 Task: Find connections with filter location Prince Albert with filter topic #lawschoolwith filter profile language Spanish with filter current company Jerry Varghese with filter school K.Ramakrishnan College of Technology with filter industry Internet News with filter service category User Experience Writing with filter keywords title Nurse
Action: Mouse moved to (375, 433)
Screenshot: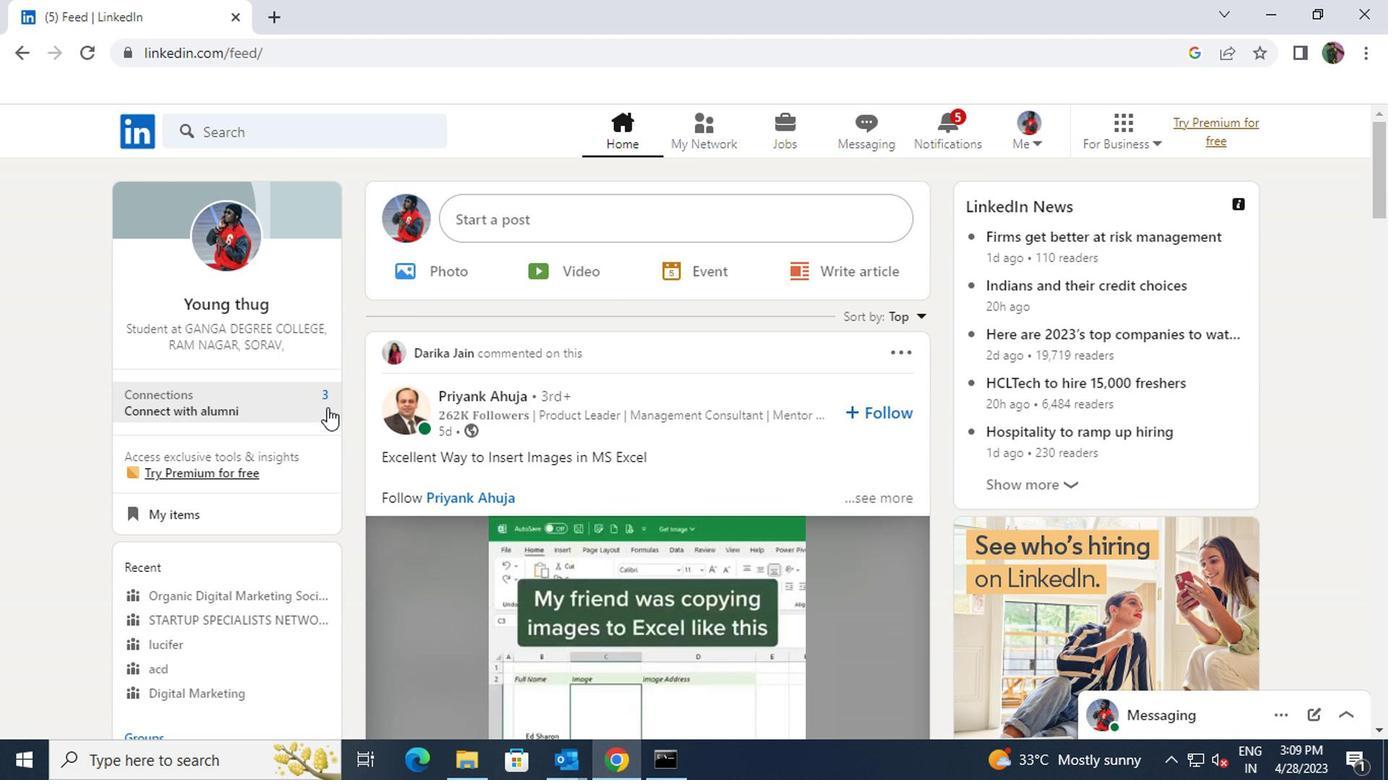 
Action: Mouse pressed left at (375, 433)
Screenshot: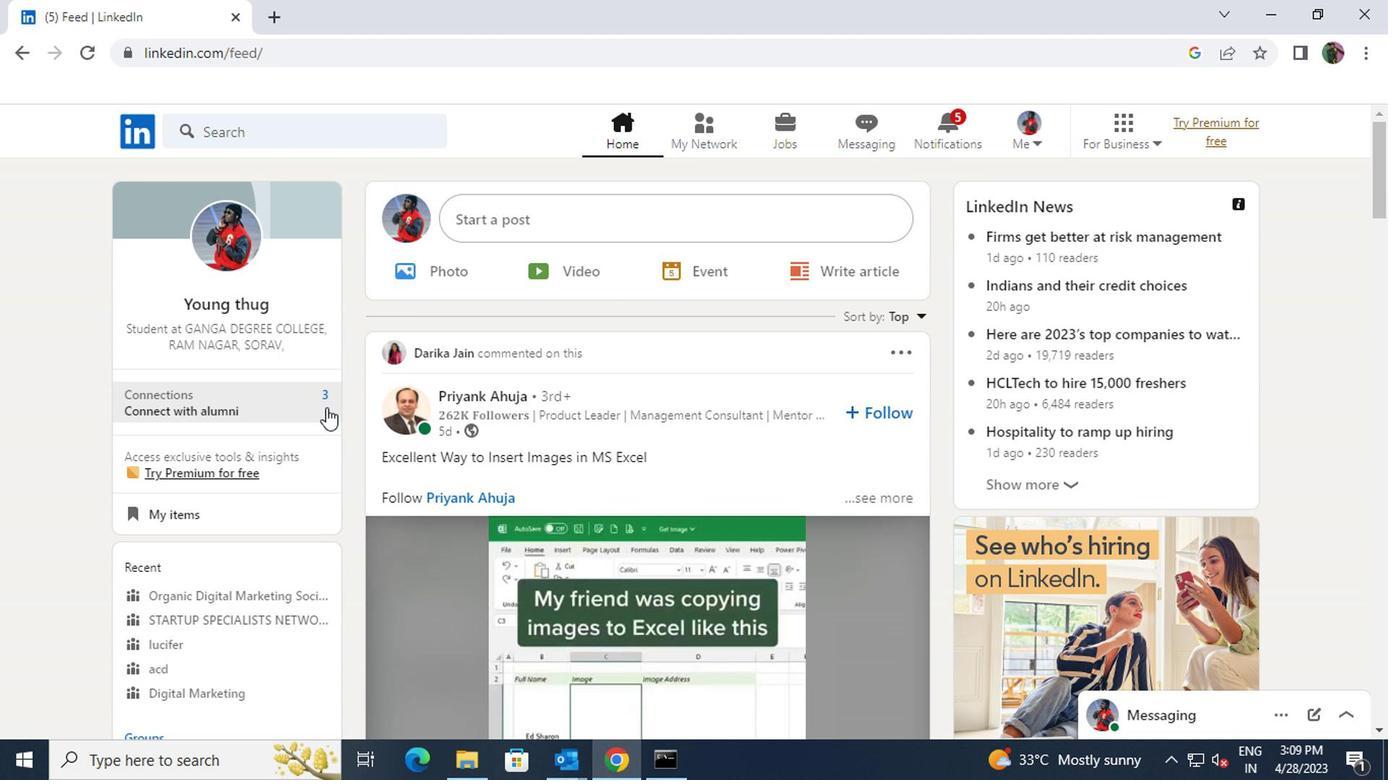 
Action: Mouse moved to (401, 315)
Screenshot: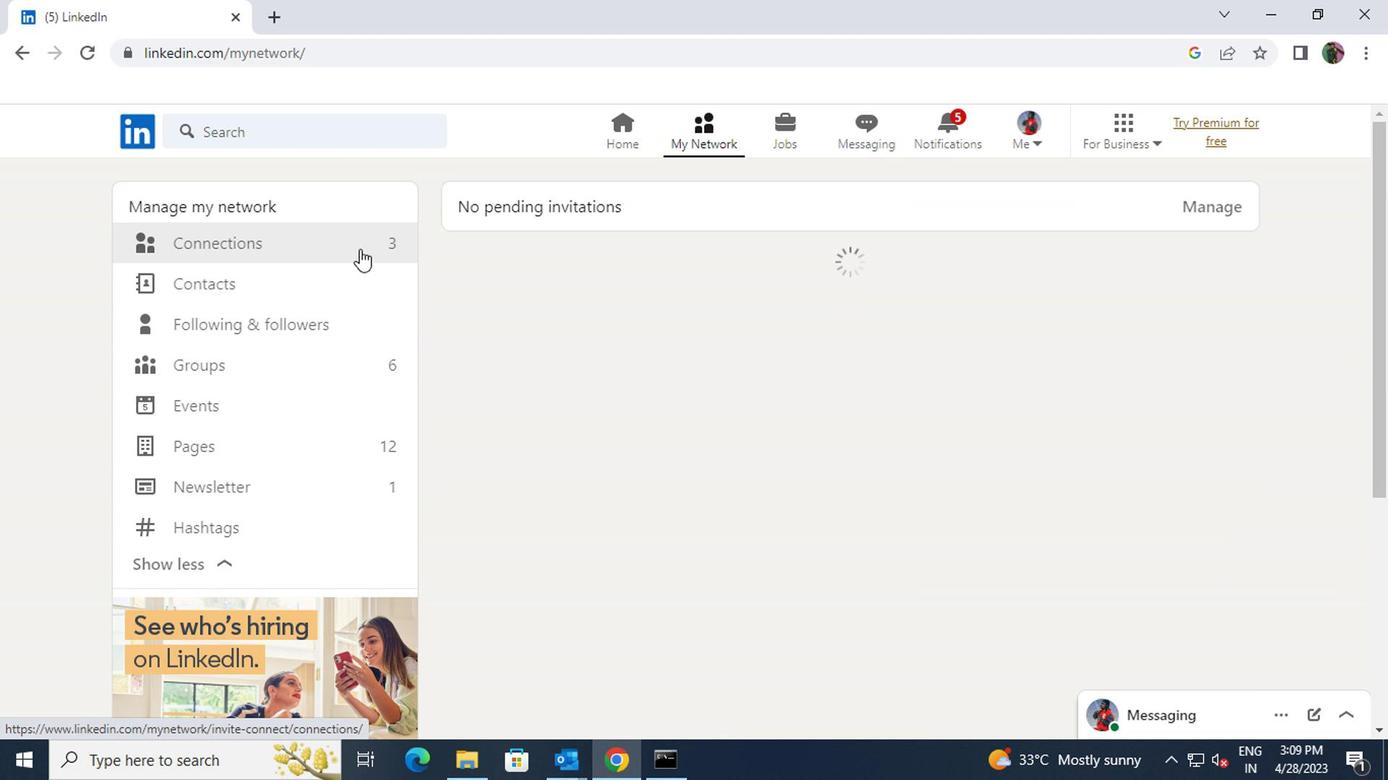 
Action: Mouse pressed left at (401, 315)
Screenshot: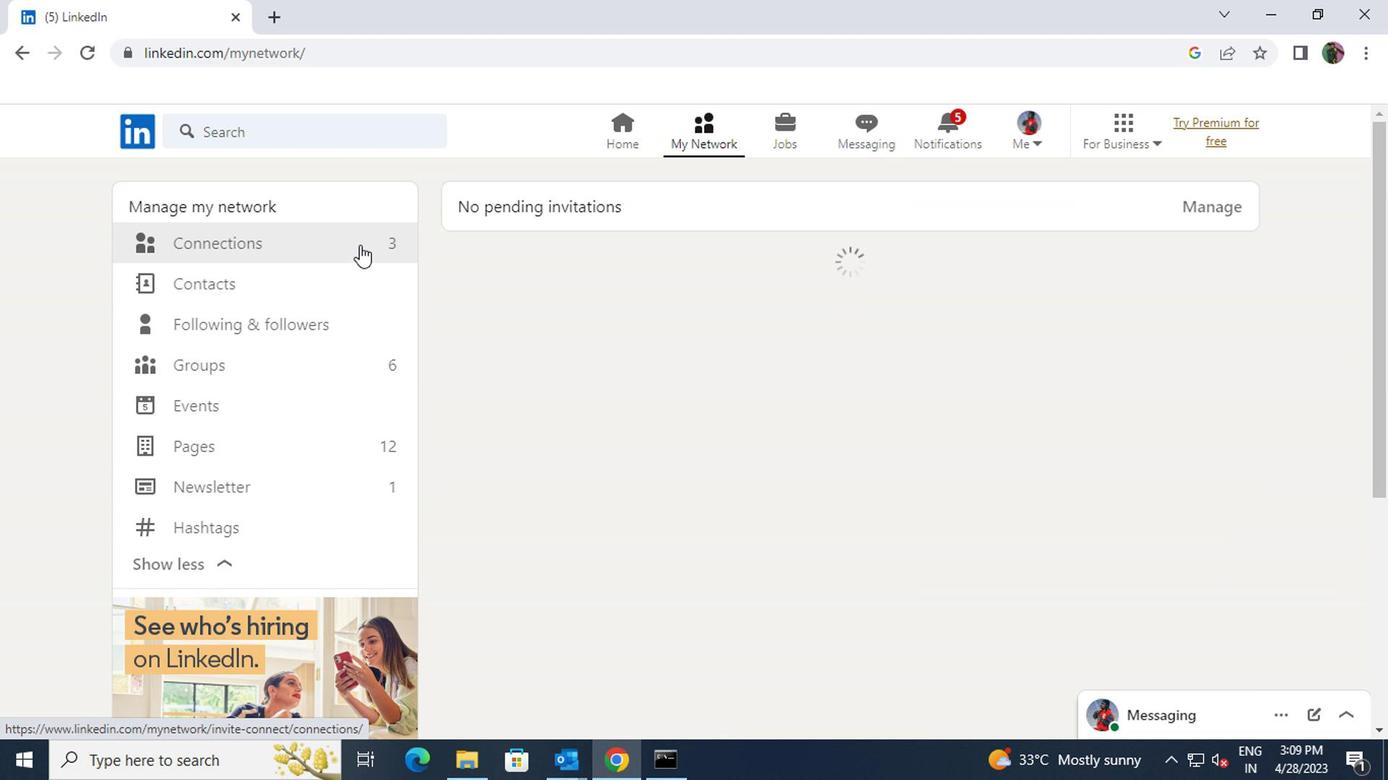 
Action: Mouse moved to (739, 321)
Screenshot: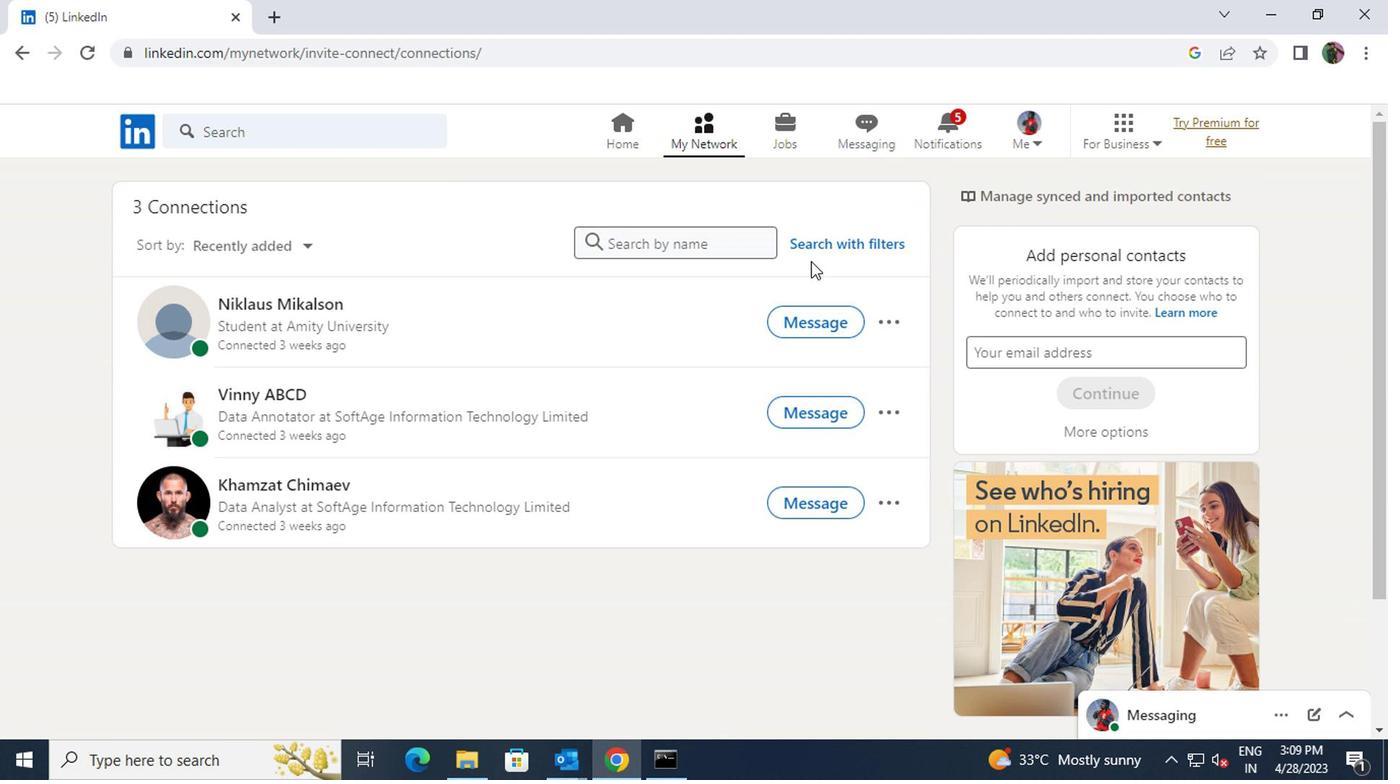 
Action: Mouse pressed left at (739, 321)
Screenshot: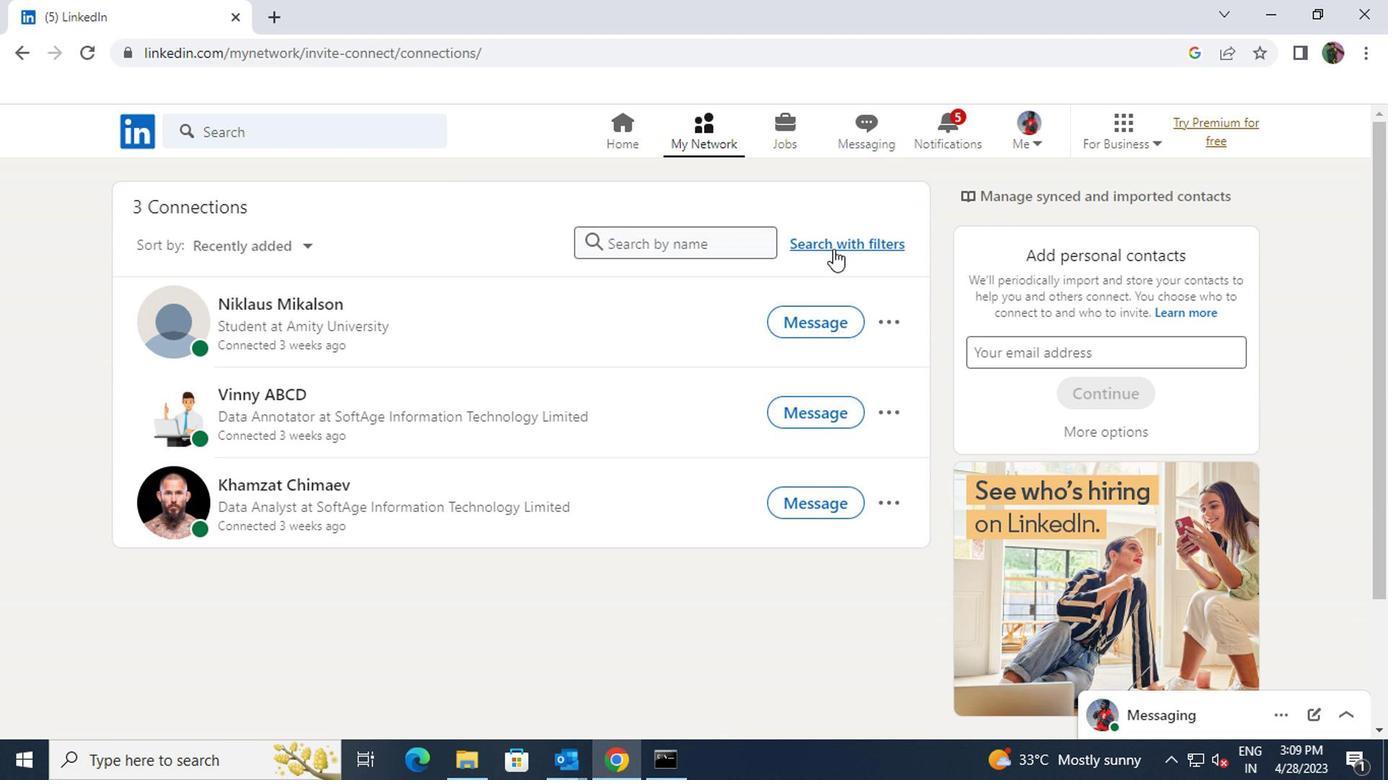 
Action: Mouse moved to (684, 275)
Screenshot: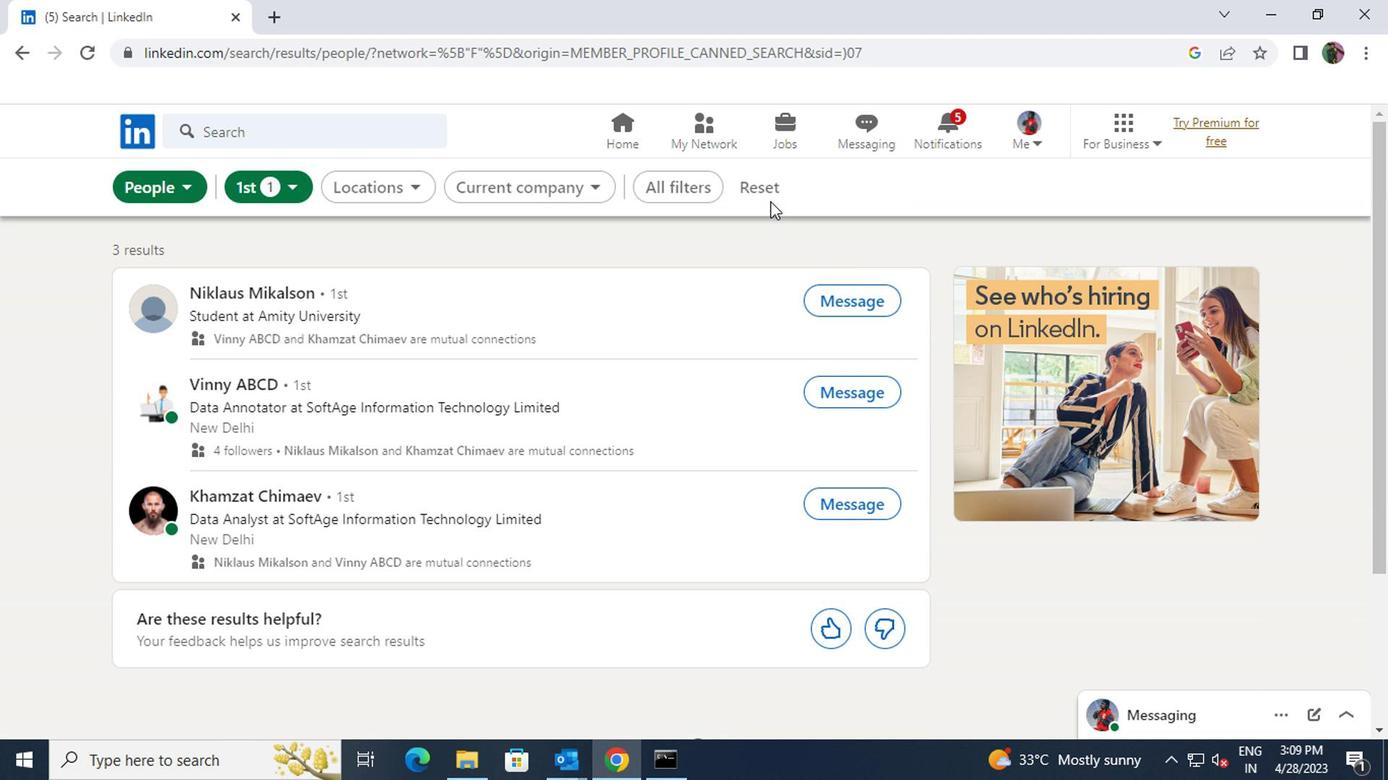 
Action: Mouse pressed left at (684, 275)
Screenshot: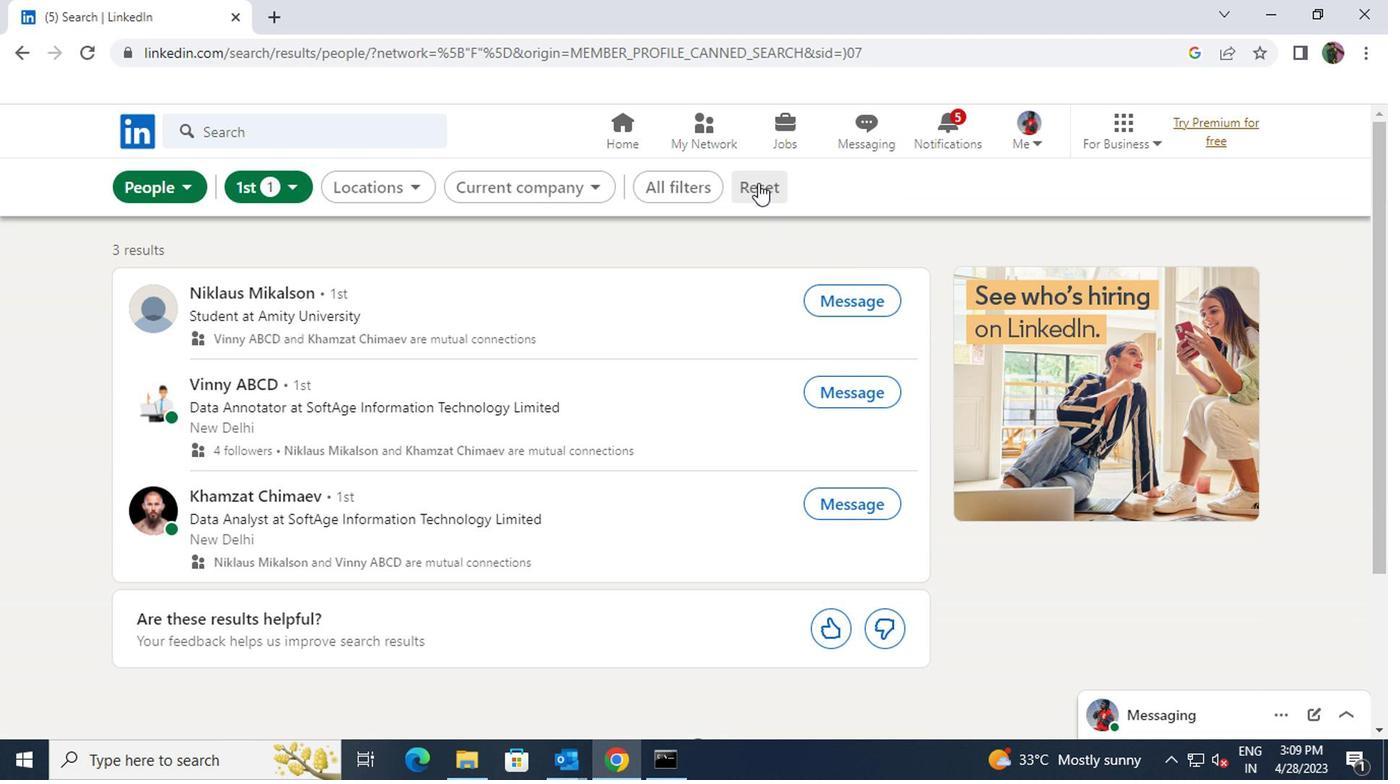 
Action: Mouse moved to (665, 274)
Screenshot: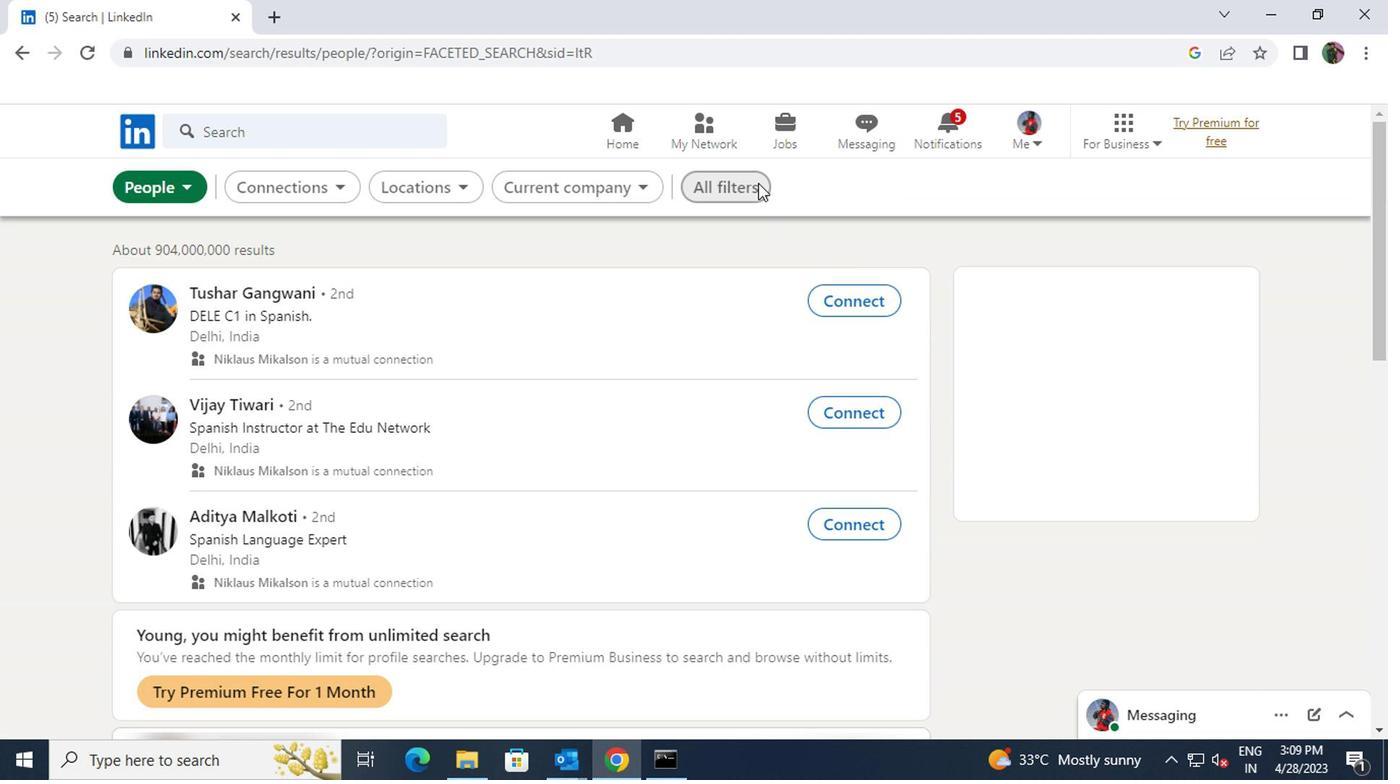 
Action: Mouse pressed left at (665, 274)
Screenshot: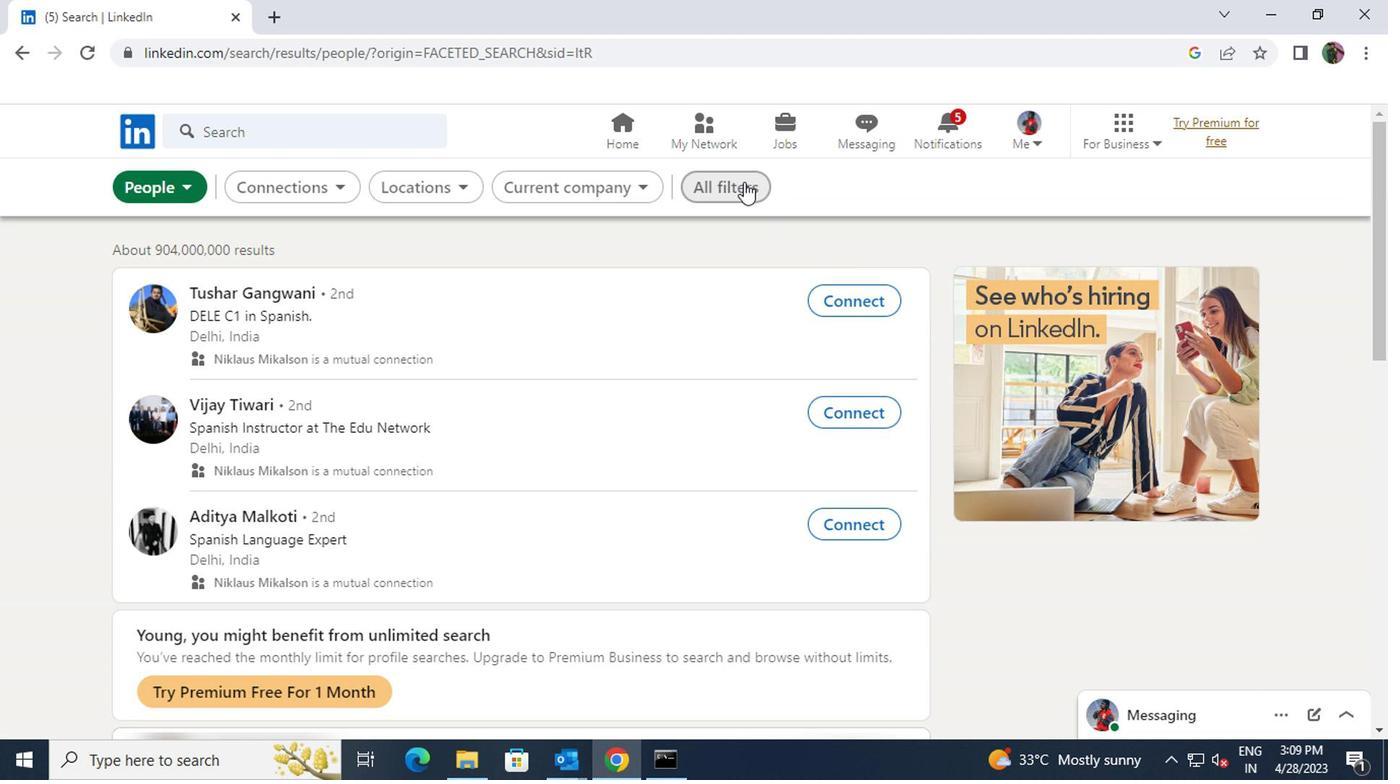 
Action: Mouse moved to (949, 487)
Screenshot: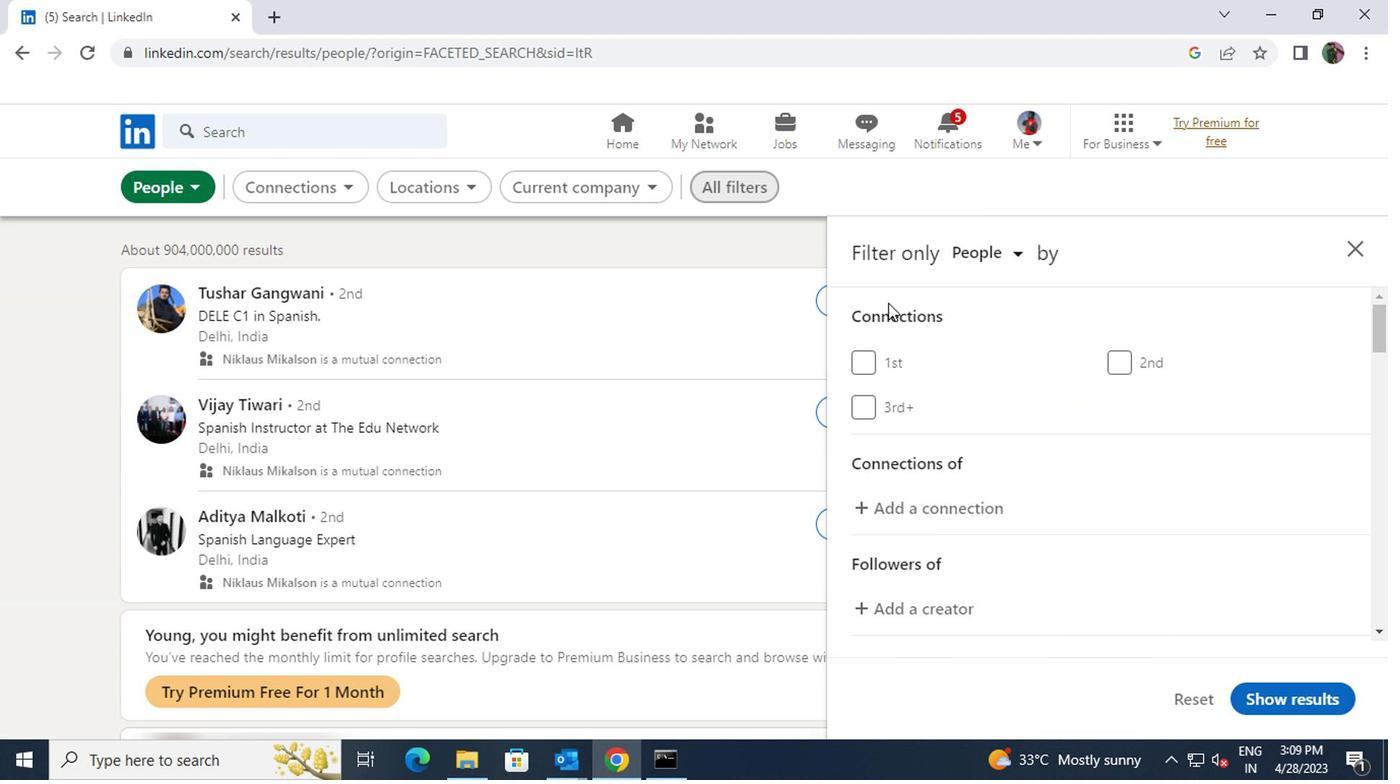 
Action: Mouse scrolled (949, 486) with delta (0, 0)
Screenshot: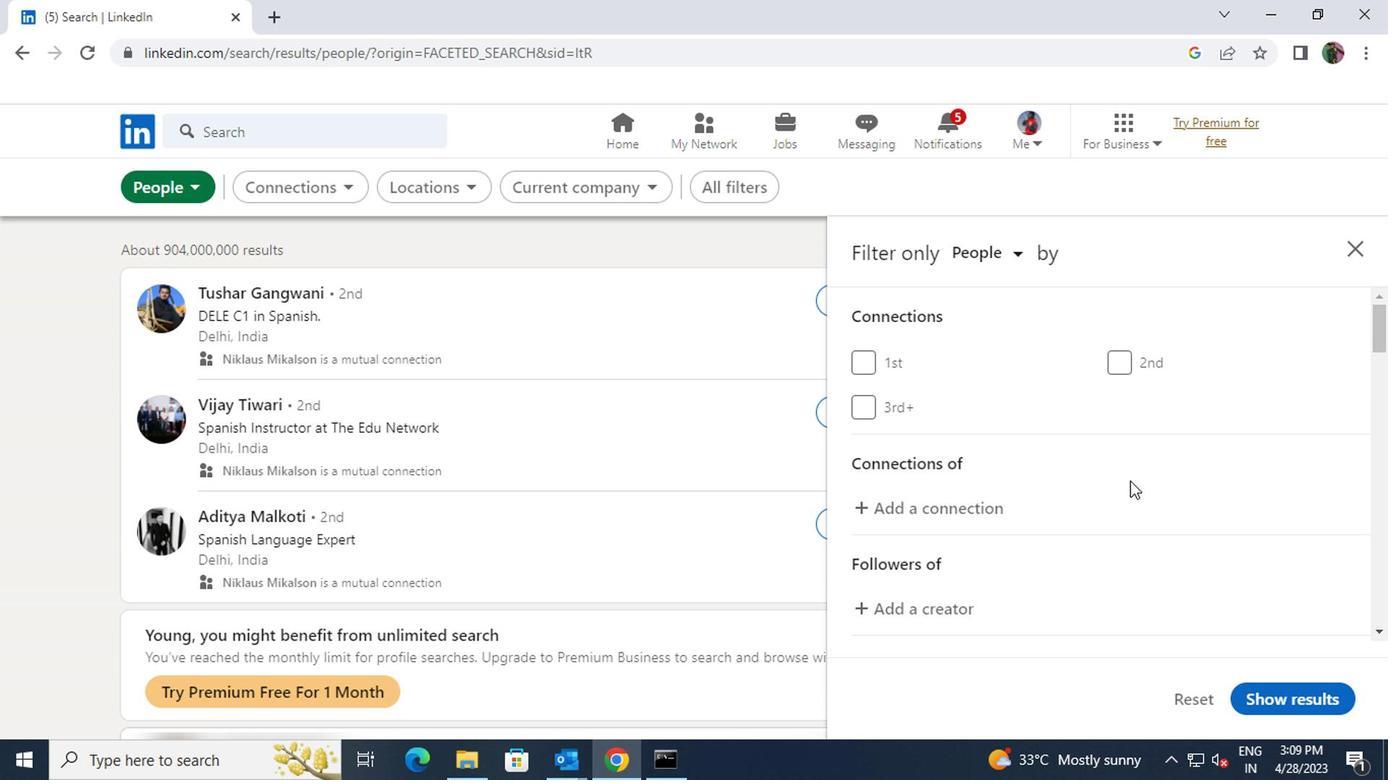 
Action: Mouse scrolled (949, 486) with delta (0, 0)
Screenshot: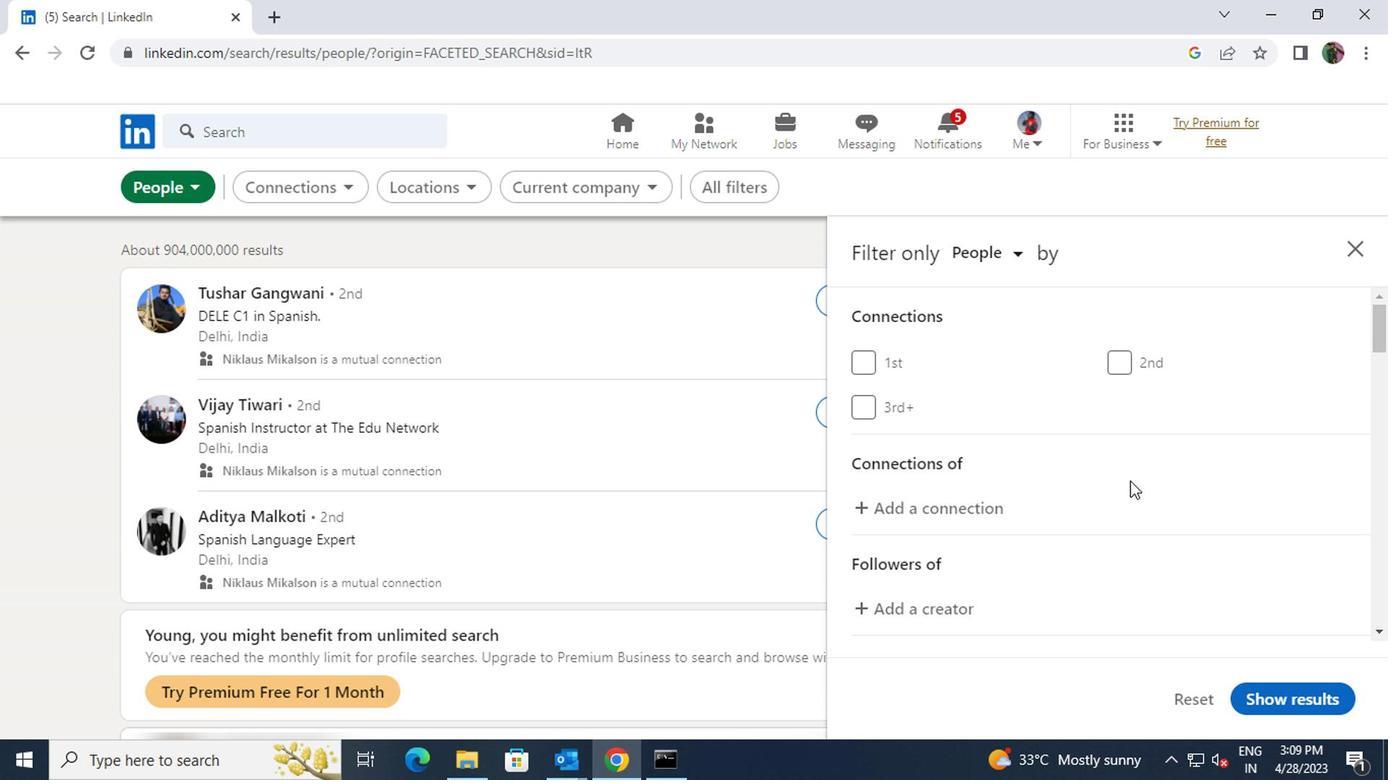 
Action: Mouse scrolled (949, 486) with delta (0, 0)
Screenshot: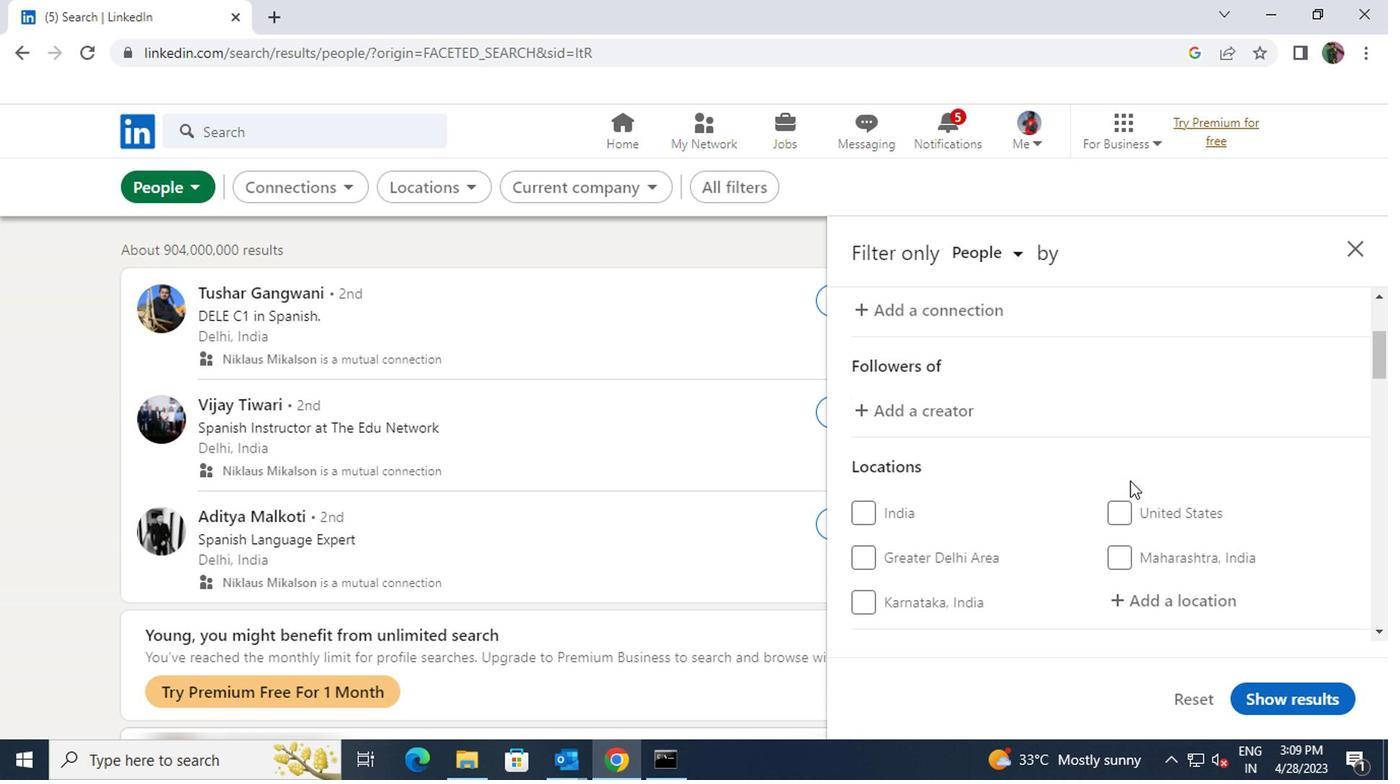 
Action: Mouse moved to (952, 491)
Screenshot: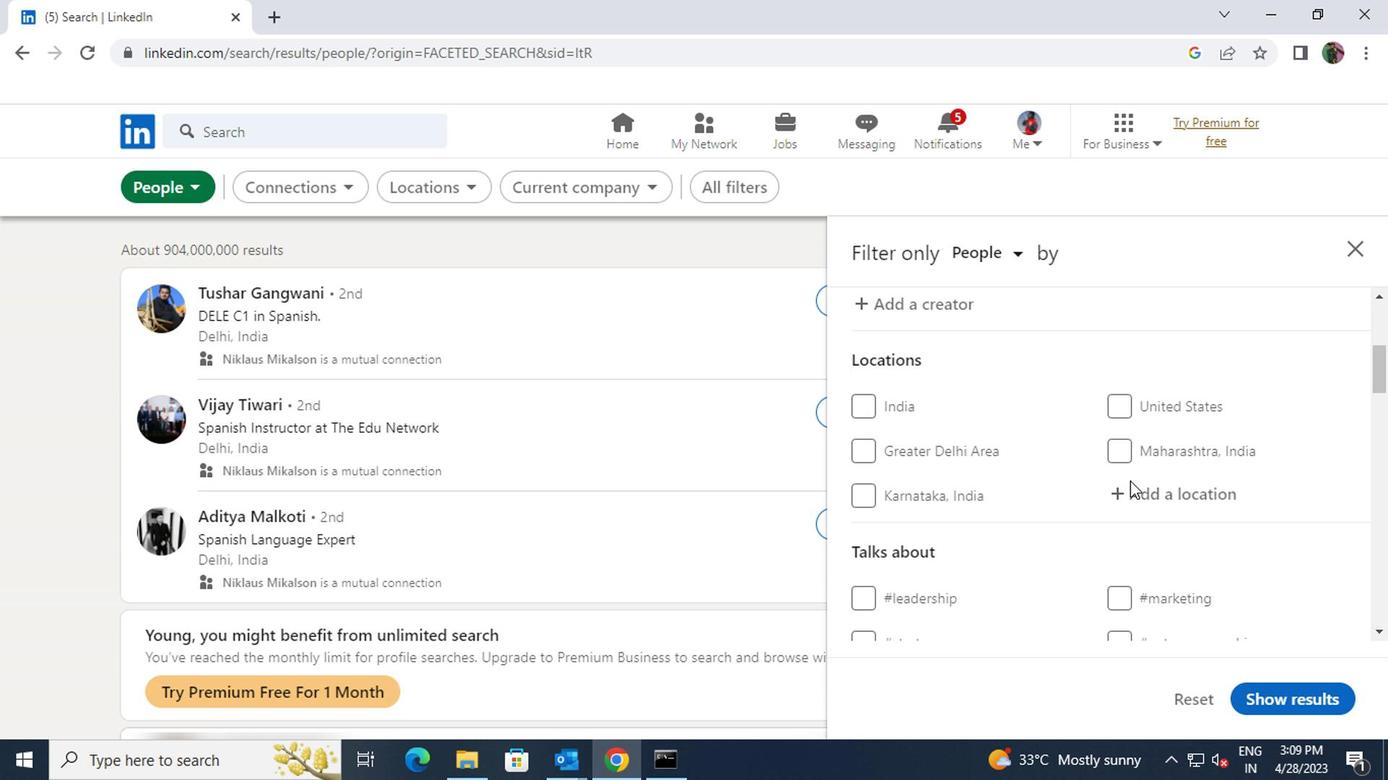 
Action: Mouse pressed left at (952, 491)
Screenshot: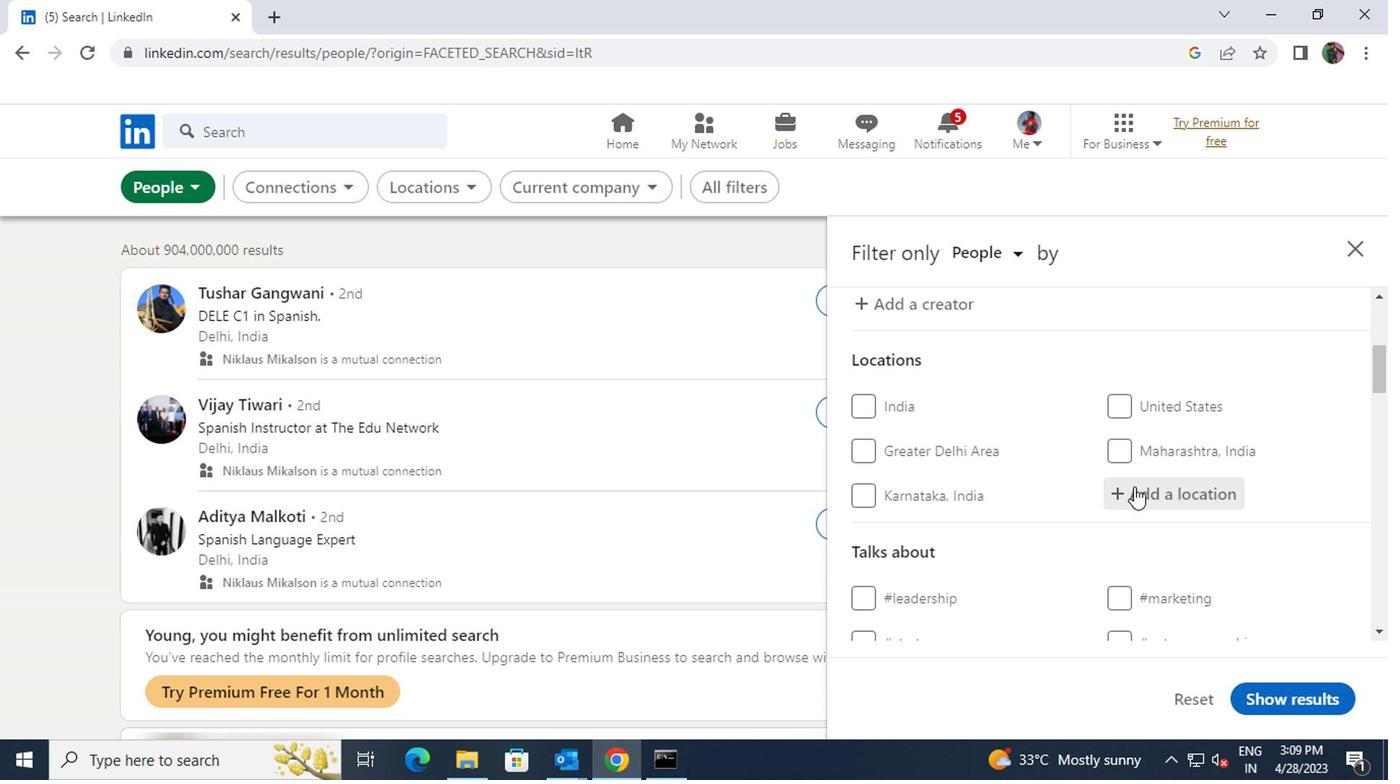 
Action: Key pressed <Key.shift>PRINCE<Key.space><Key.shift>ALB
Screenshot: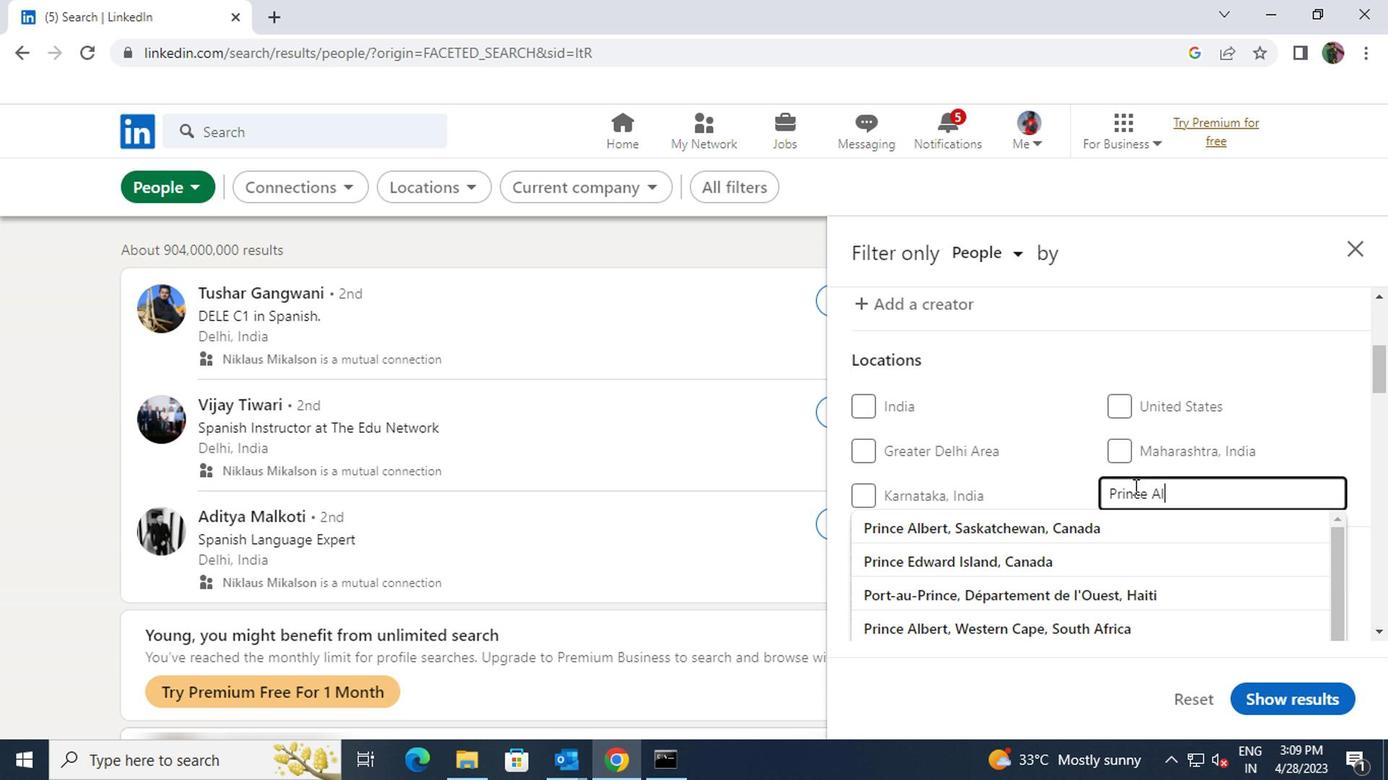 
Action: Mouse moved to (952, 511)
Screenshot: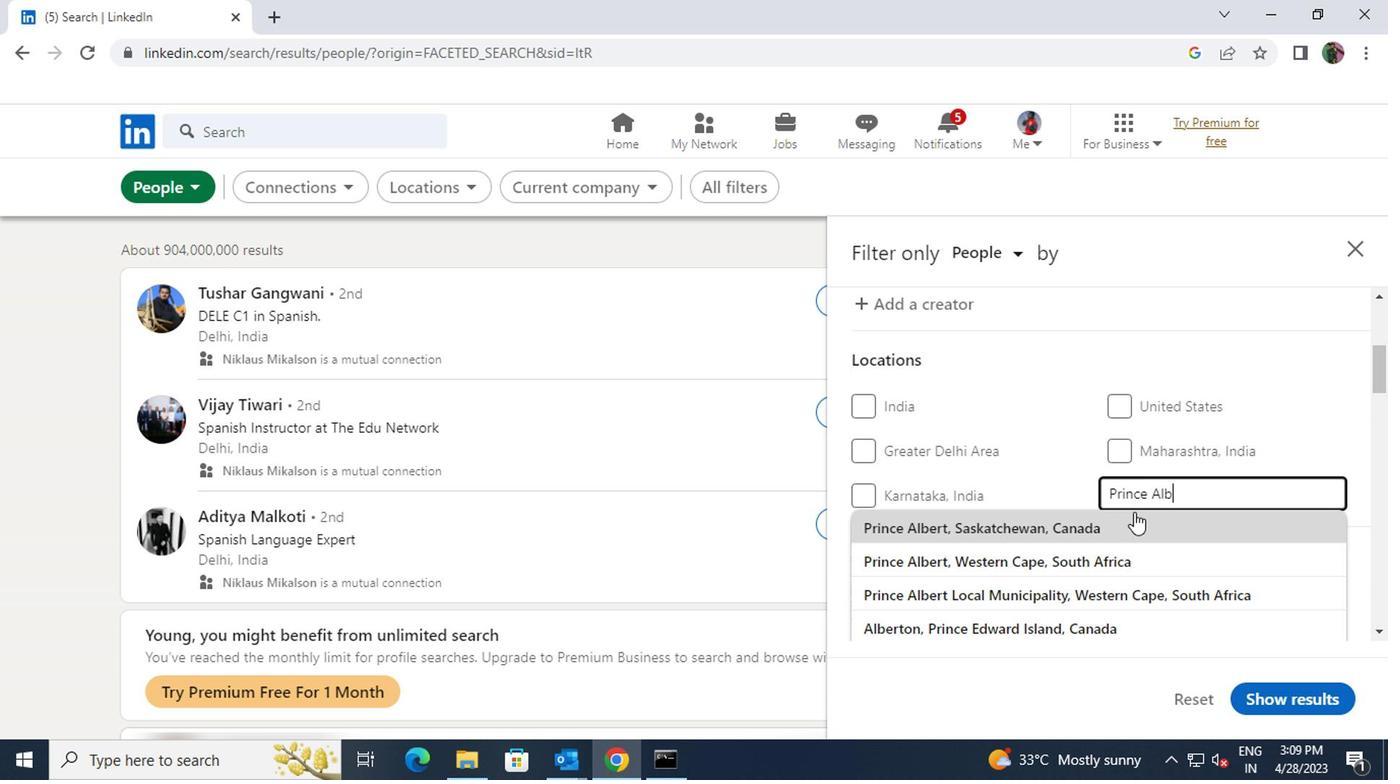 
Action: Mouse pressed left at (952, 511)
Screenshot: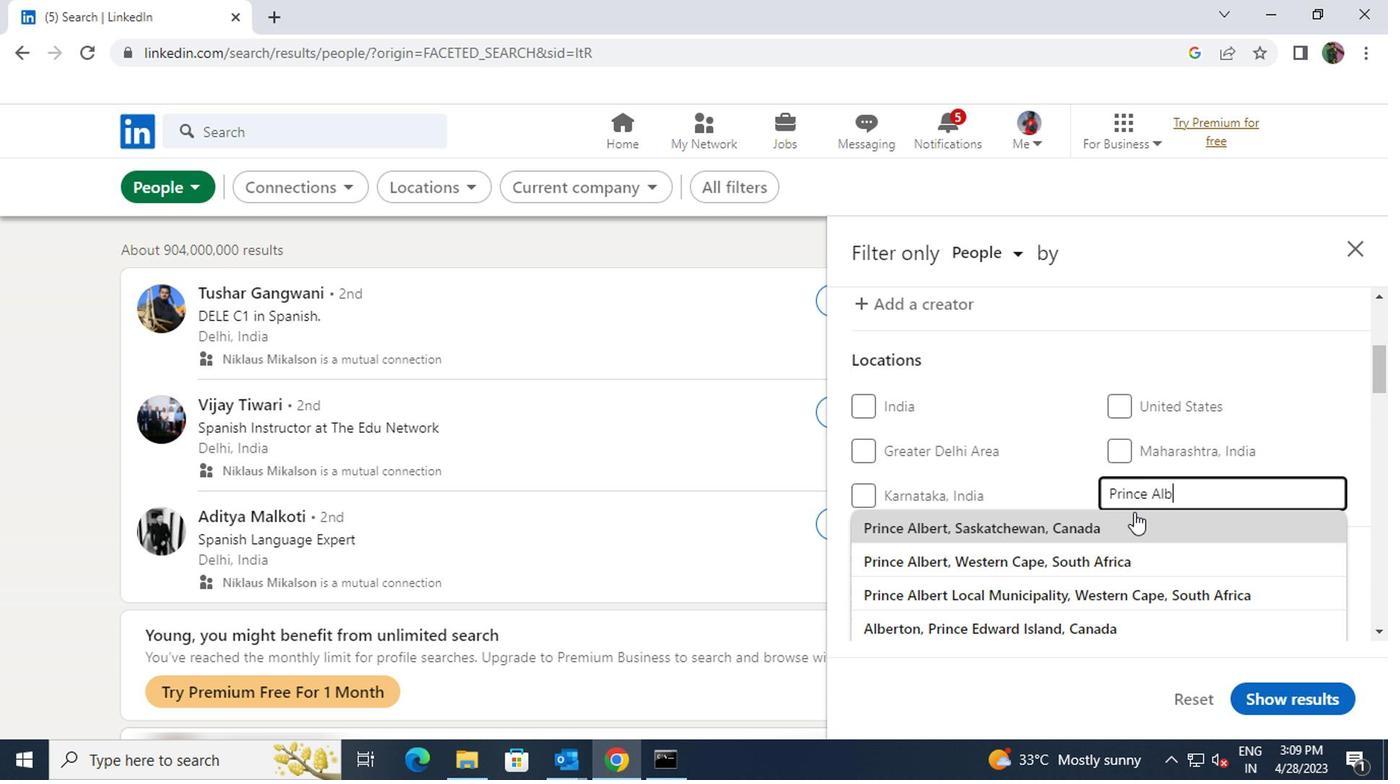 
Action: Mouse scrolled (952, 510) with delta (0, 0)
Screenshot: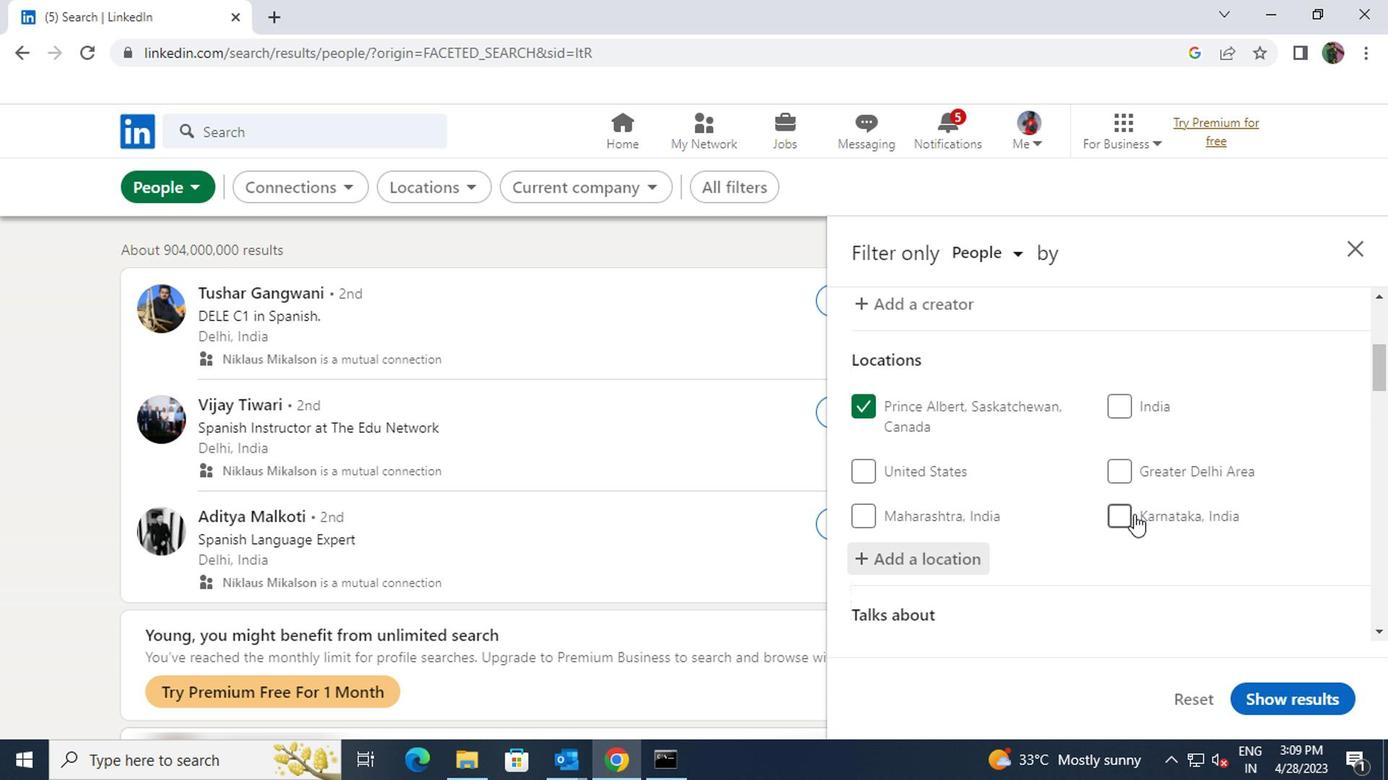 
Action: Mouse scrolled (952, 510) with delta (0, 0)
Screenshot: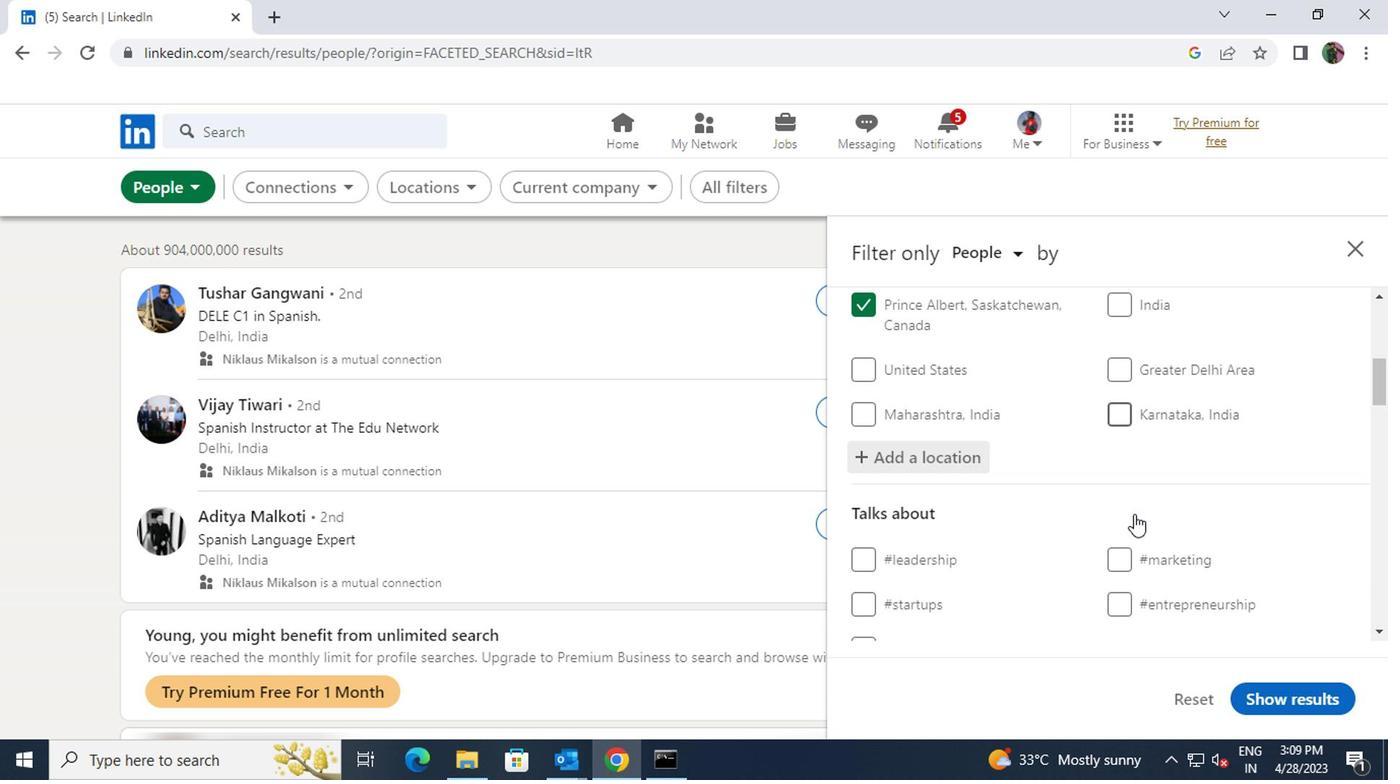 
Action: Mouse moved to (952, 530)
Screenshot: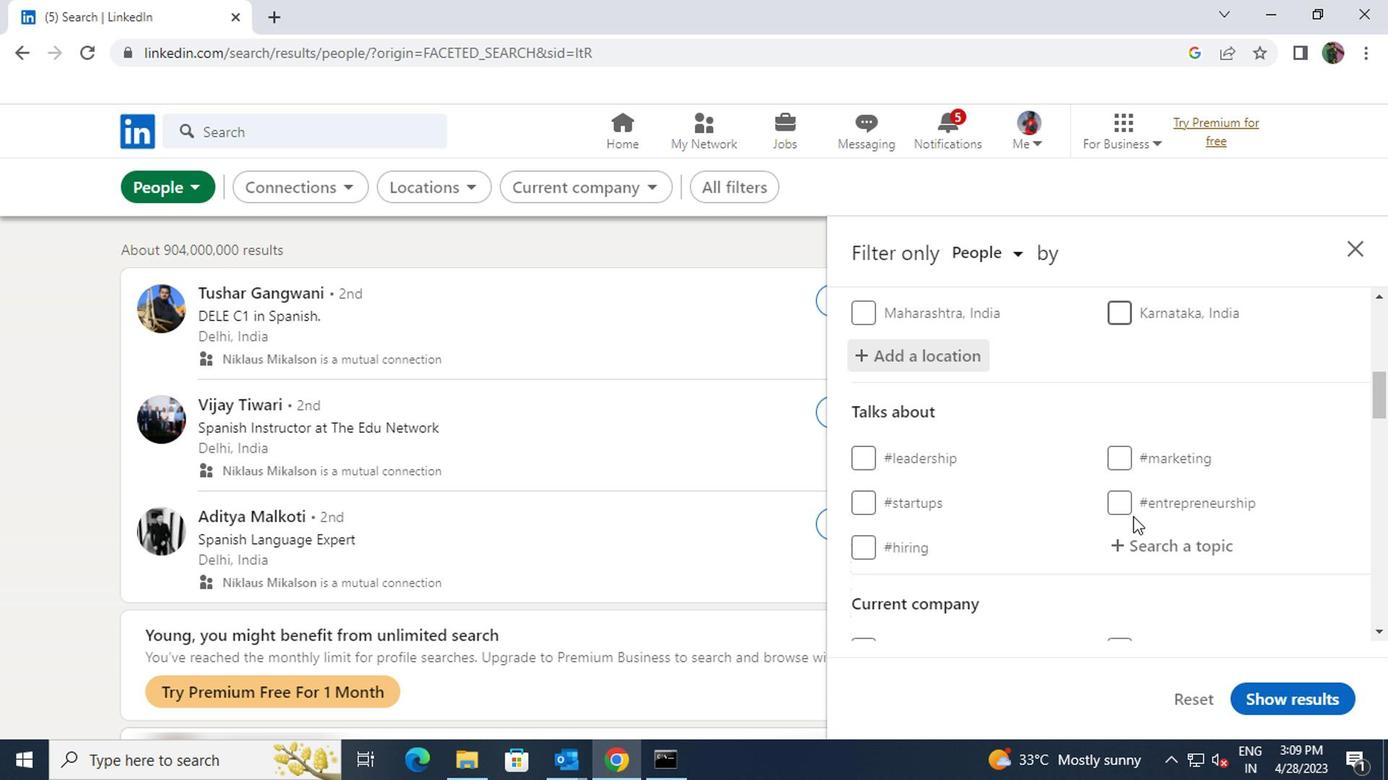 
Action: Mouse pressed left at (952, 530)
Screenshot: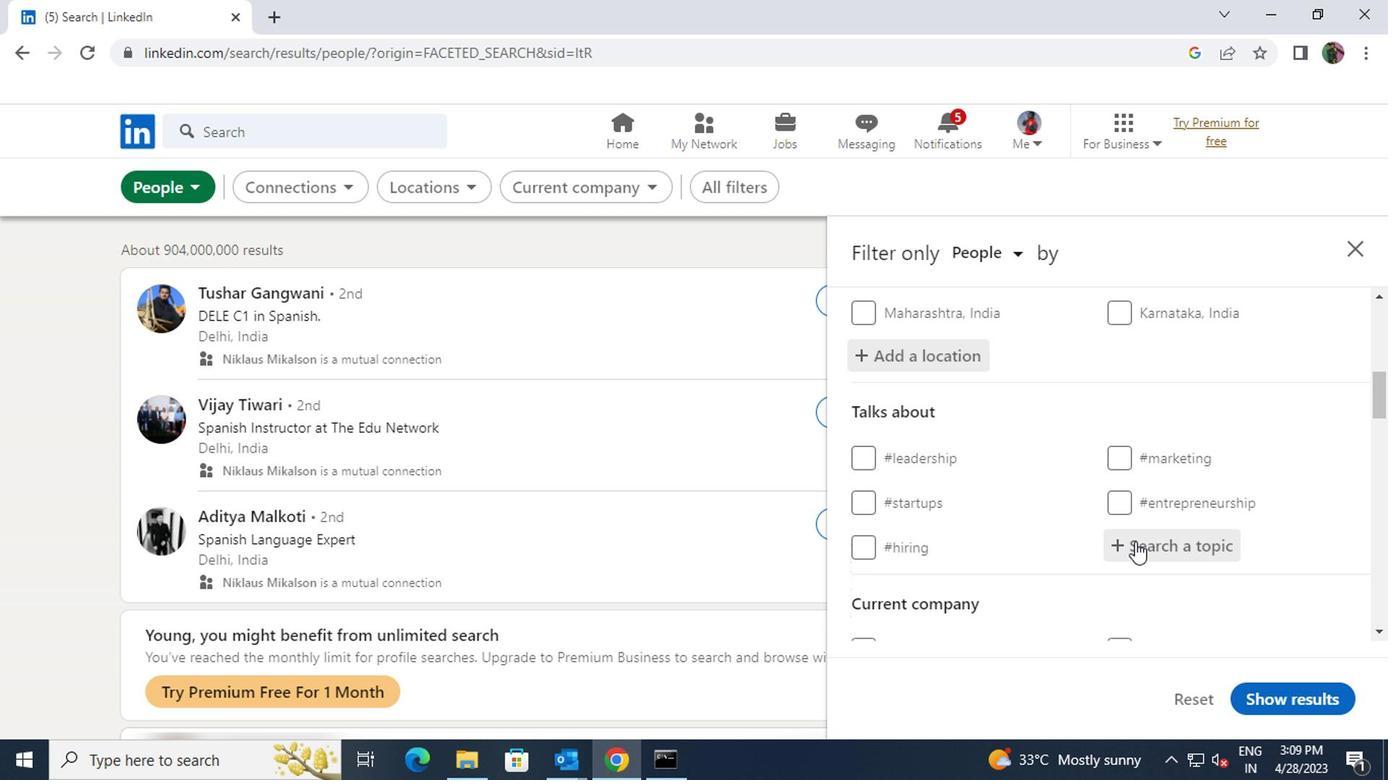 
Action: Key pressed LAWSCHOOL
Screenshot: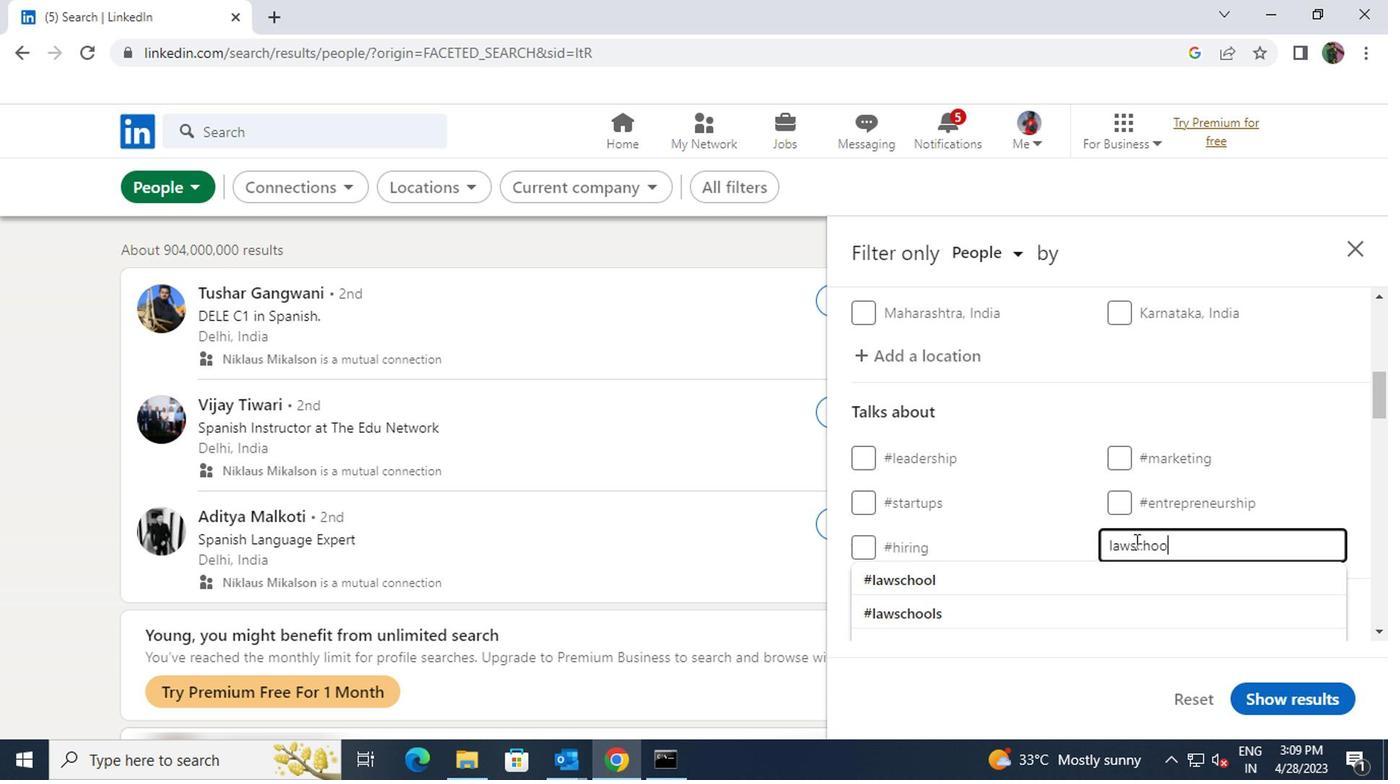 
Action: Mouse moved to (950, 548)
Screenshot: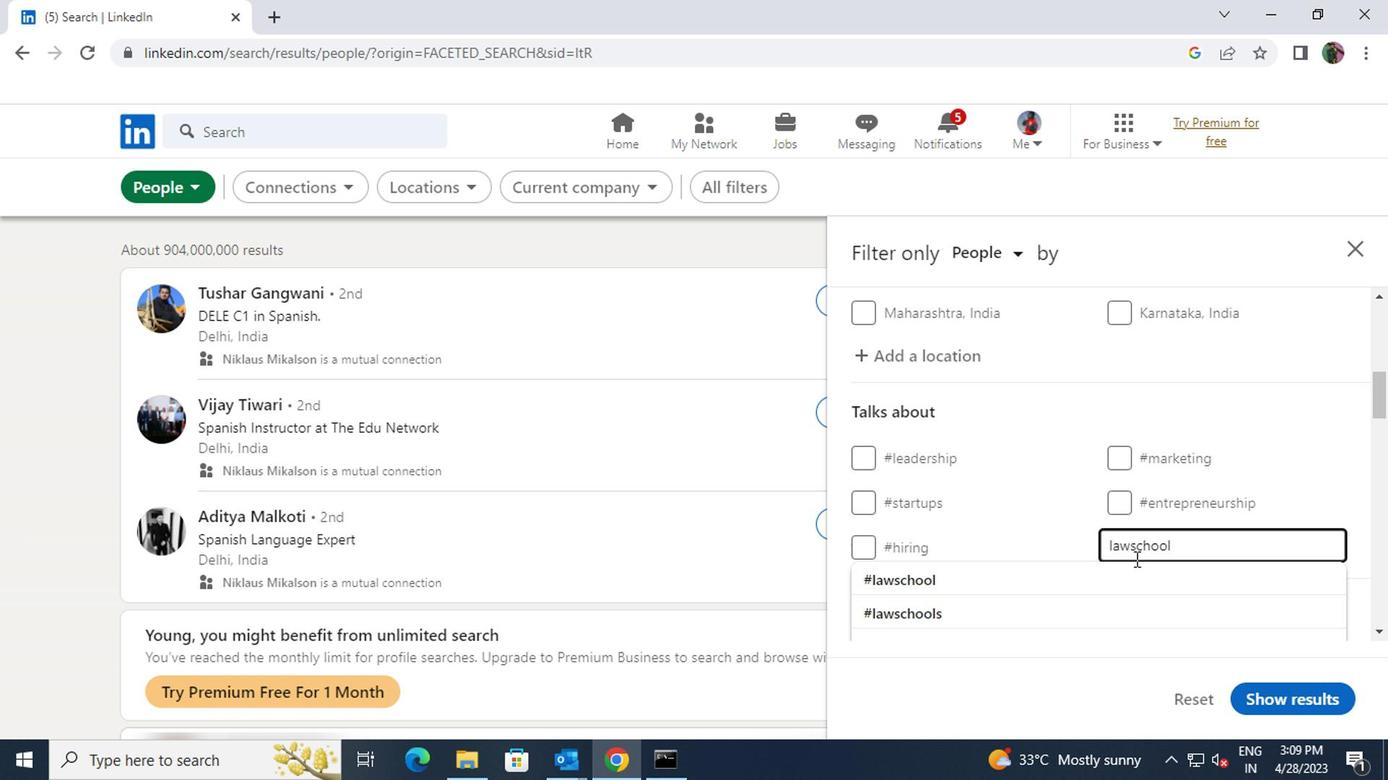 
Action: Mouse pressed left at (950, 548)
Screenshot: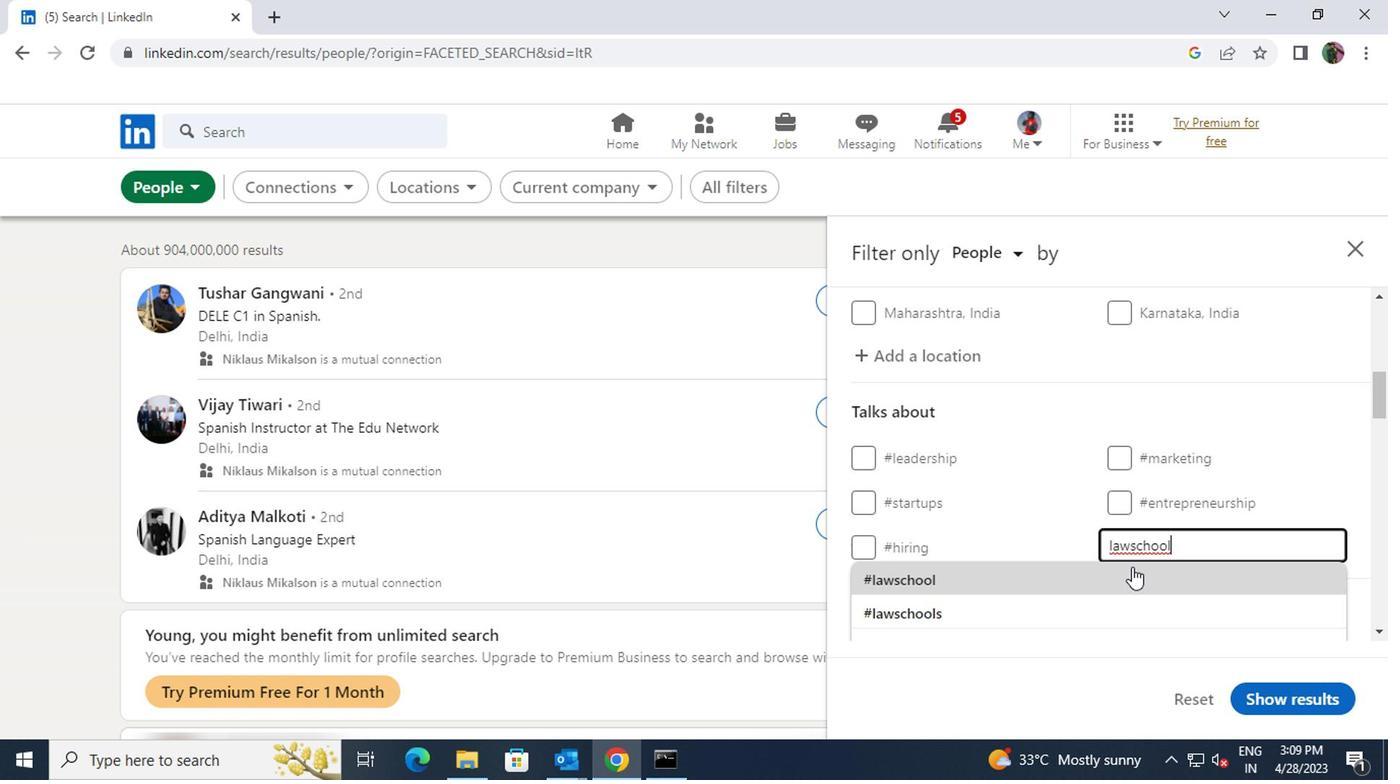 
Action: Mouse scrolled (950, 548) with delta (0, 0)
Screenshot: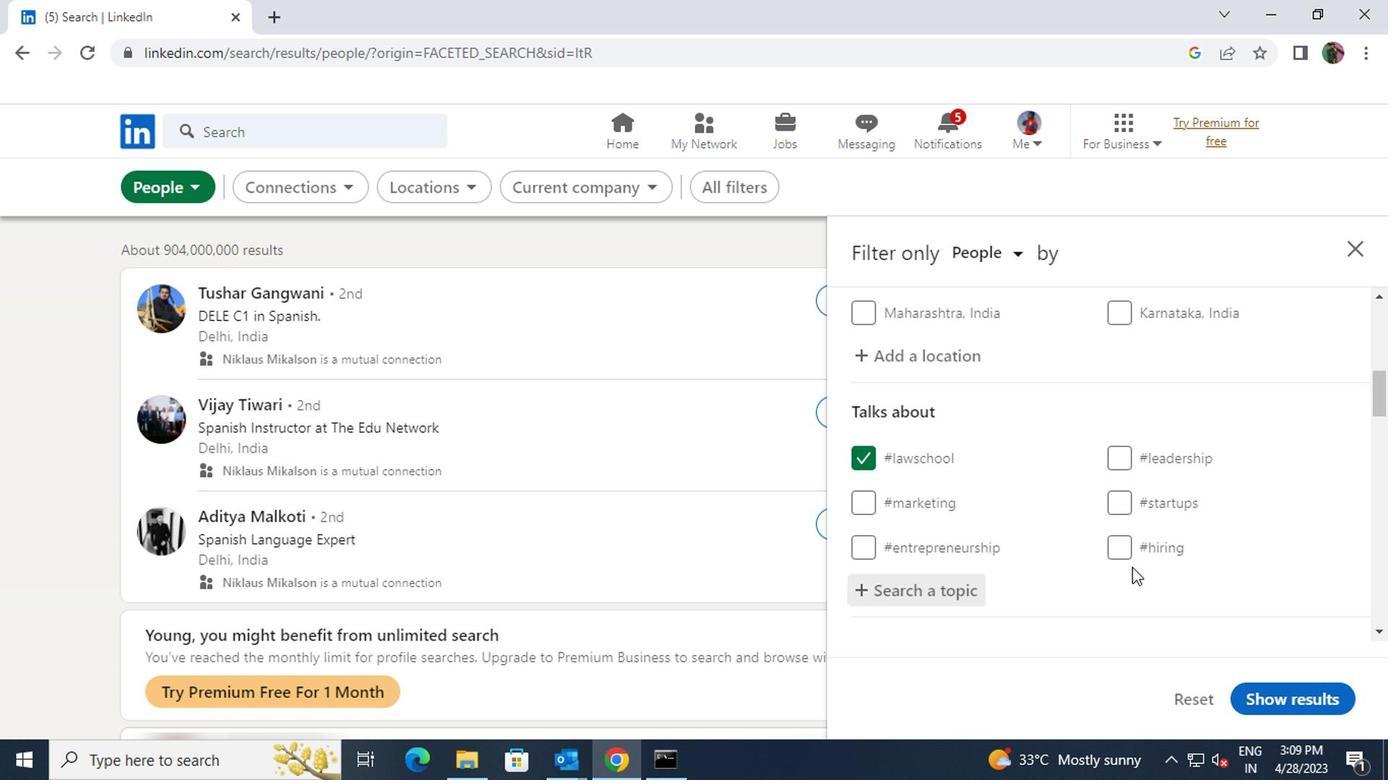 
Action: Mouse scrolled (950, 548) with delta (0, 0)
Screenshot: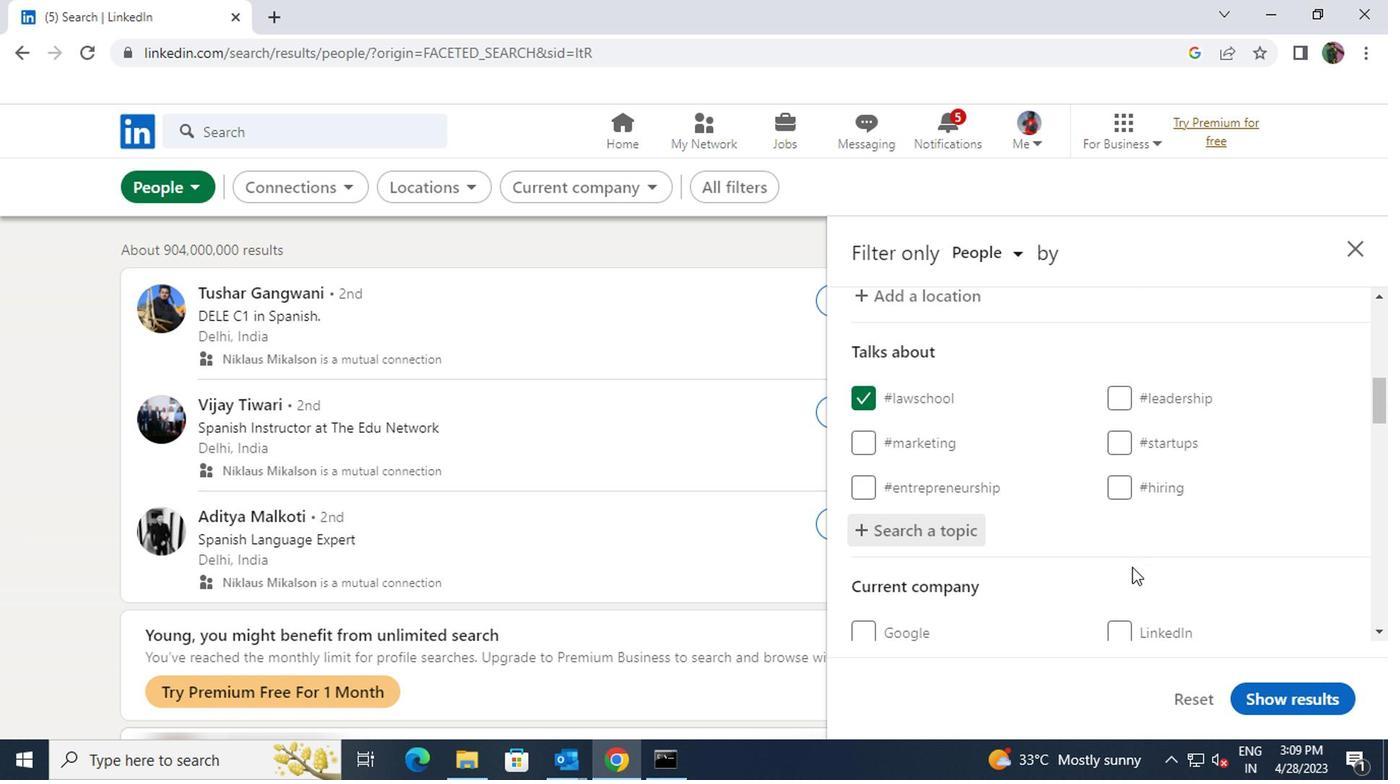 
Action: Mouse scrolled (950, 548) with delta (0, 0)
Screenshot: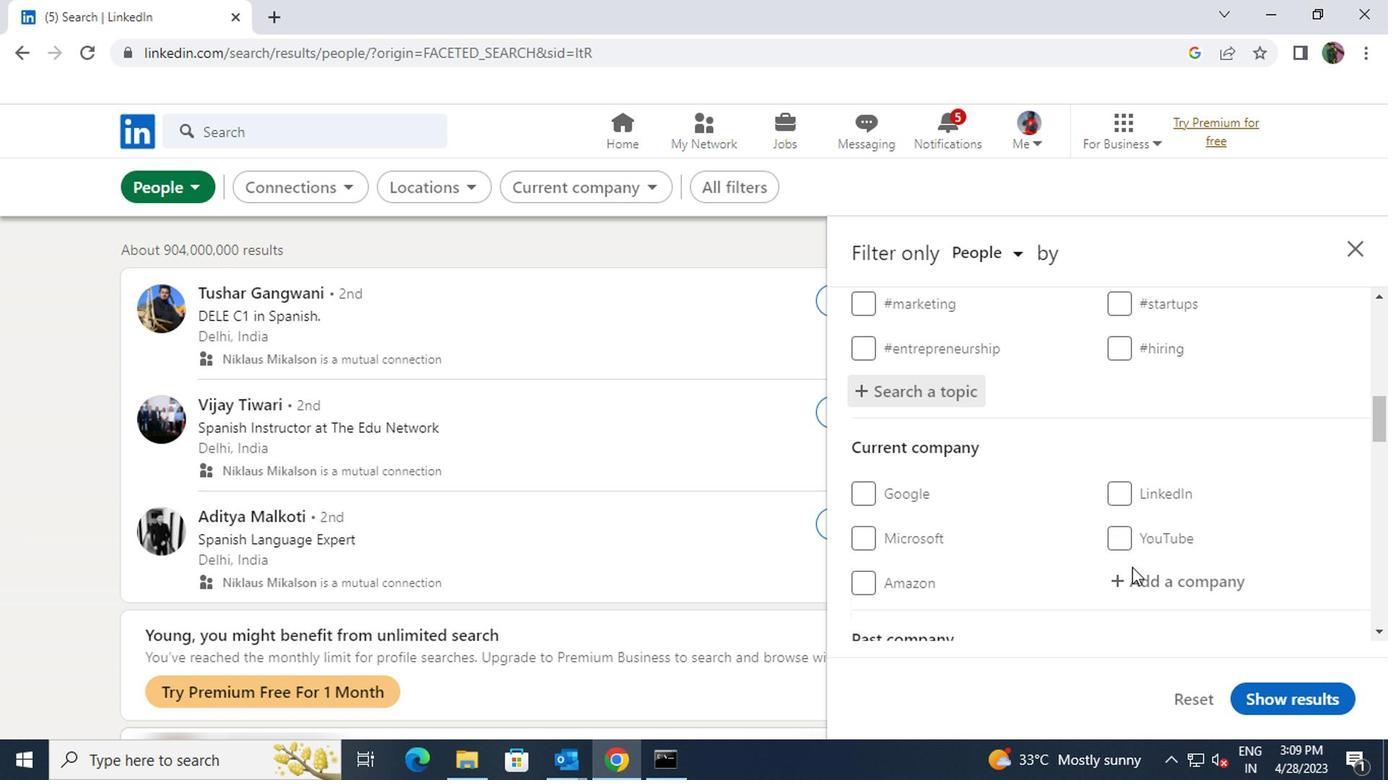 
Action: Mouse scrolled (950, 548) with delta (0, 0)
Screenshot: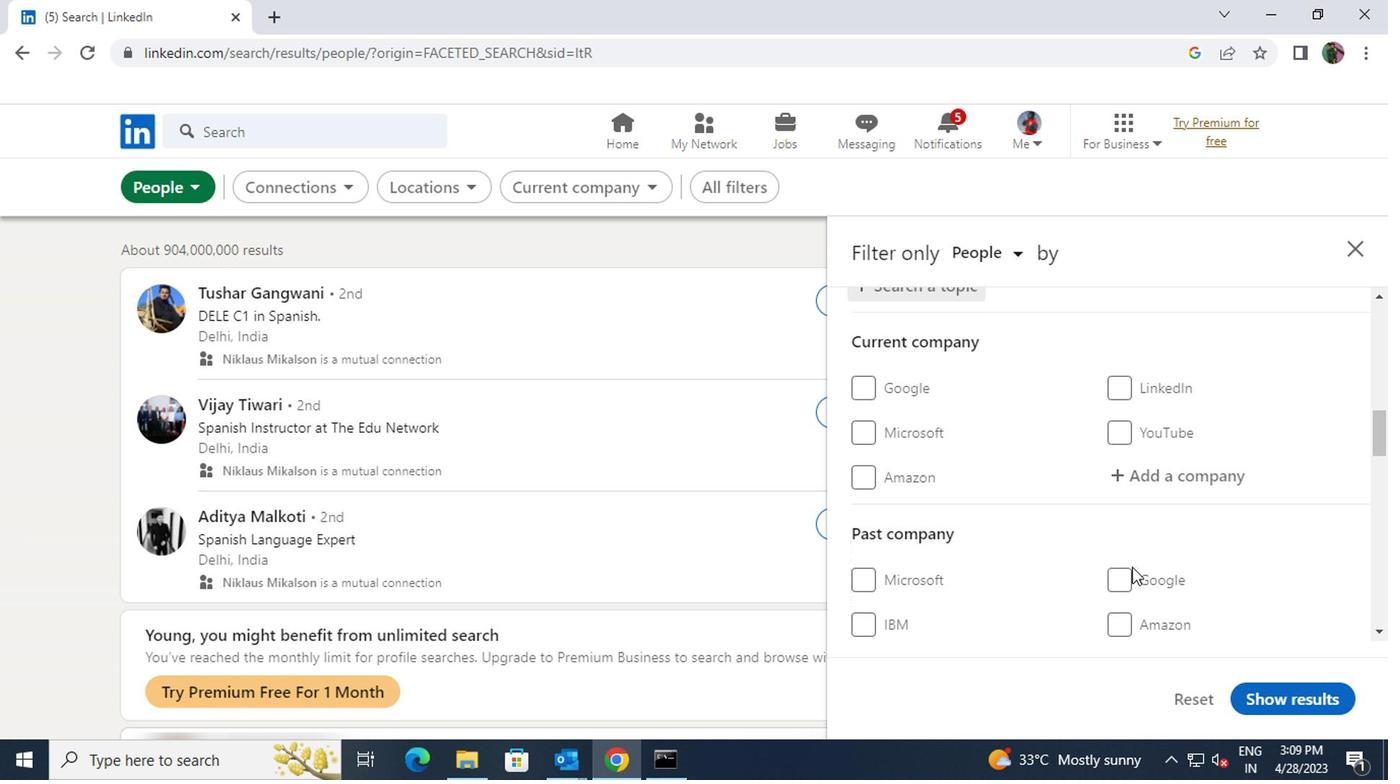 
Action: Mouse scrolled (950, 548) with delta (0, 0)
Screenshot: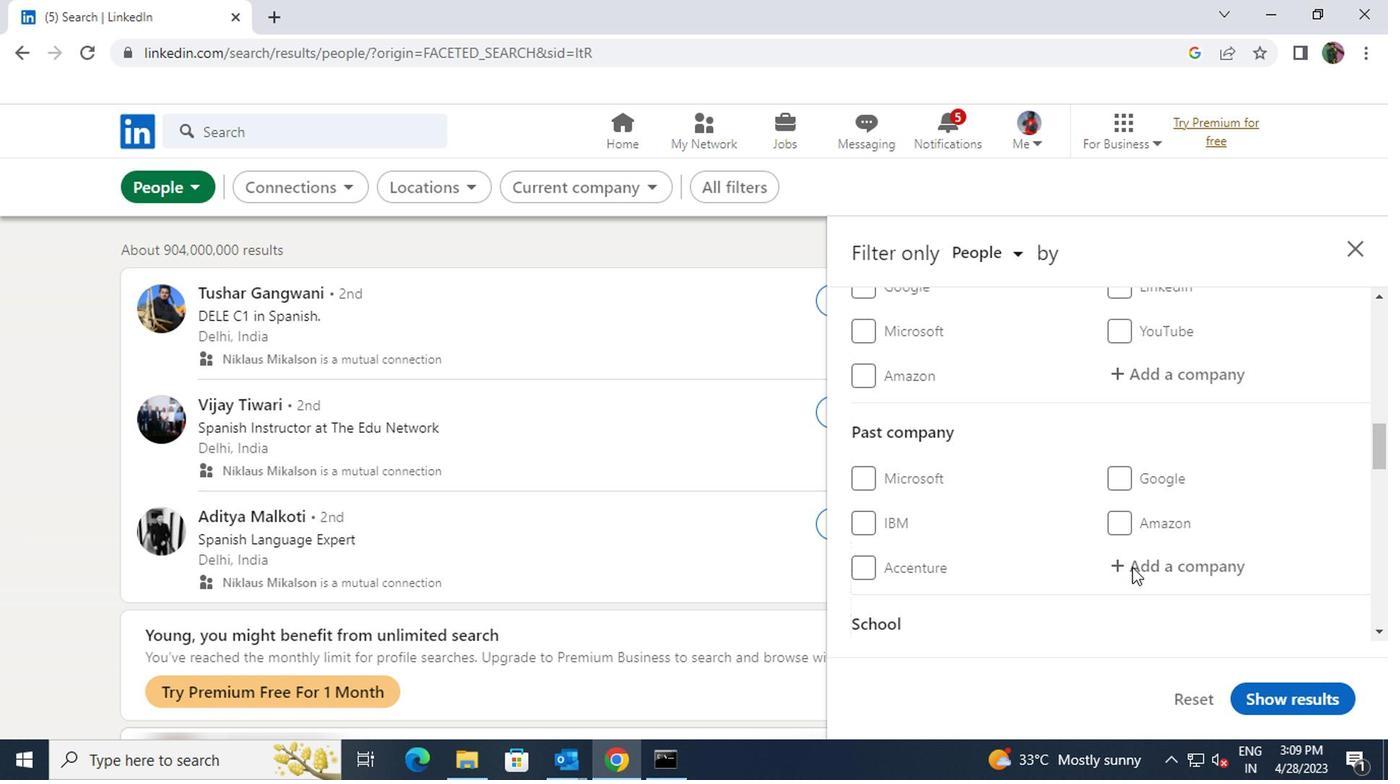 
Action: Mouse scrolled (950, 548) with delta (0, 0)
Screenshot: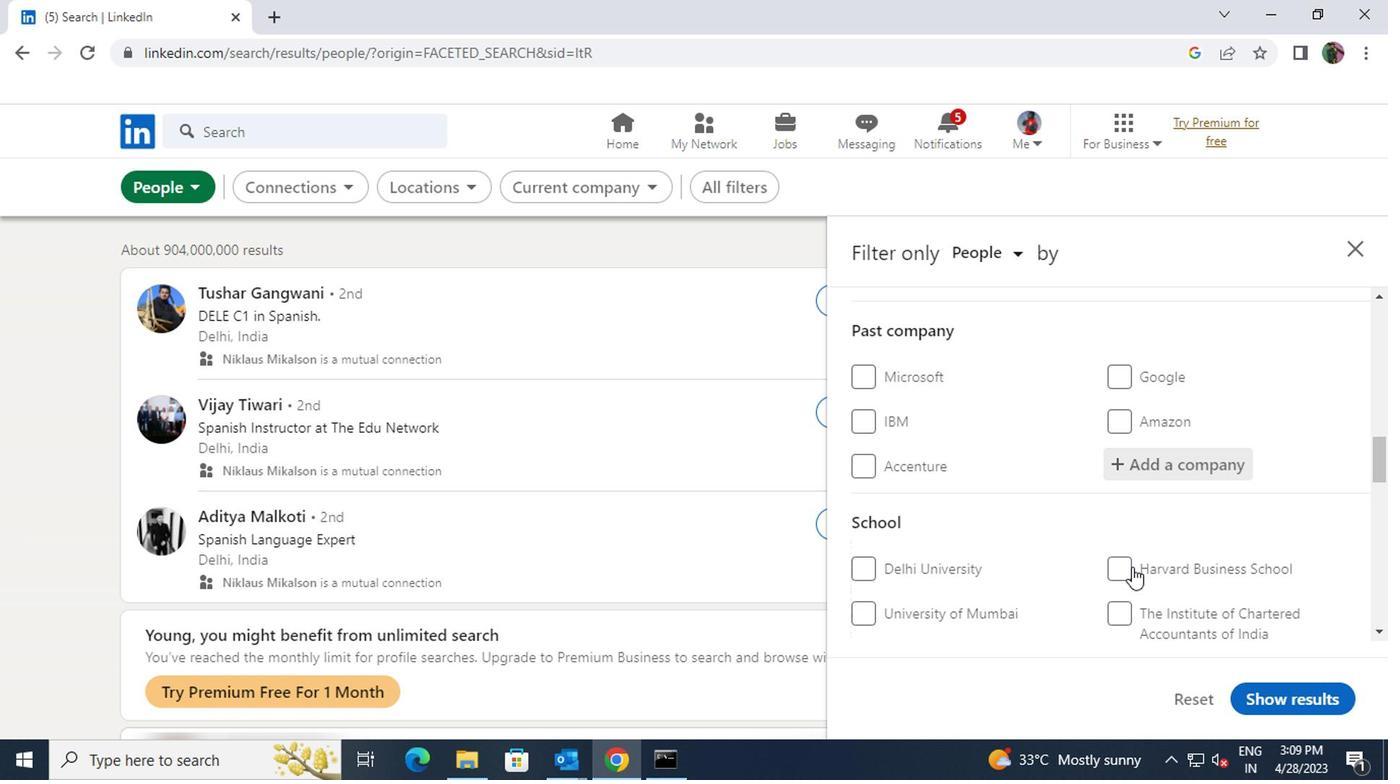
Action: Mouse scrolled (950, 548) with delta (0, 0)
Screenshot: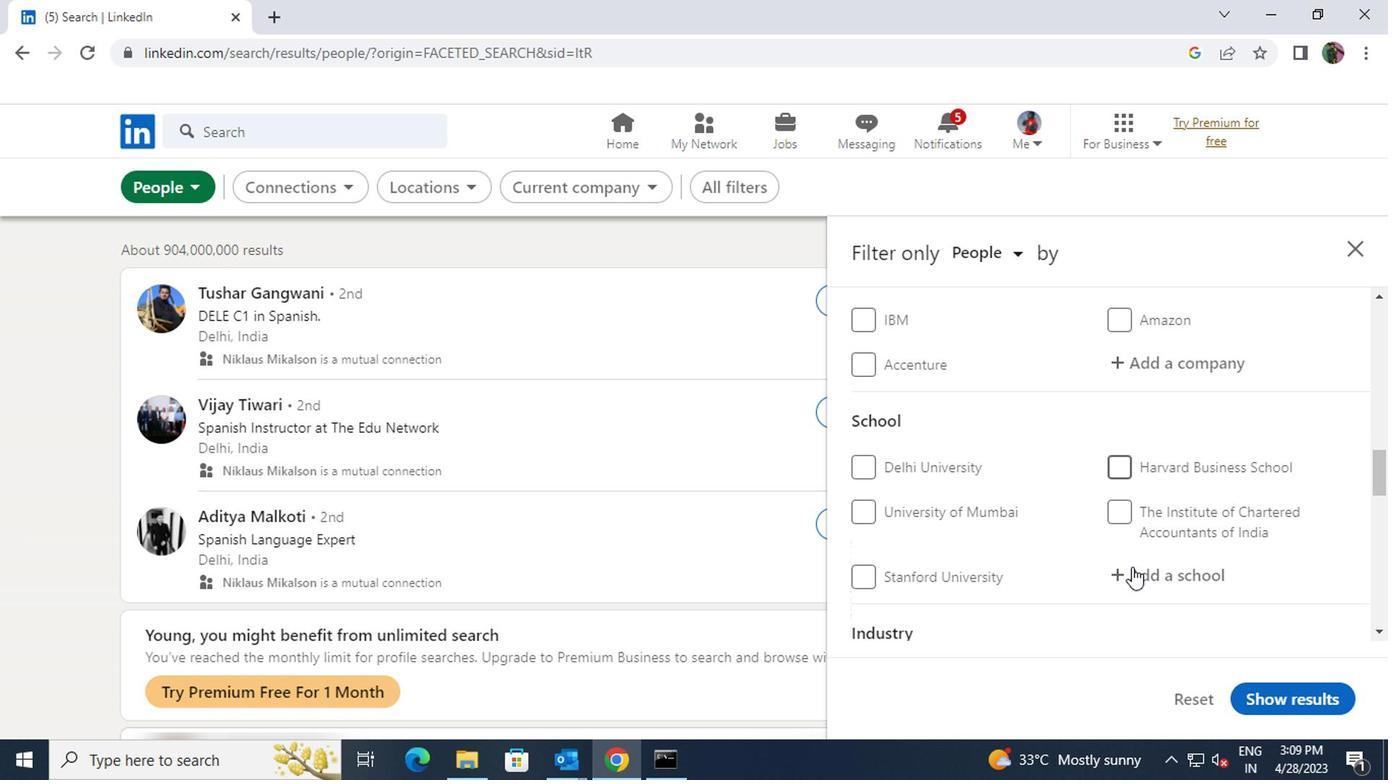 
Action: Mouse scrolled (950, 548) with delta (0, 0)
Screenshot: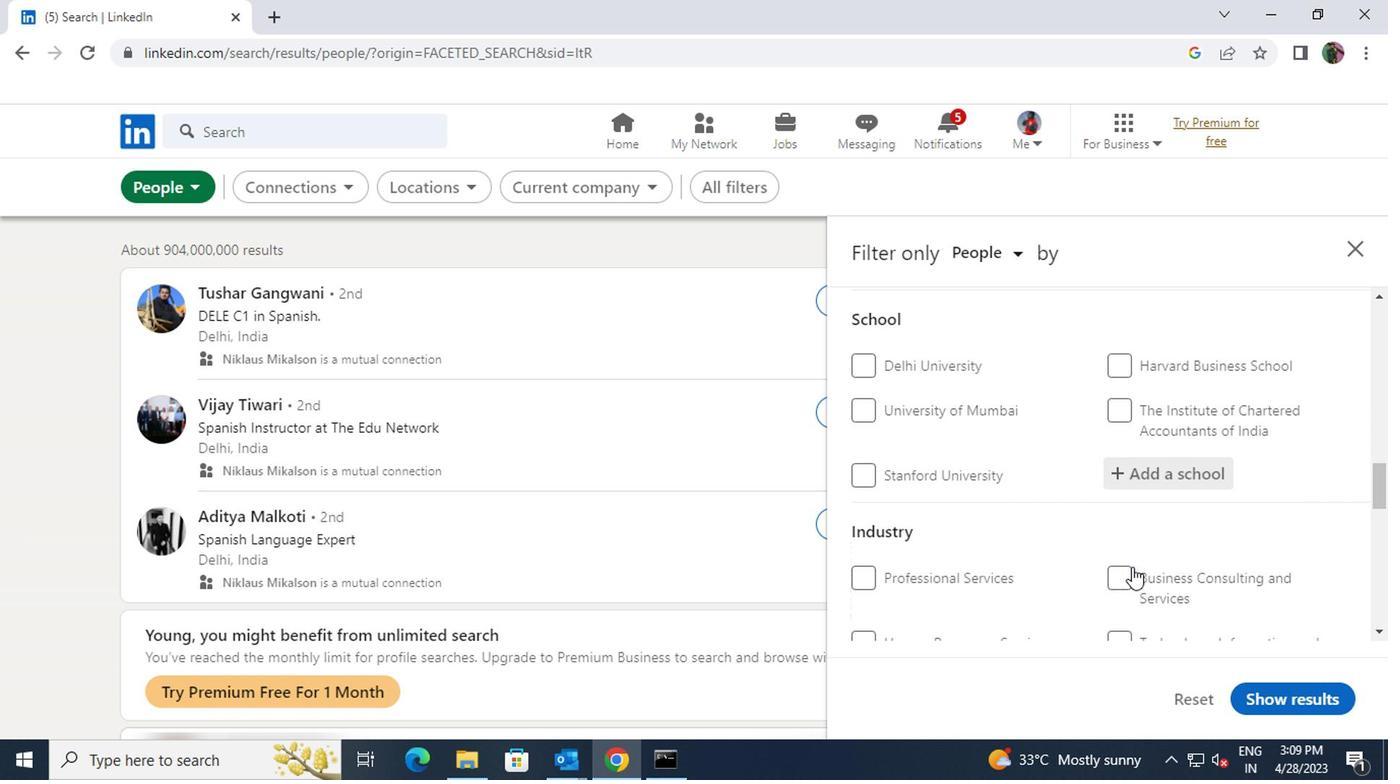 
Action: Mouse scrolled (950, 548) with delta (0, 0)
Screenshot: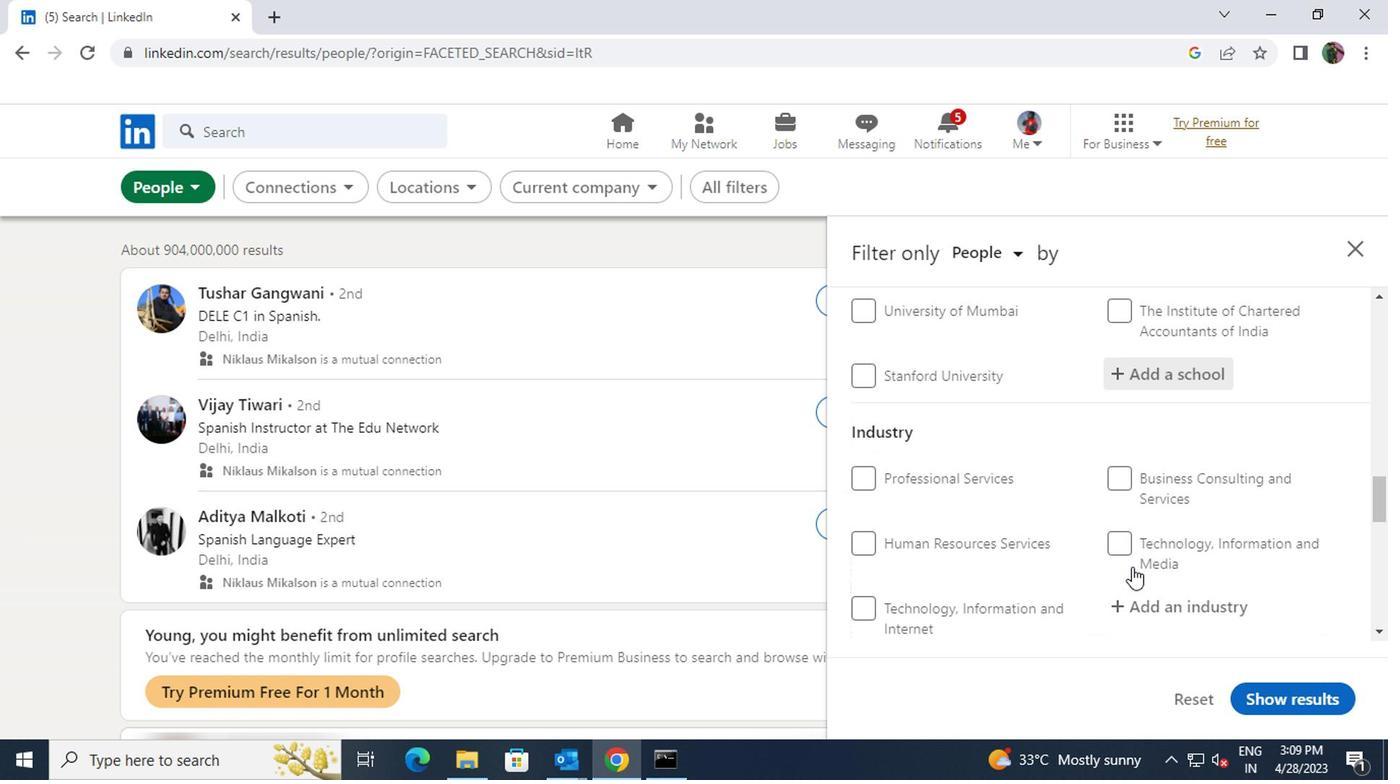 
Action: Mouse scrolled (950, 548) with delta (0, 0)
Screenshot: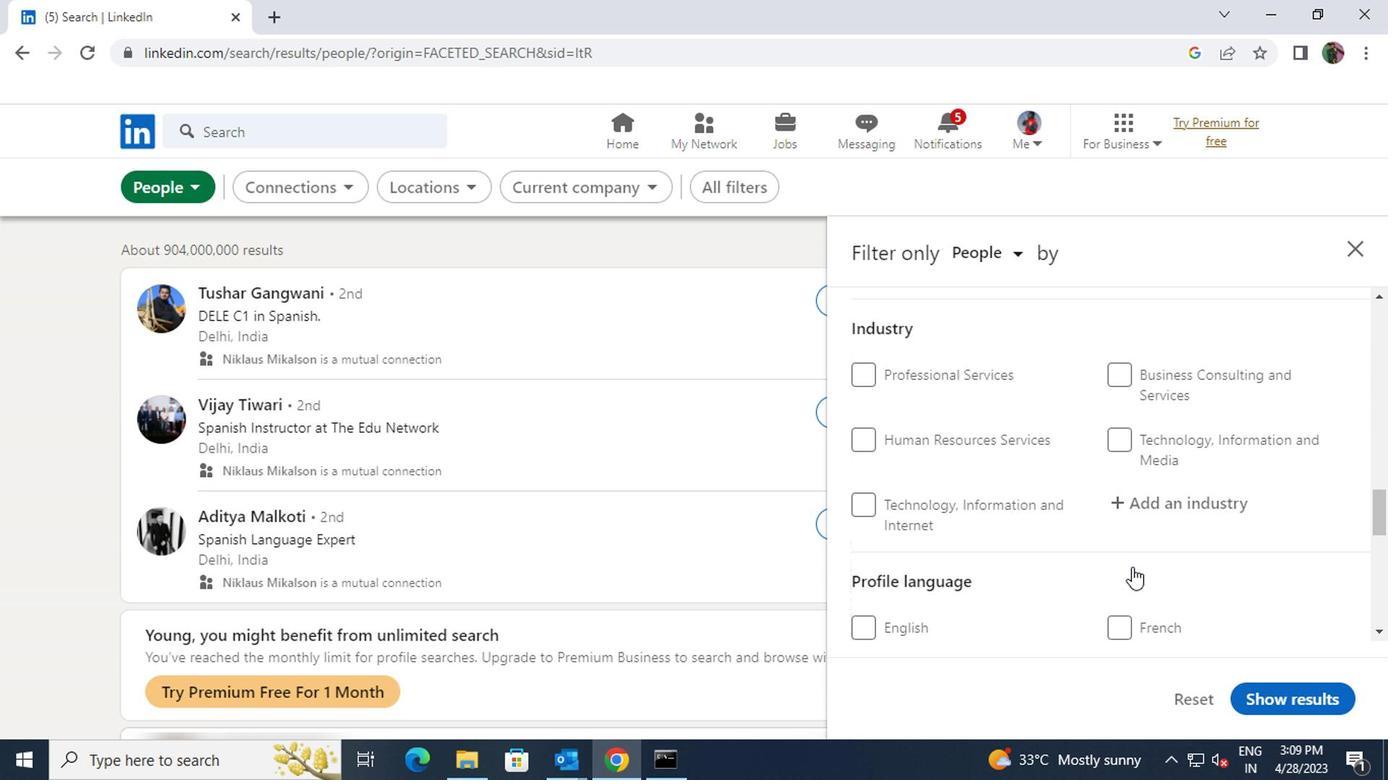 
Action: Mouse moved to (952, 519)
Screenshot: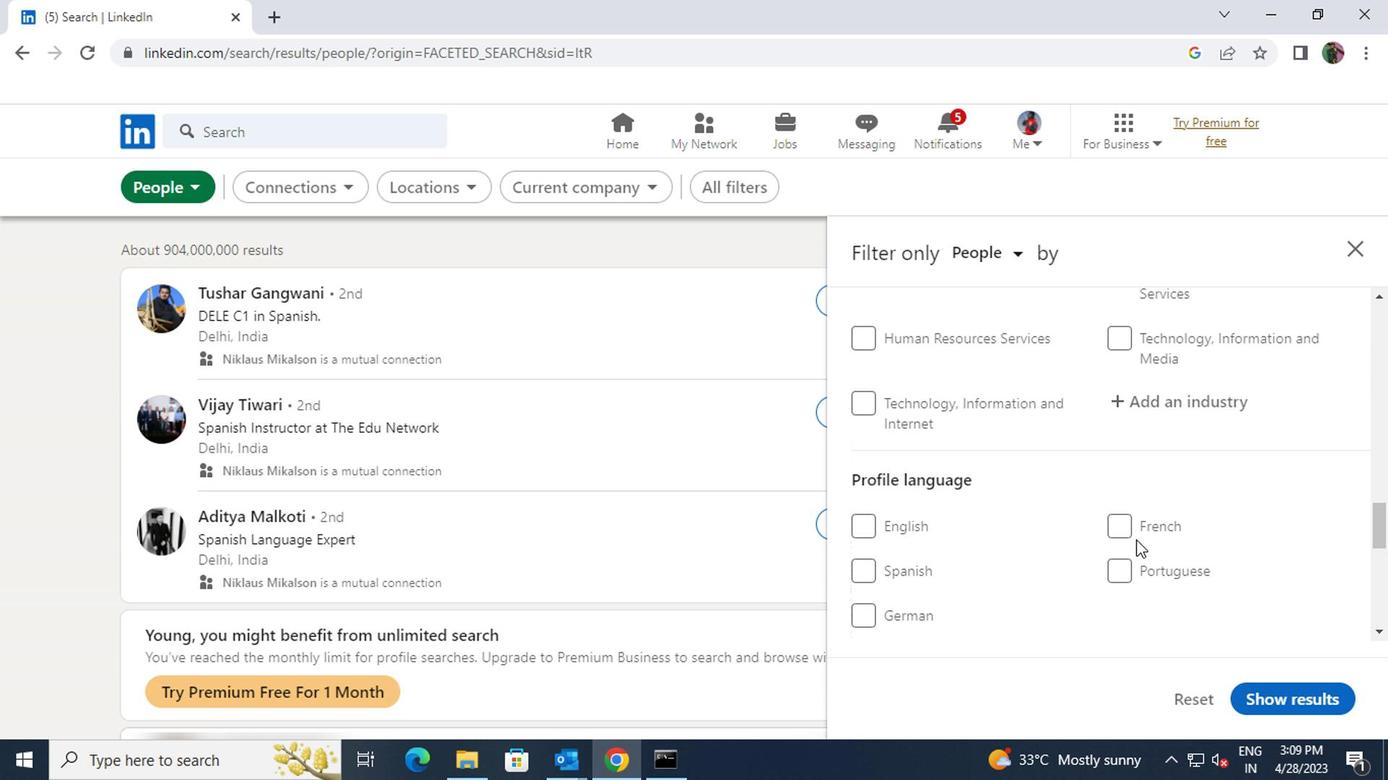 
Action: Mouse pressed left at (952, 519)
Screenshot: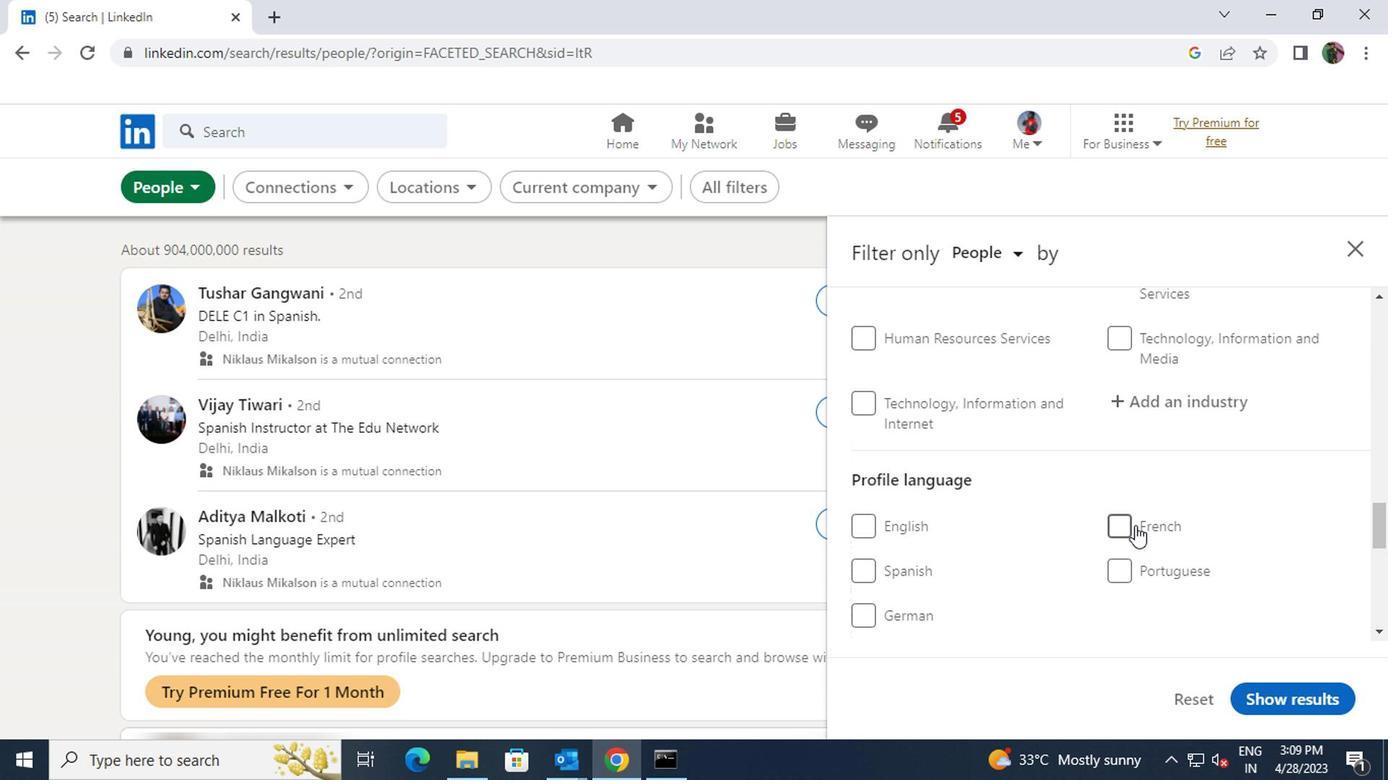 
Action: Mouse scrolled (952, 519) with delta (0, 0)
Screenshot: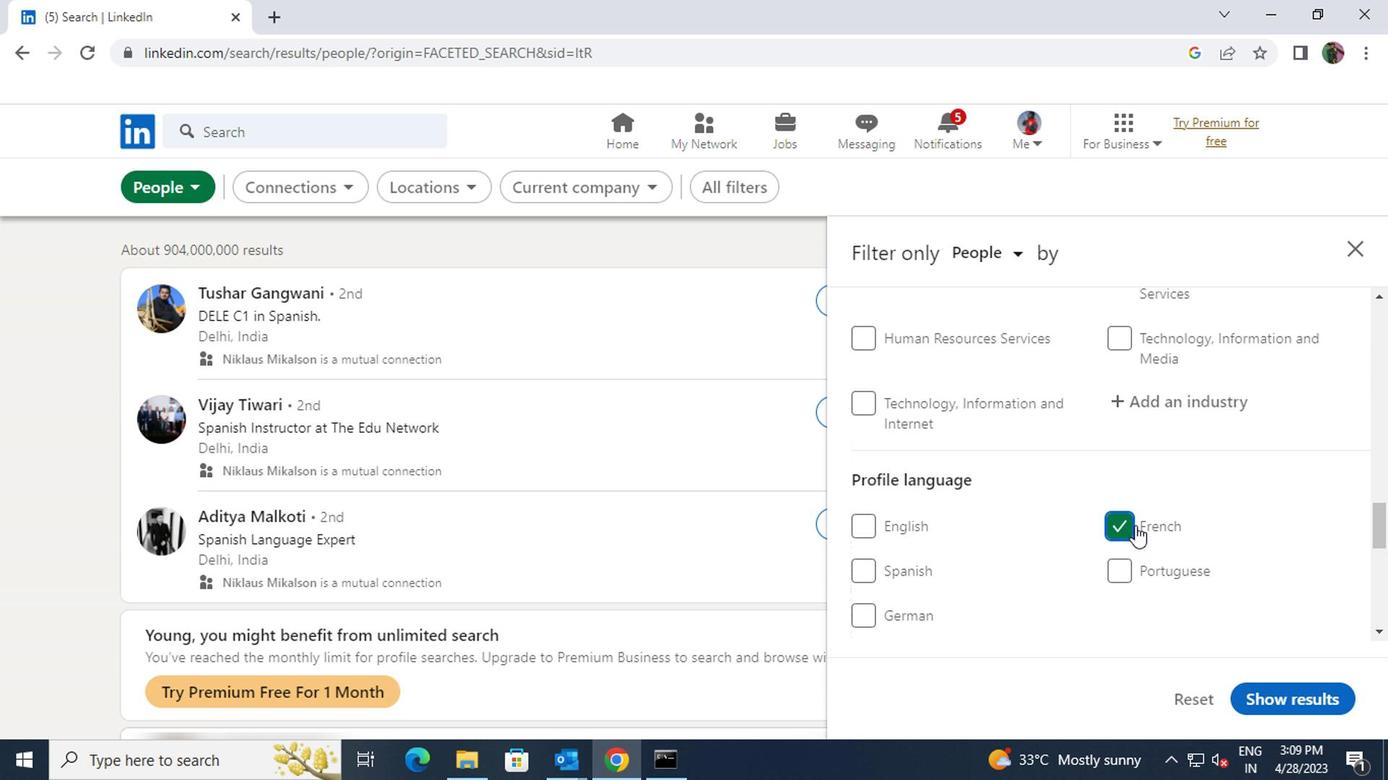 
Action: Mouse scrolled (952, 519) with delta (0, 0)
Screenshot: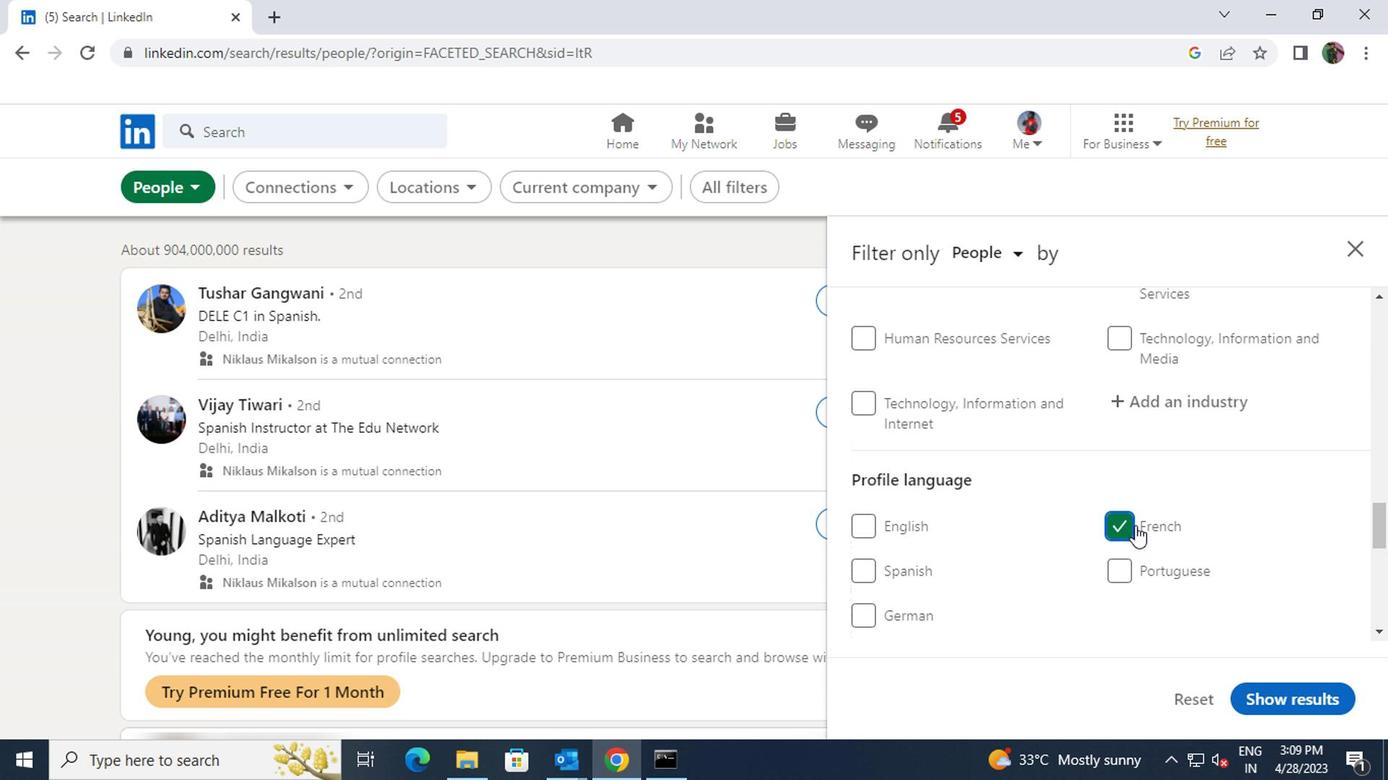
Action: Mouse scrolled (952, 519) with delta (0, 0)
Screenshot: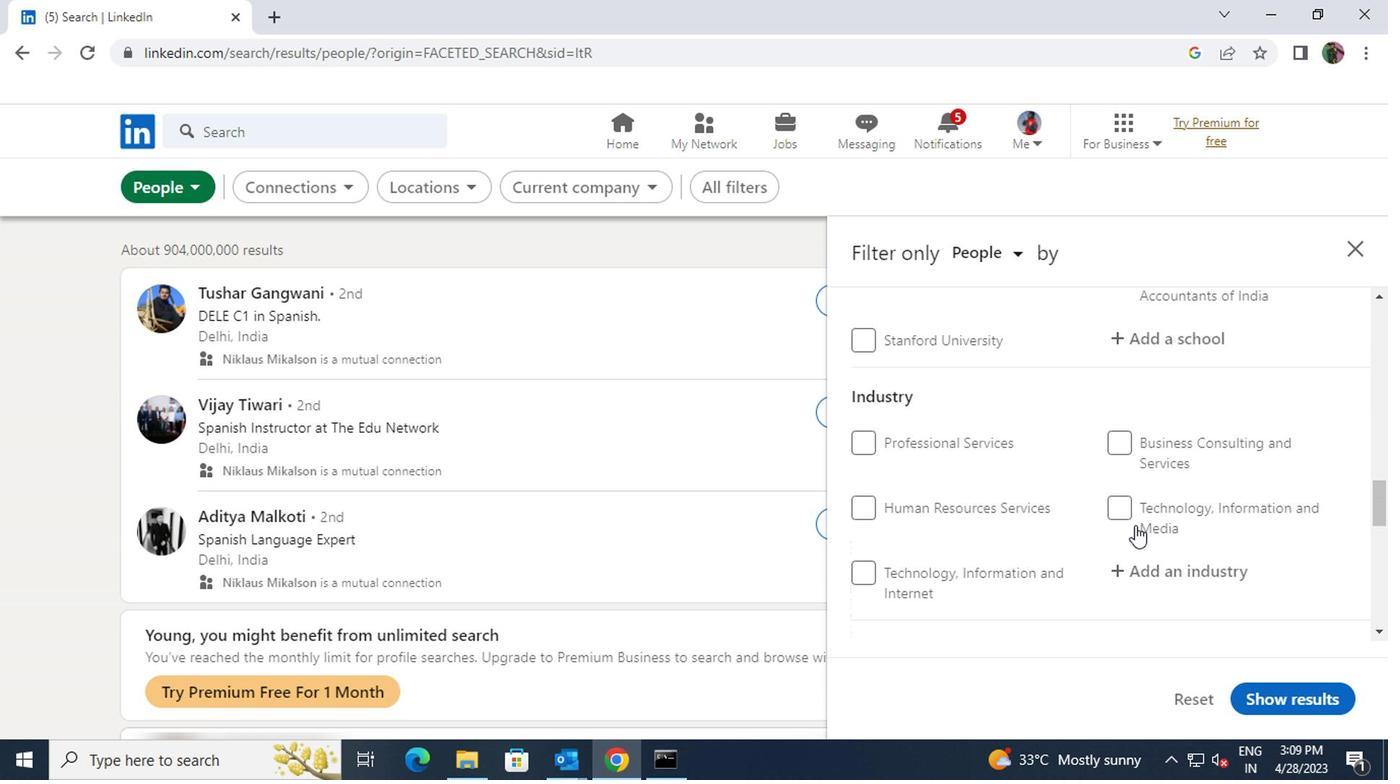 
Action: Mouse scrolled (952, 519) with delta (0, 0)
Screenshot: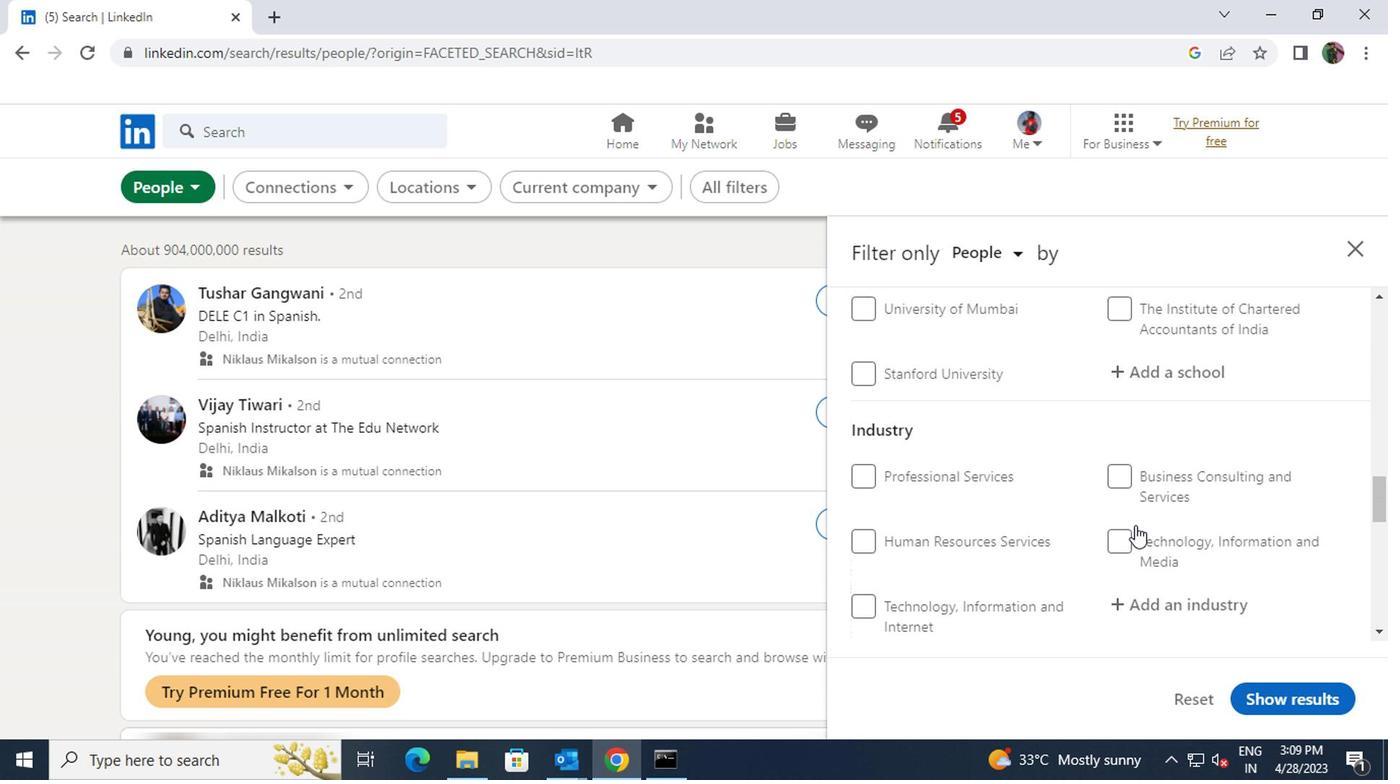 
Action: Mouse scrolled (952, 519) with delta (0, 0)
Screenshot: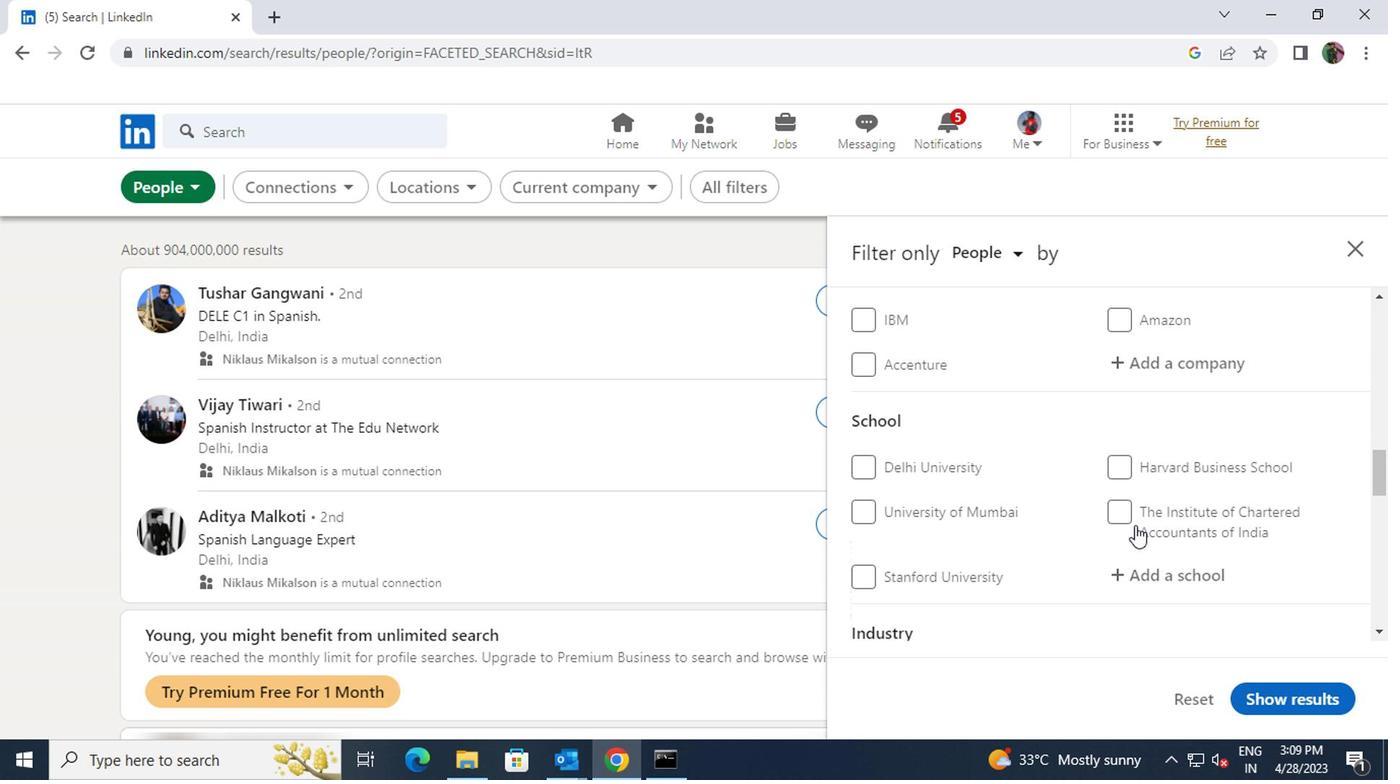 
Action: Mouse scrolled (952, 519) with delta (0, 0)
Screenshot: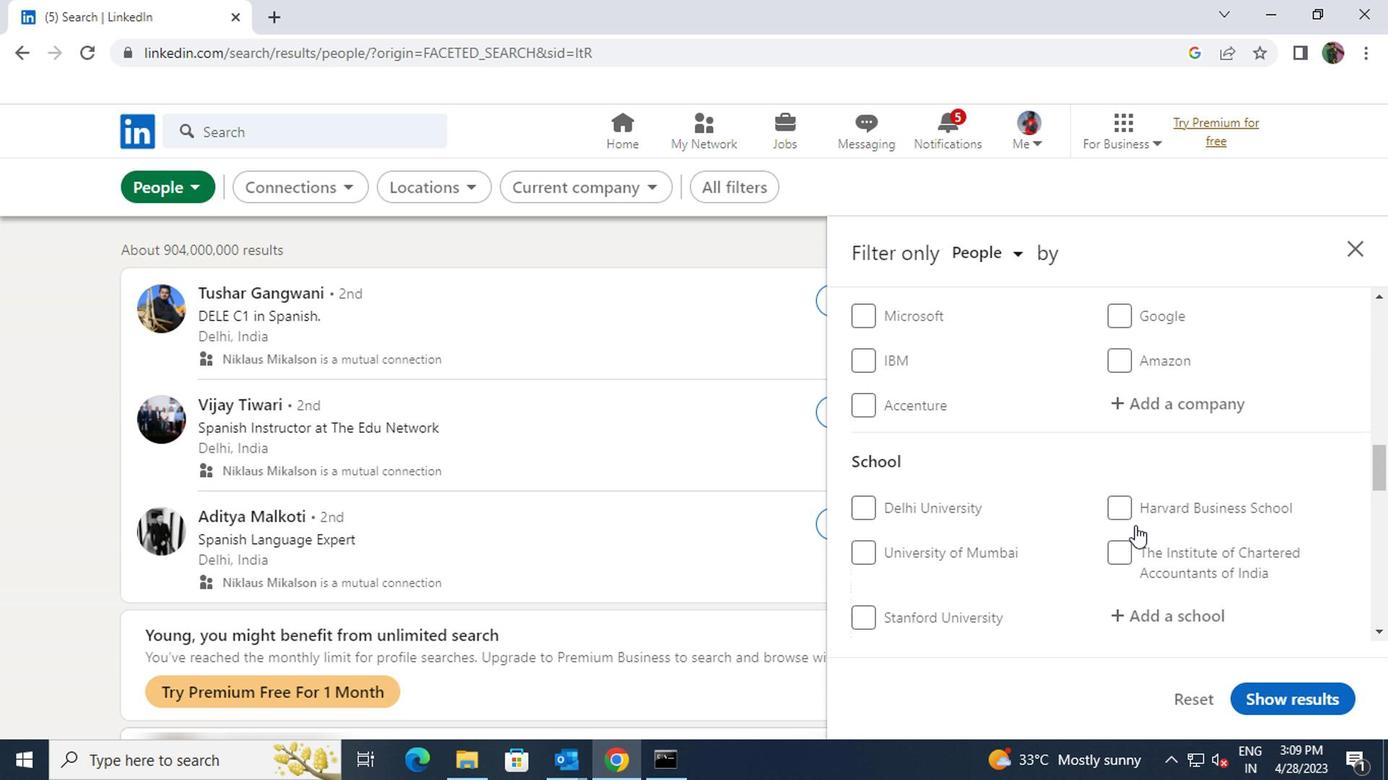 
Action: Mouse scrolled (952, 519) with delta (0, 0)
Screenshot: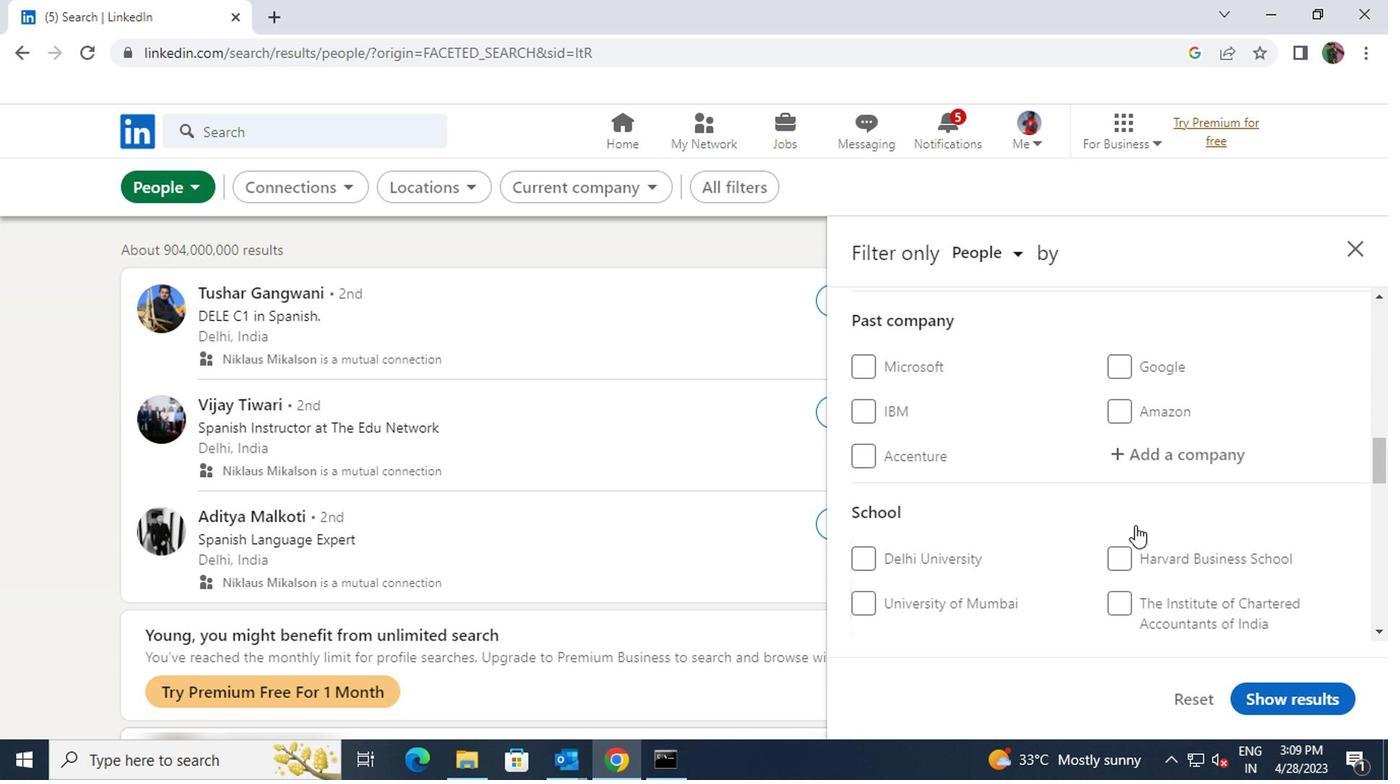 
Action: Mouse scrolled (952, 519) with delta (0, 0)
Screenshot: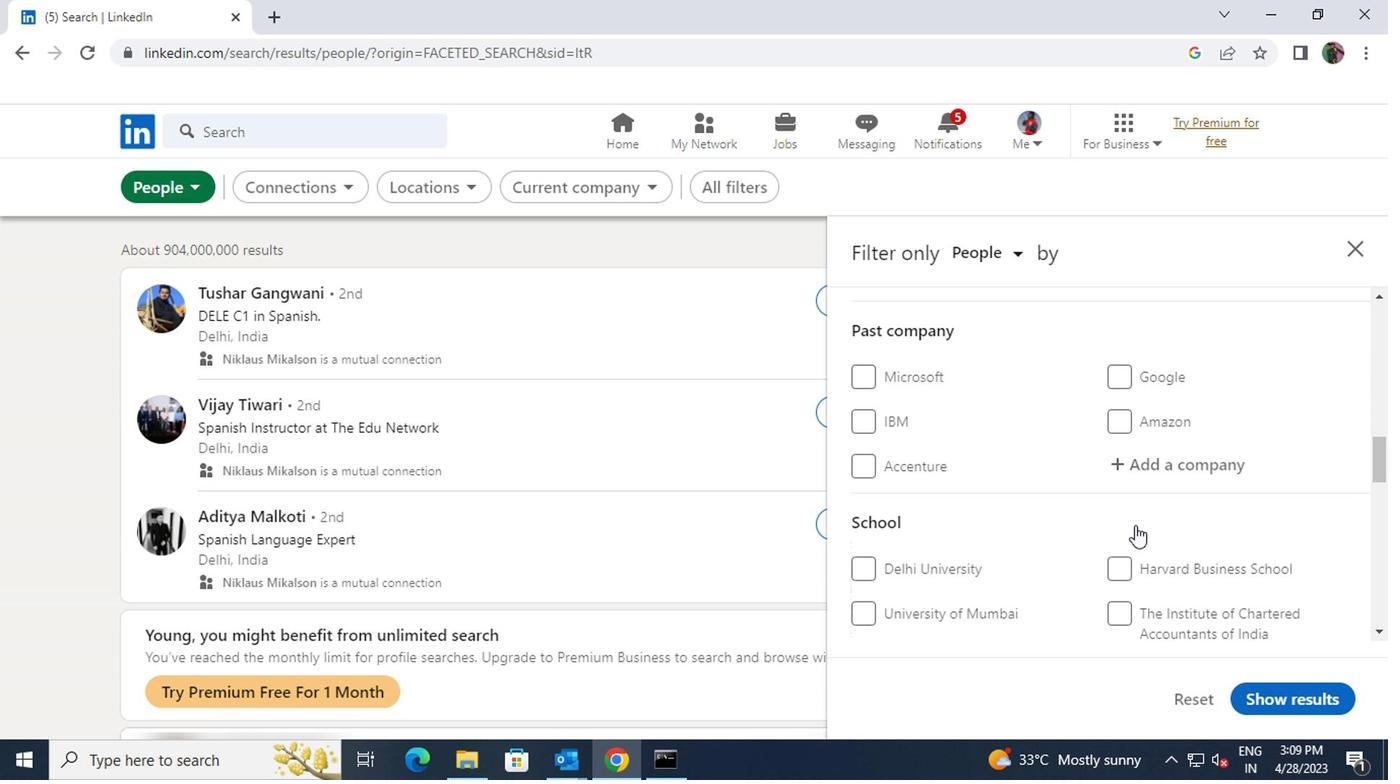 
Action: Mouse moved to (948, 493)
Screenshot: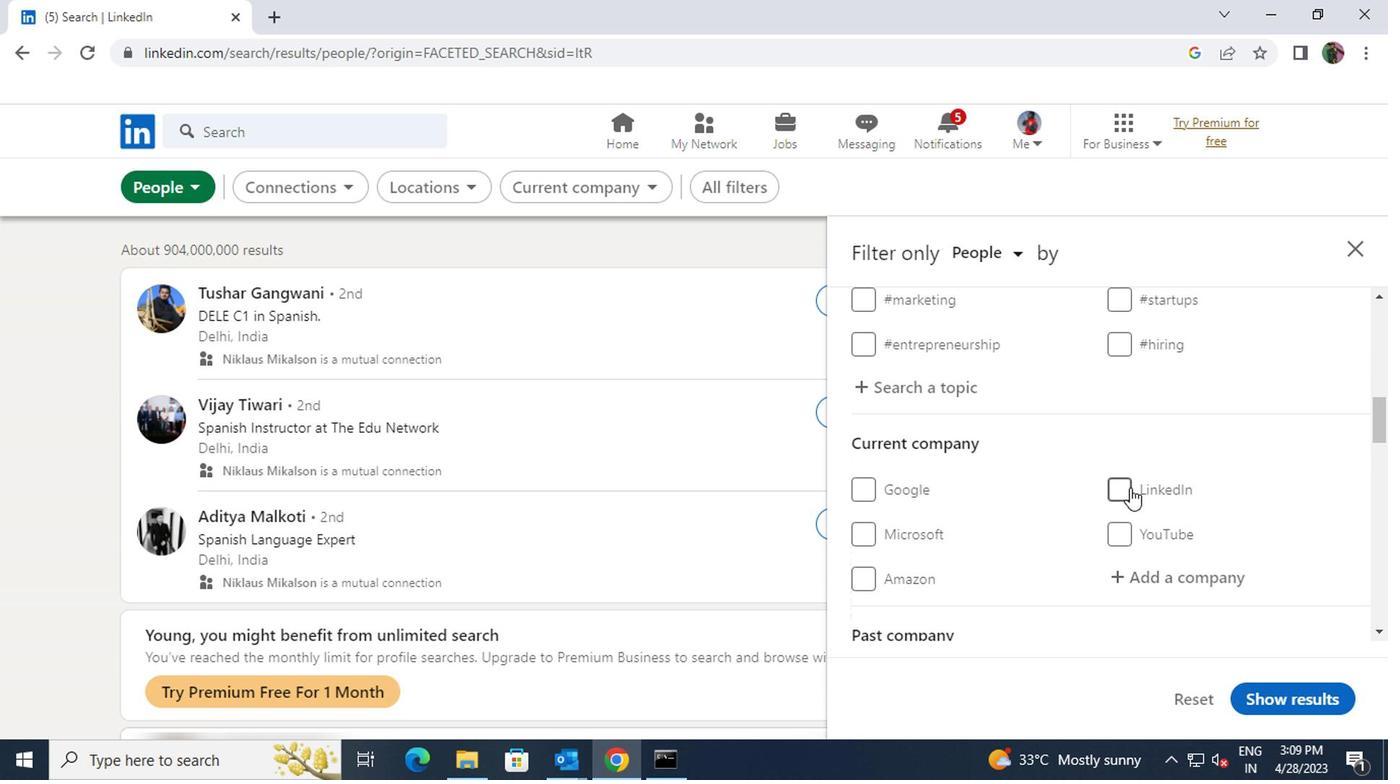 
Action: Mouse scrolled (948, 493) with delta (0, 0)
Screenshot: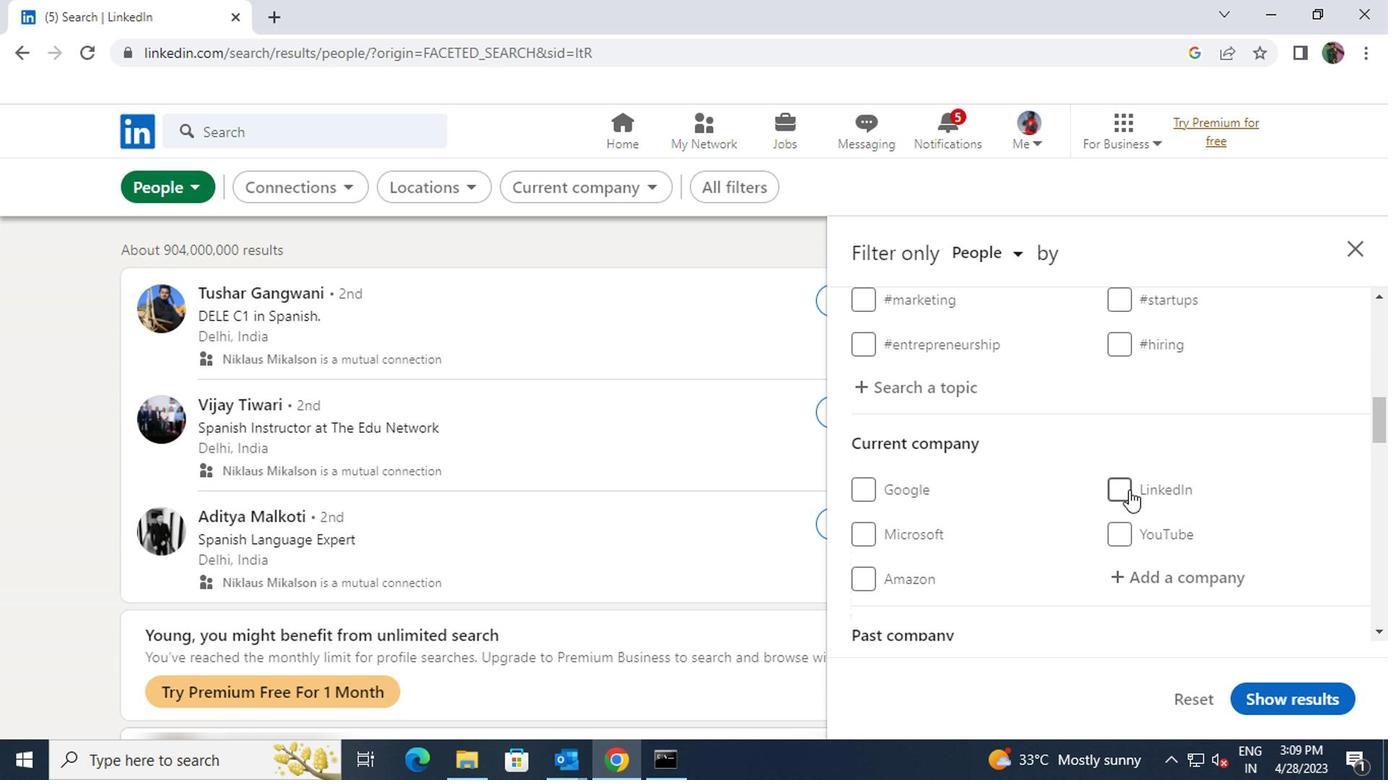 
Action: Mouse moved to (968, 484)
Screenshot: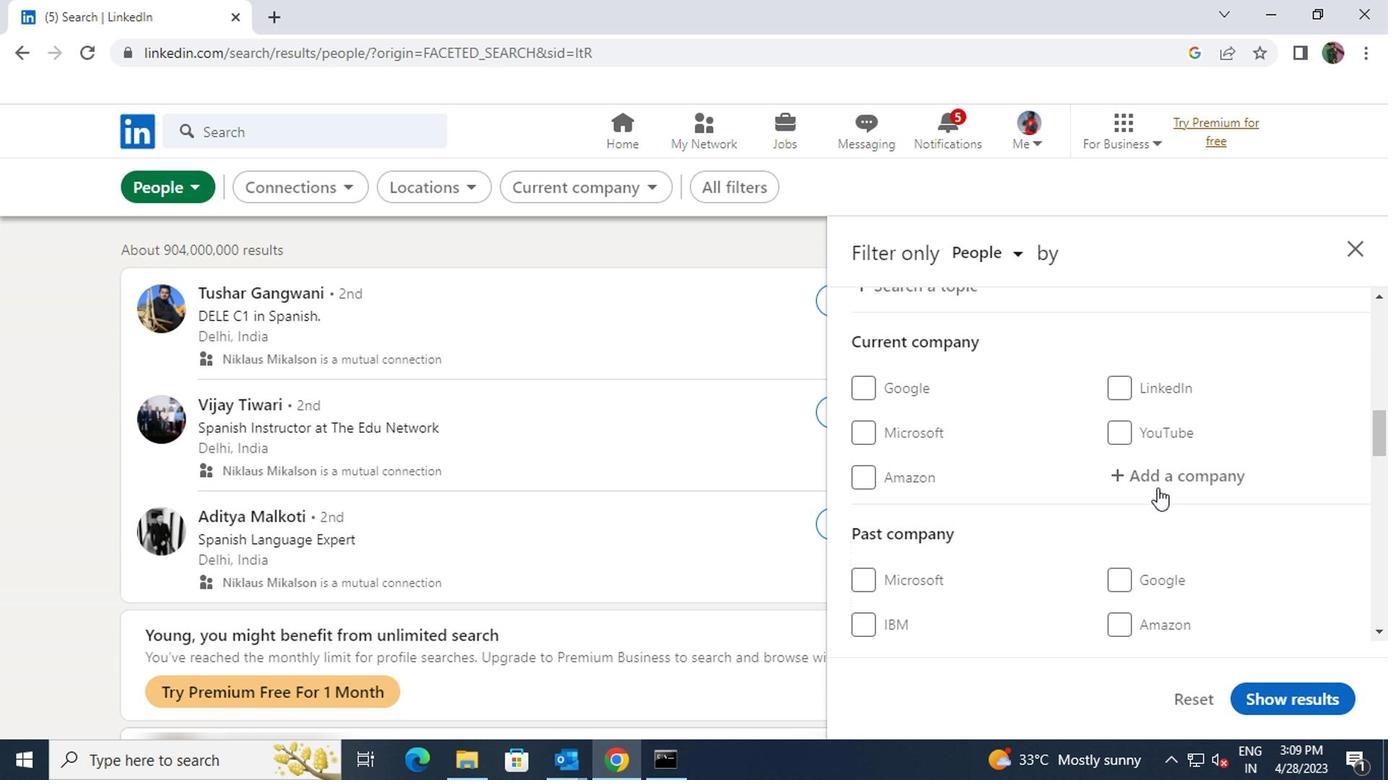 
Action: Mouse pressed left at (968, 484)
Screenshot: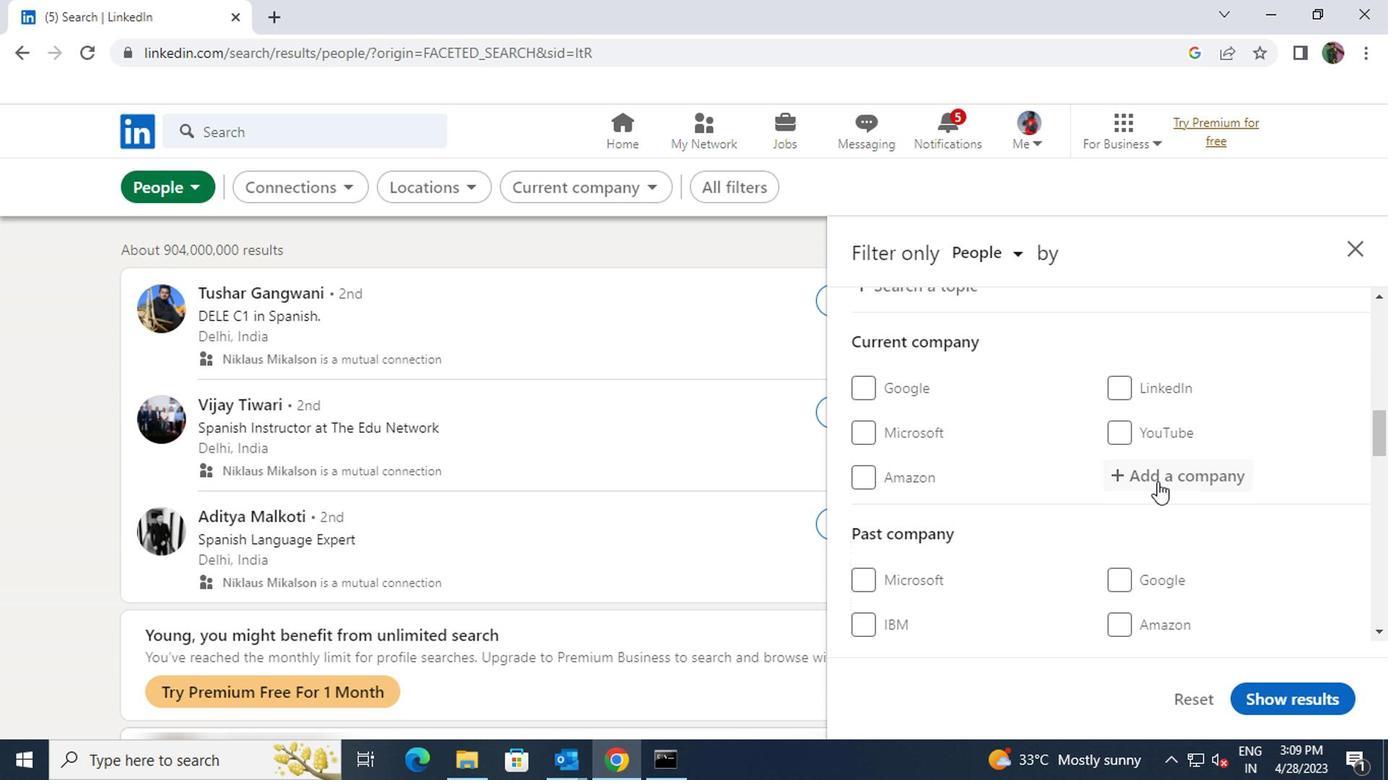 
Action: Key pressed <Key.shift>JERRY
Screenshot: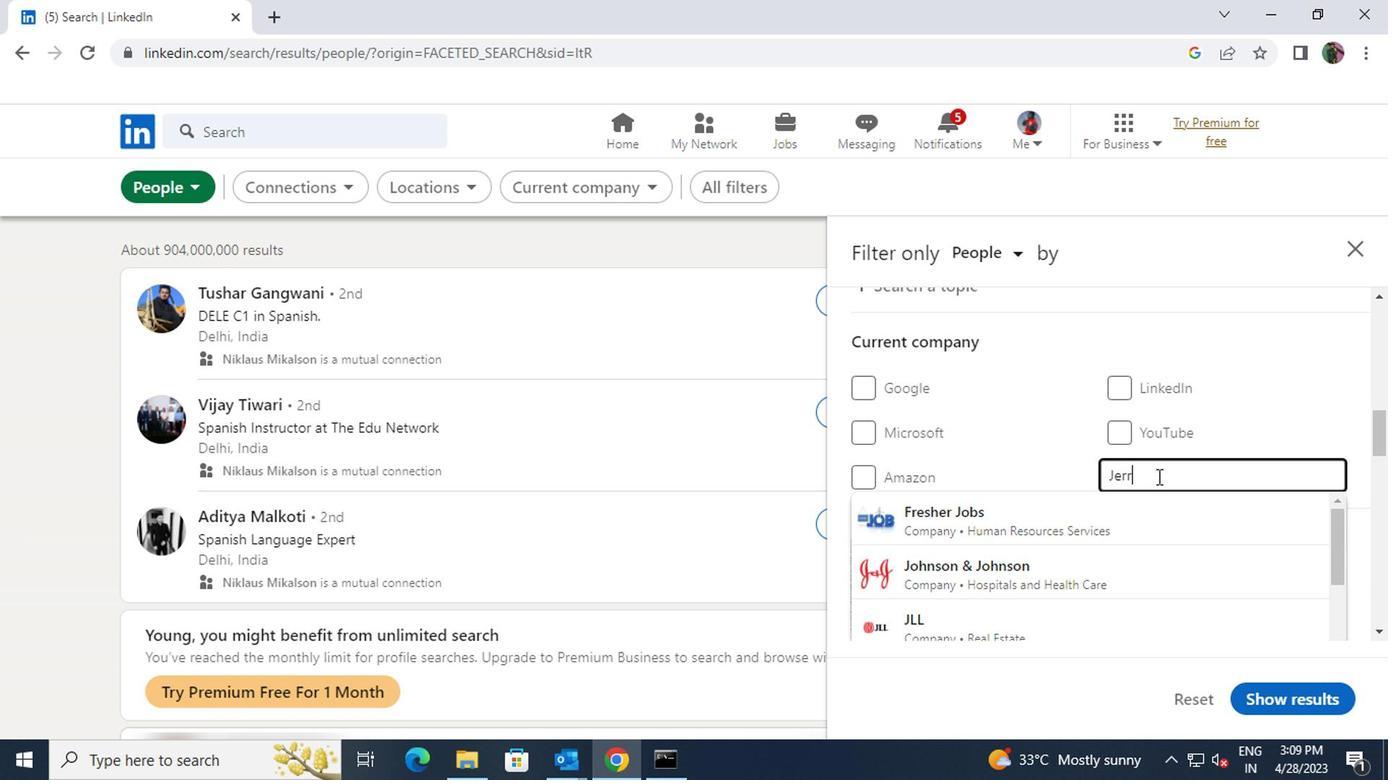 
Action: Mouse moved to (948, 505)
Screenshot: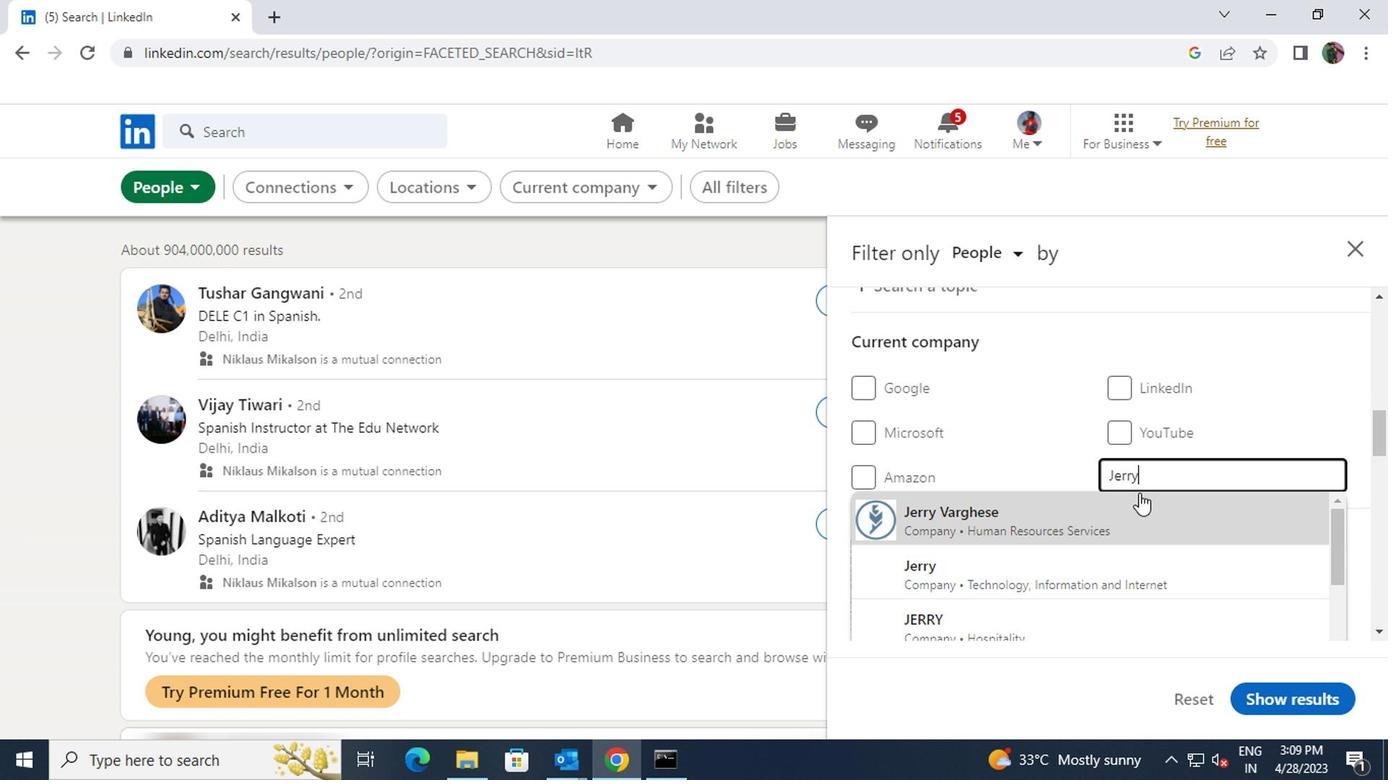 
Action: Mouse pressed left at (948, 505)
Screenshot: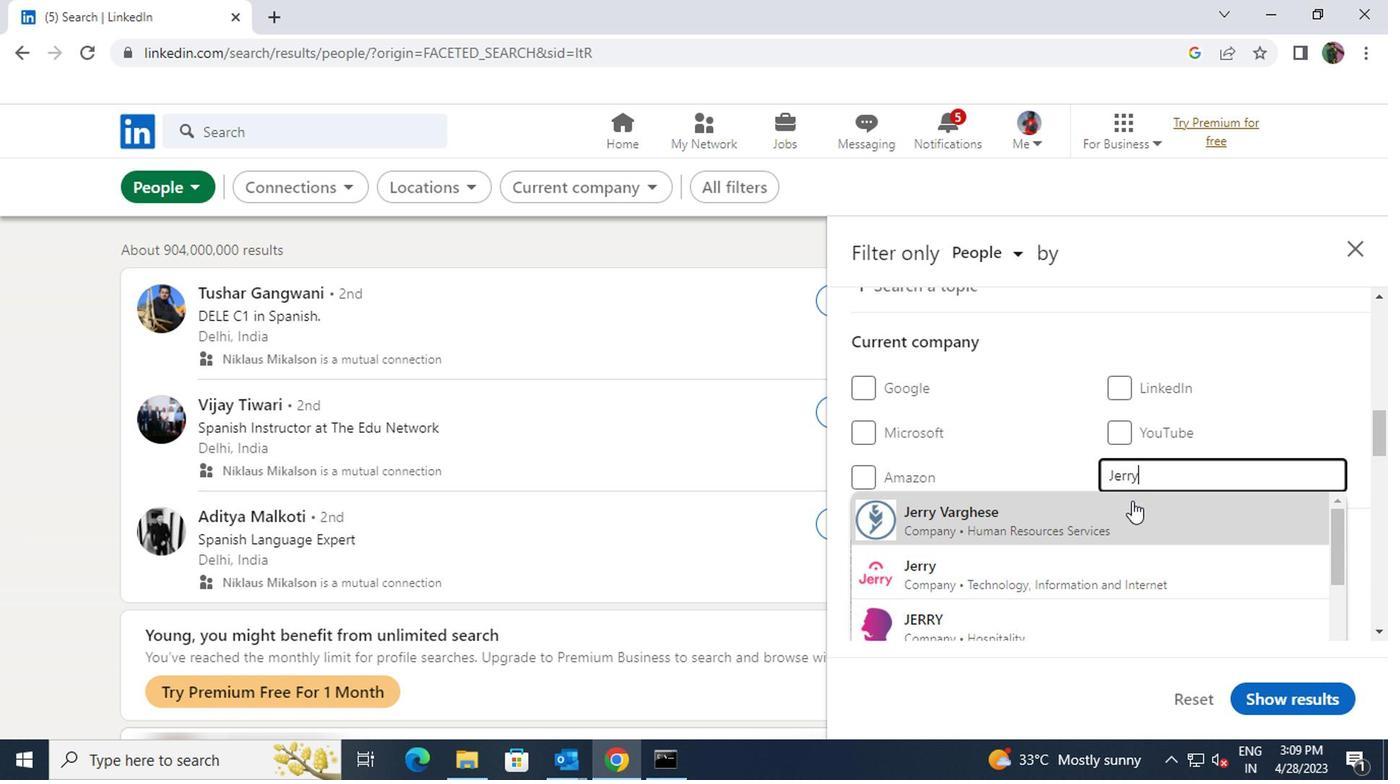 
Action: Mouse scrolled (948, 504) with delta (0, 0)
Screenshot: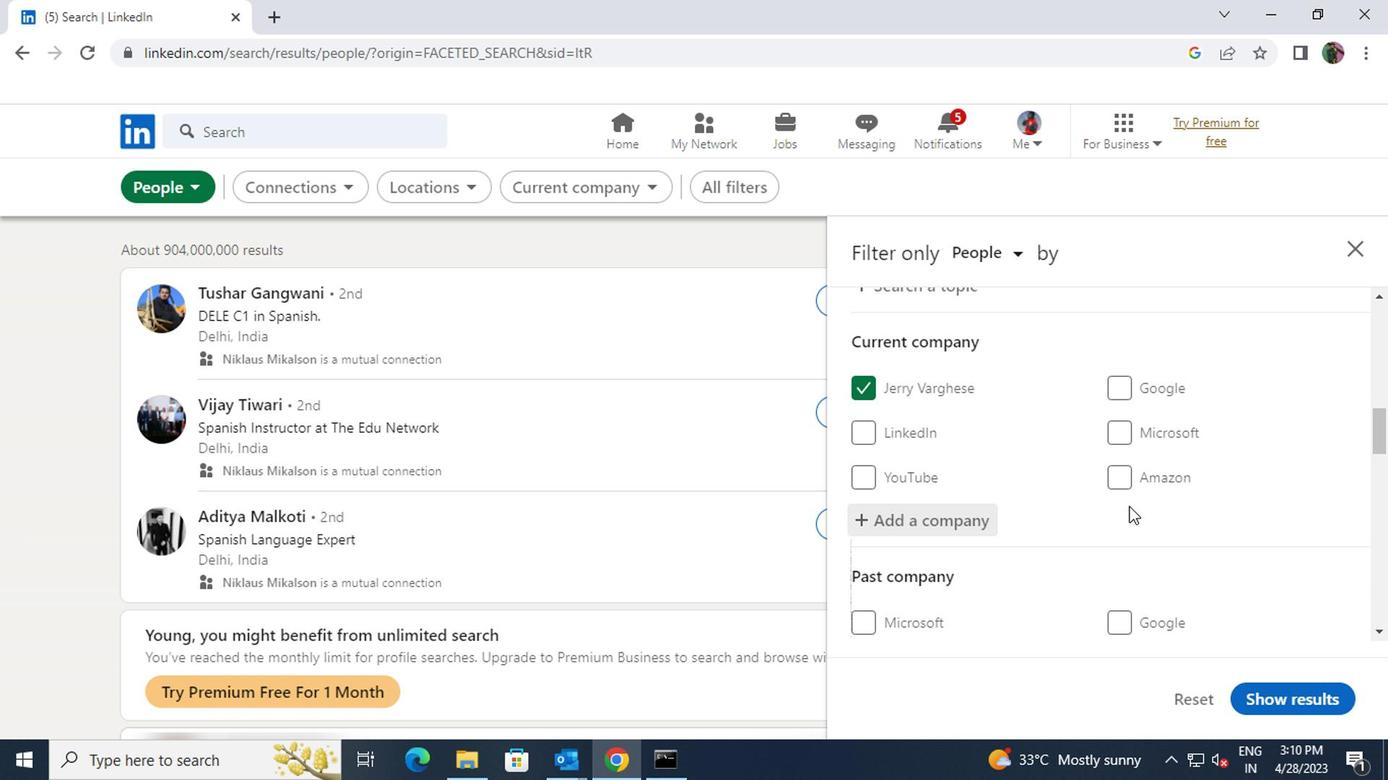 
Action: Mouse scrolled (948, 504) with delta (0, 0)
Screenshot: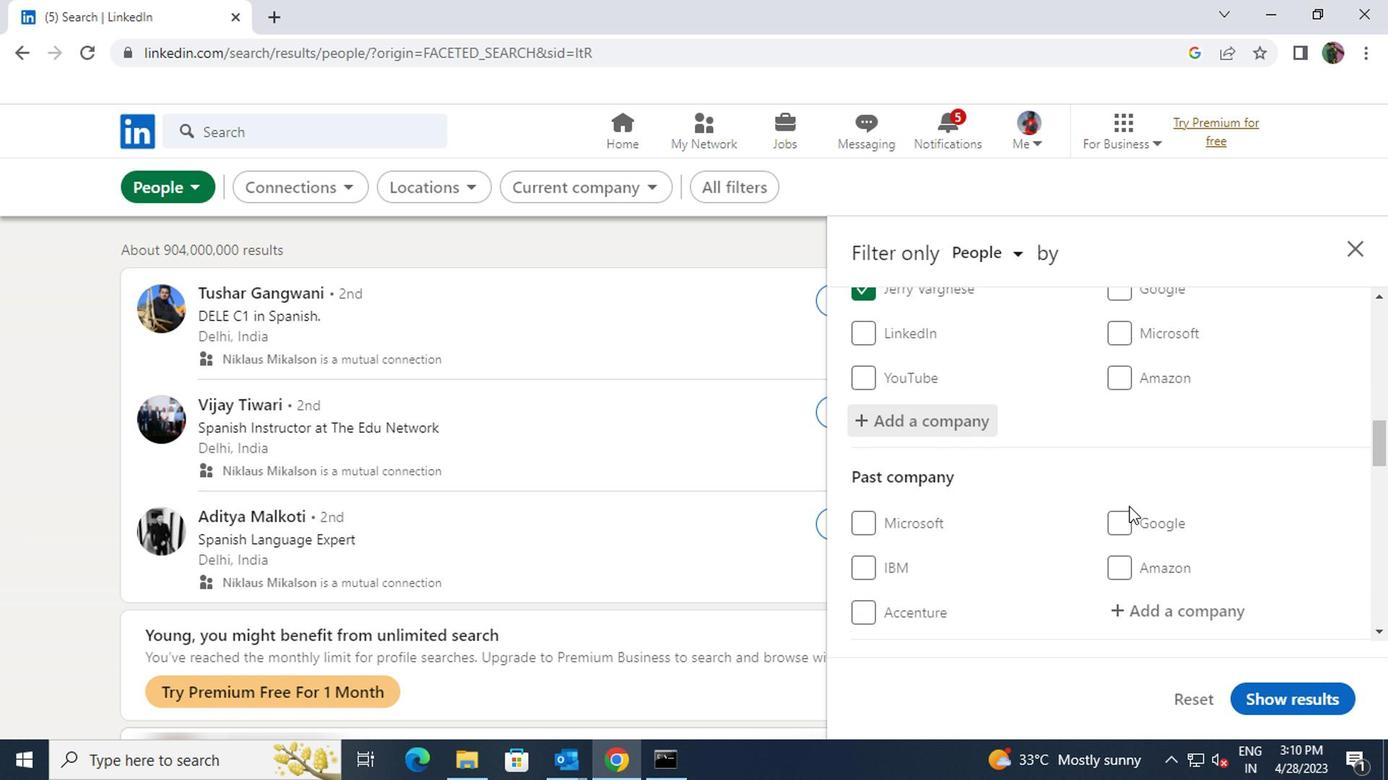 
Action: Mouse scrolled (948, 504) with delta (0, 0)
Screenshot: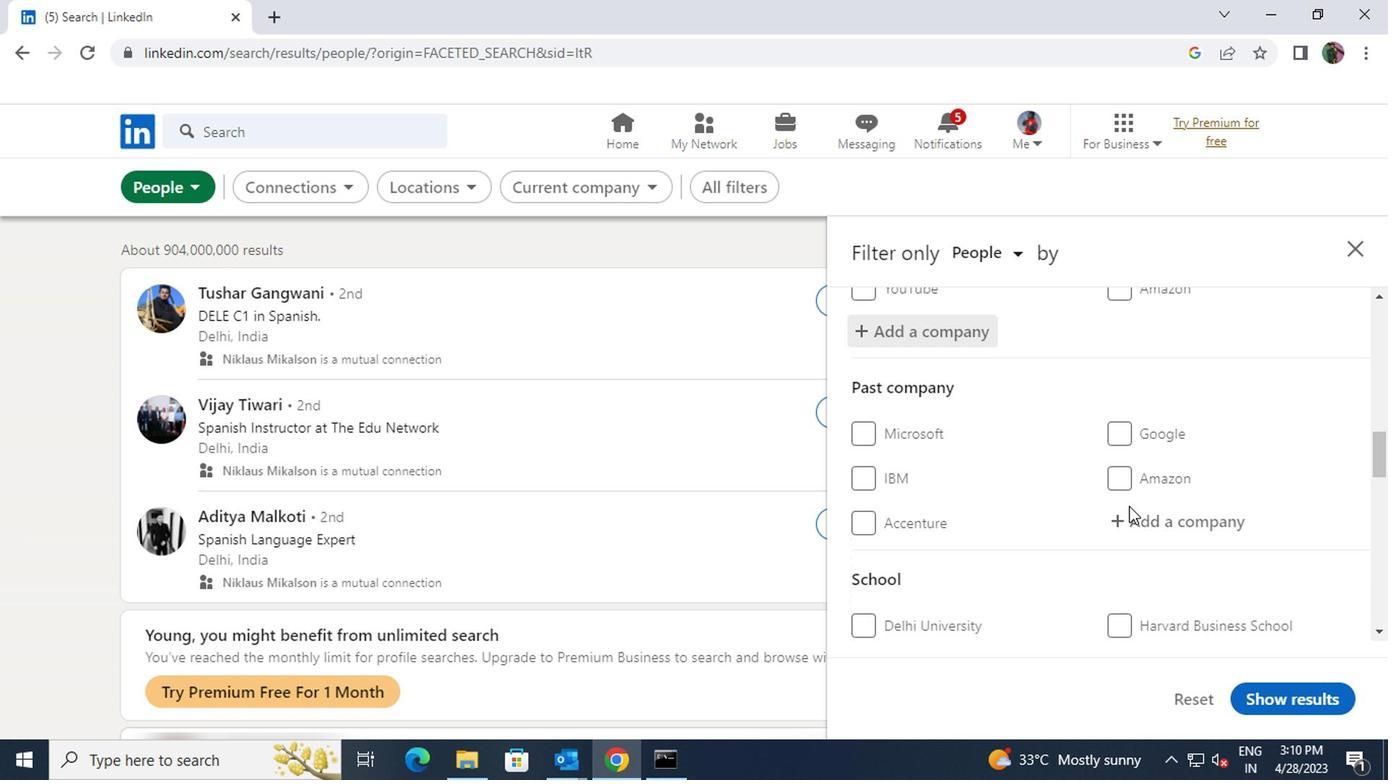 
Action: Mouse scrolled (948, 504) with delta (0, 0)
Screenshot: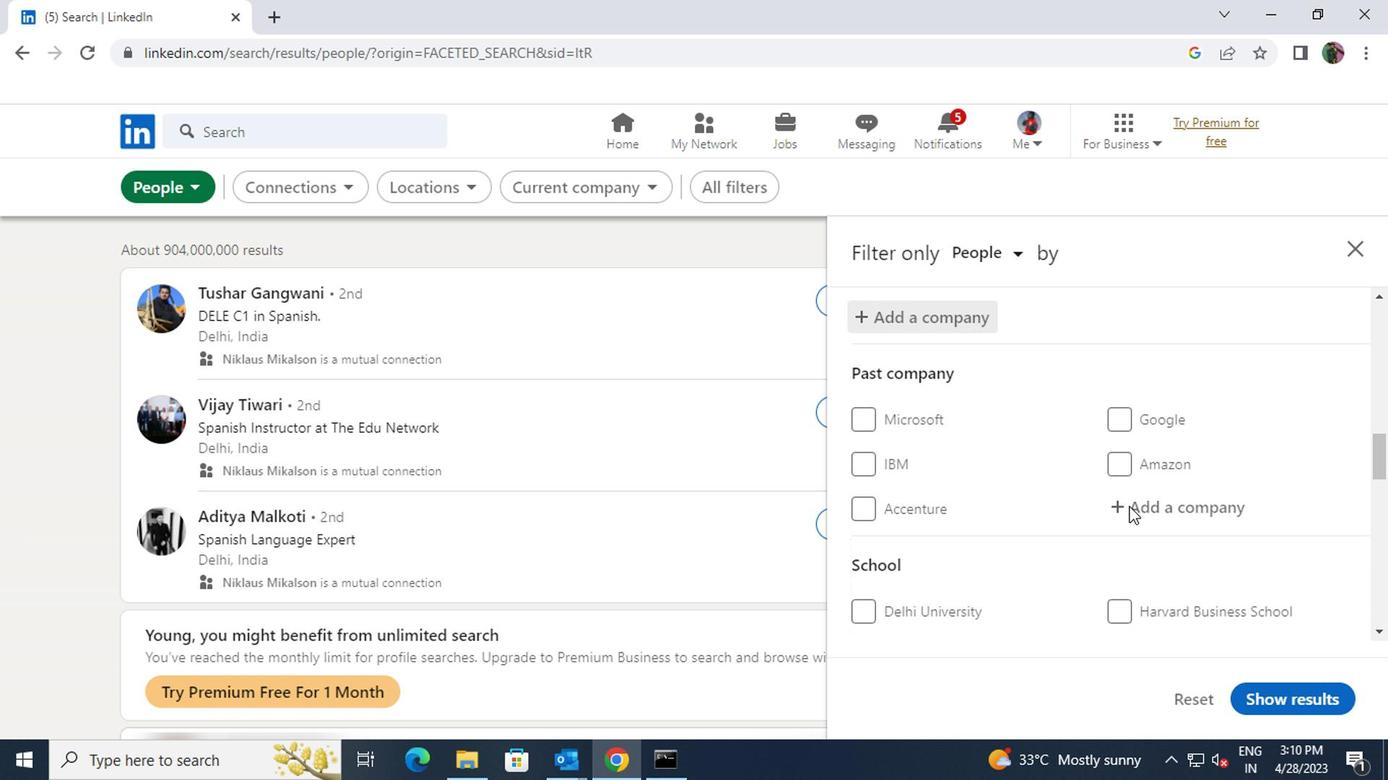 
Action: Mouse pressed left at (948, 505)
Screenshot: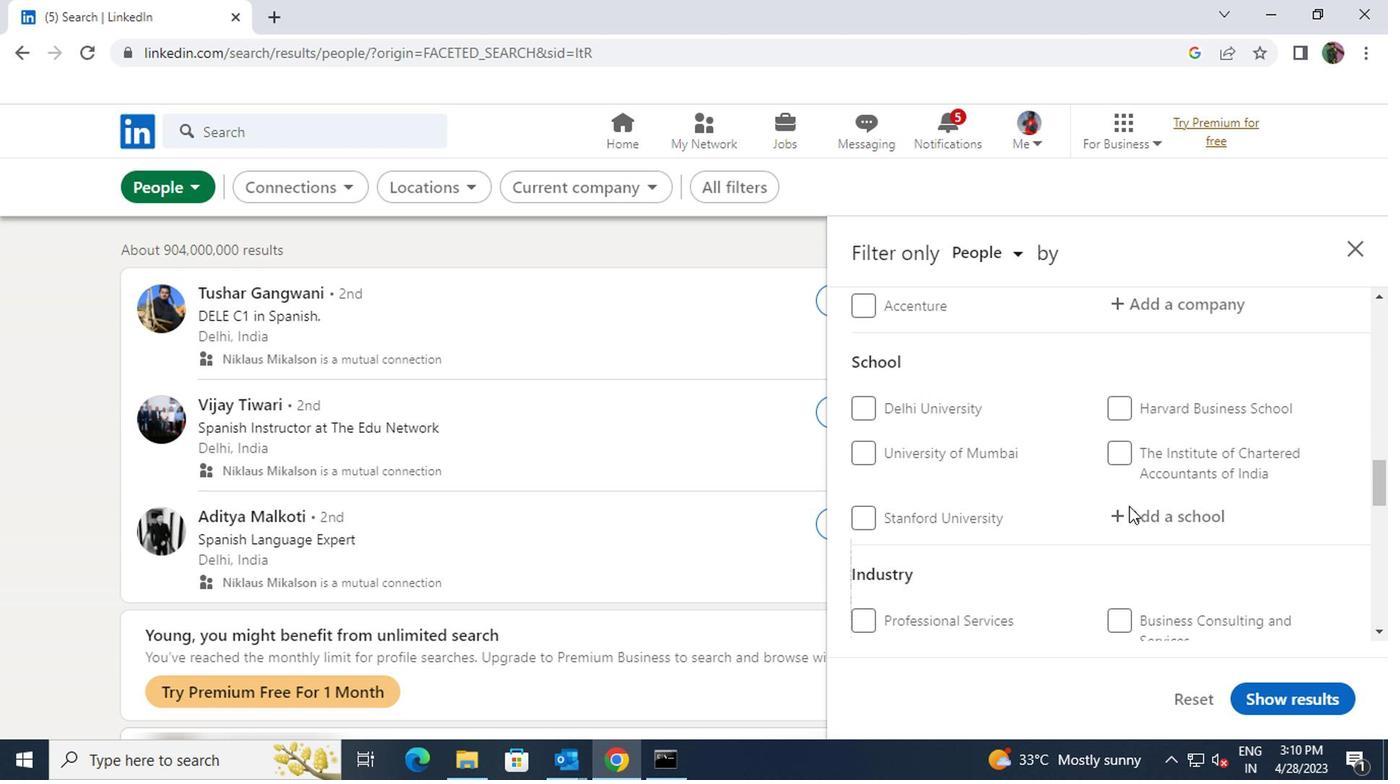 
Action: Key pressed <Key.shift><Key.shift><Key.shift><Key.shift><Key.shift>K.<Key.space><Key.shift>RAMA
Screenshot: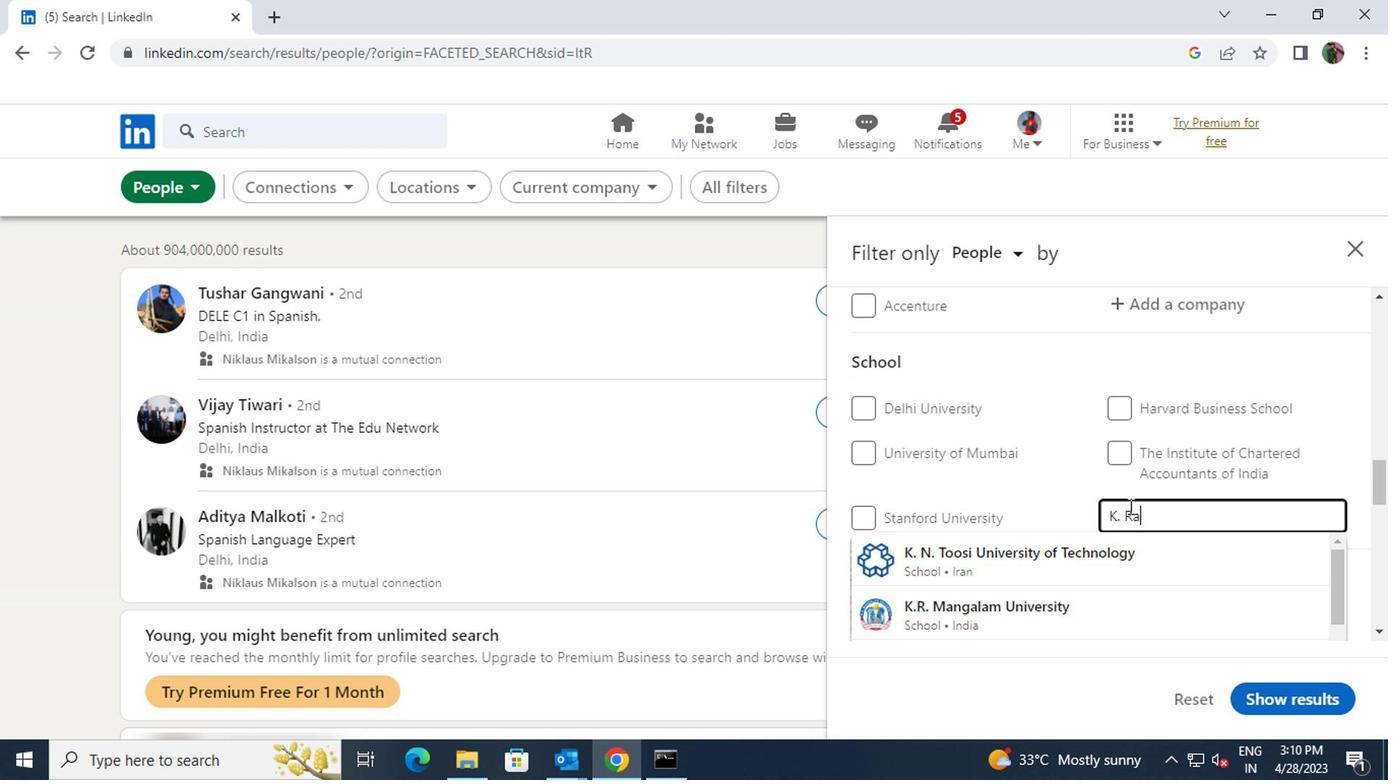 
Action: Mouse moved to (944, 568)
Screenshot: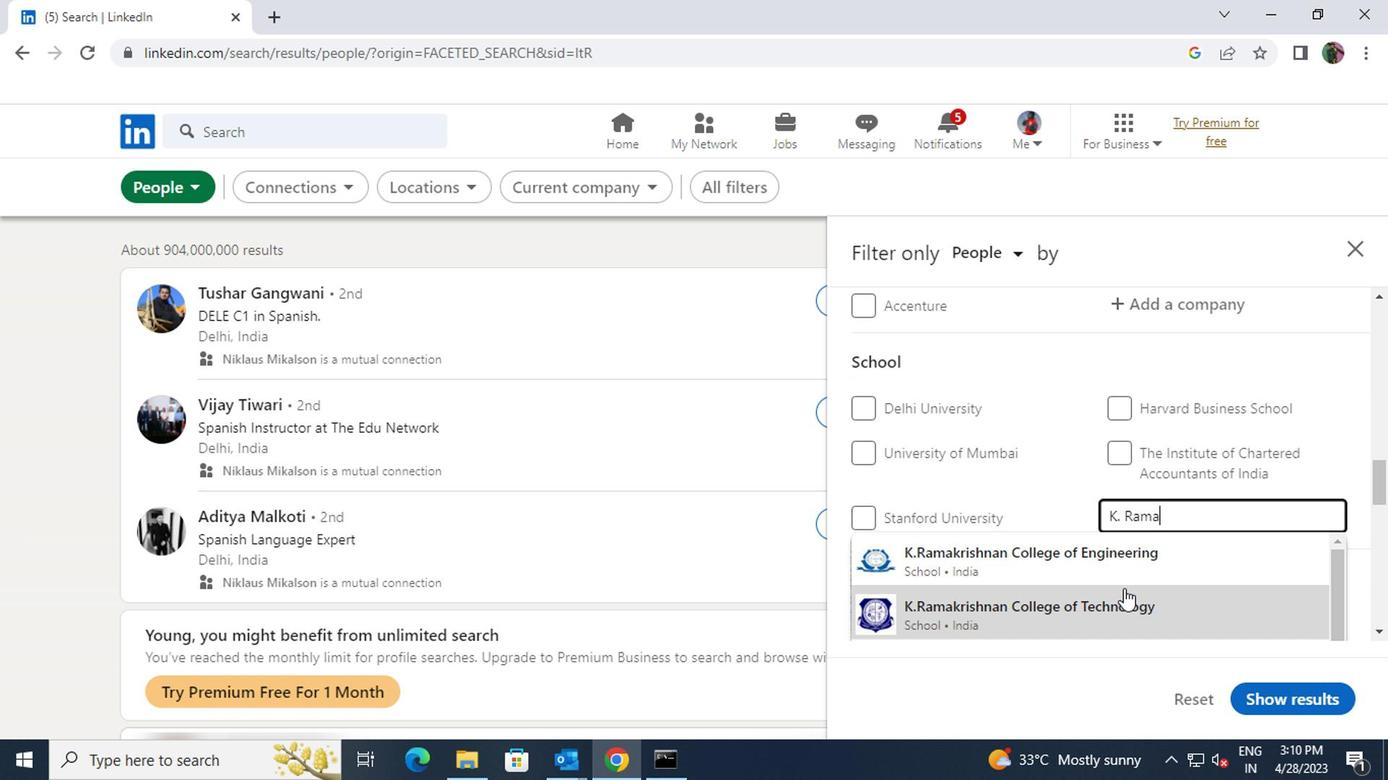 
Action: Mouse pressed left at (944, 568)
Screenshot: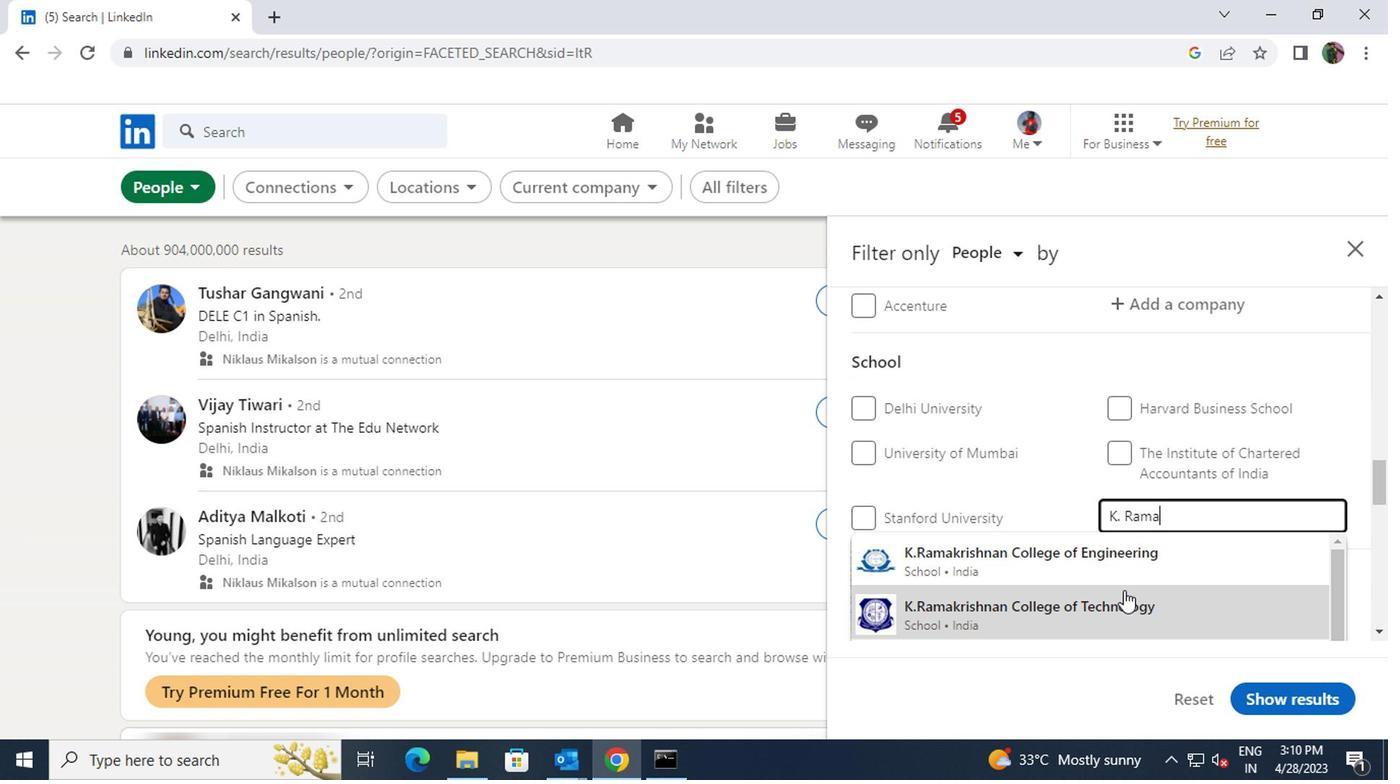
Action: Mouse scrolled (944, 567) with delta (0, 0)
Screenshot: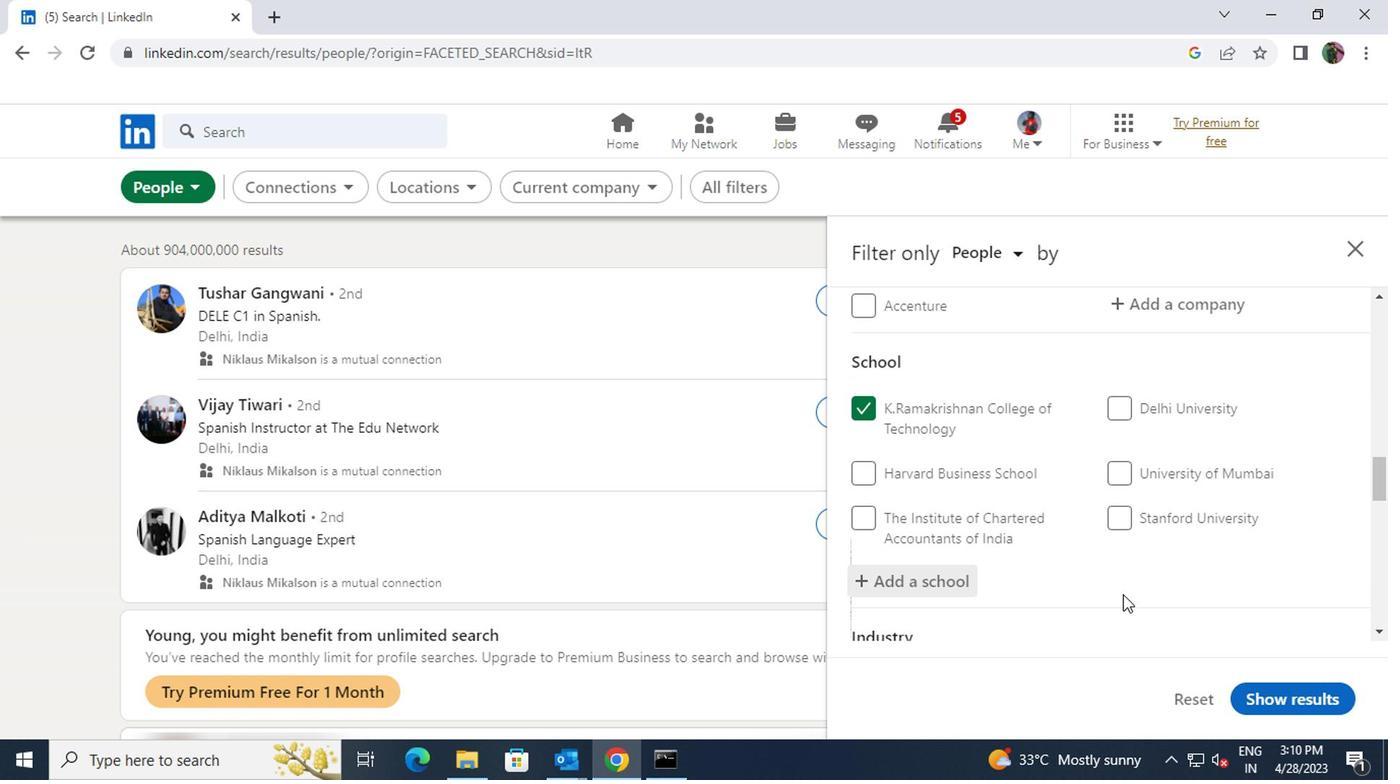 
Action: Mouse scrolled (944, 567) with delta (0, 0)
Screenshot: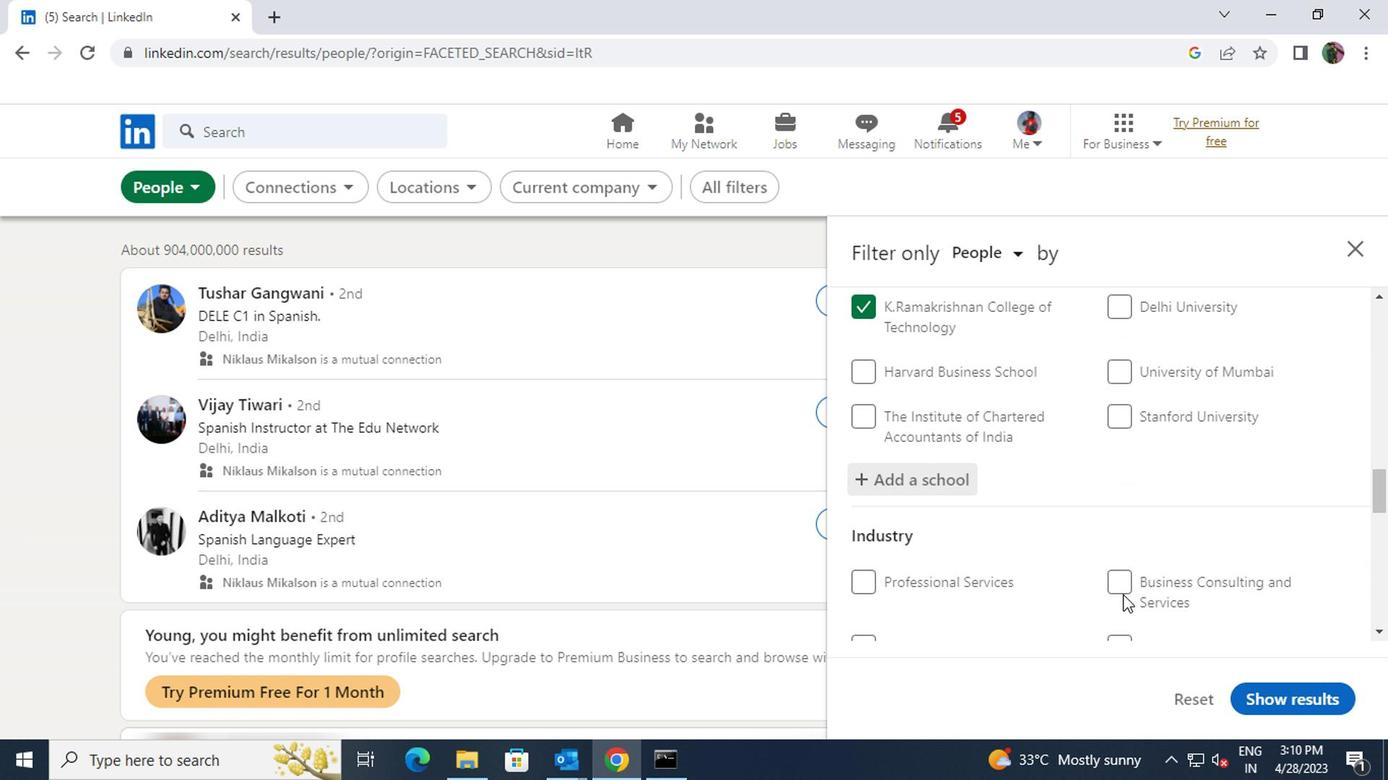 
Action: Mouse scrolled (944, 567) with delta (0, 0)
Screenshot: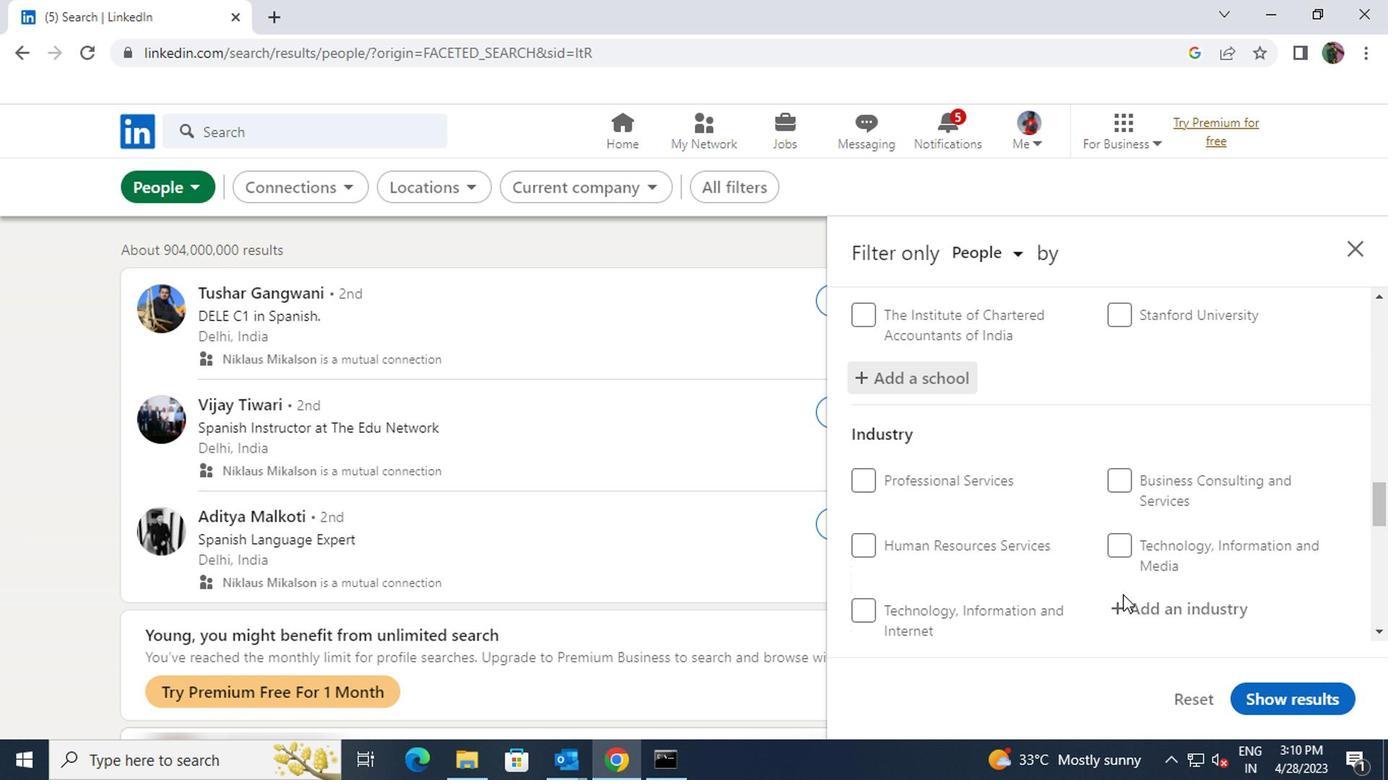 
Action: Mouse moved to (973, 503)
Screenshot: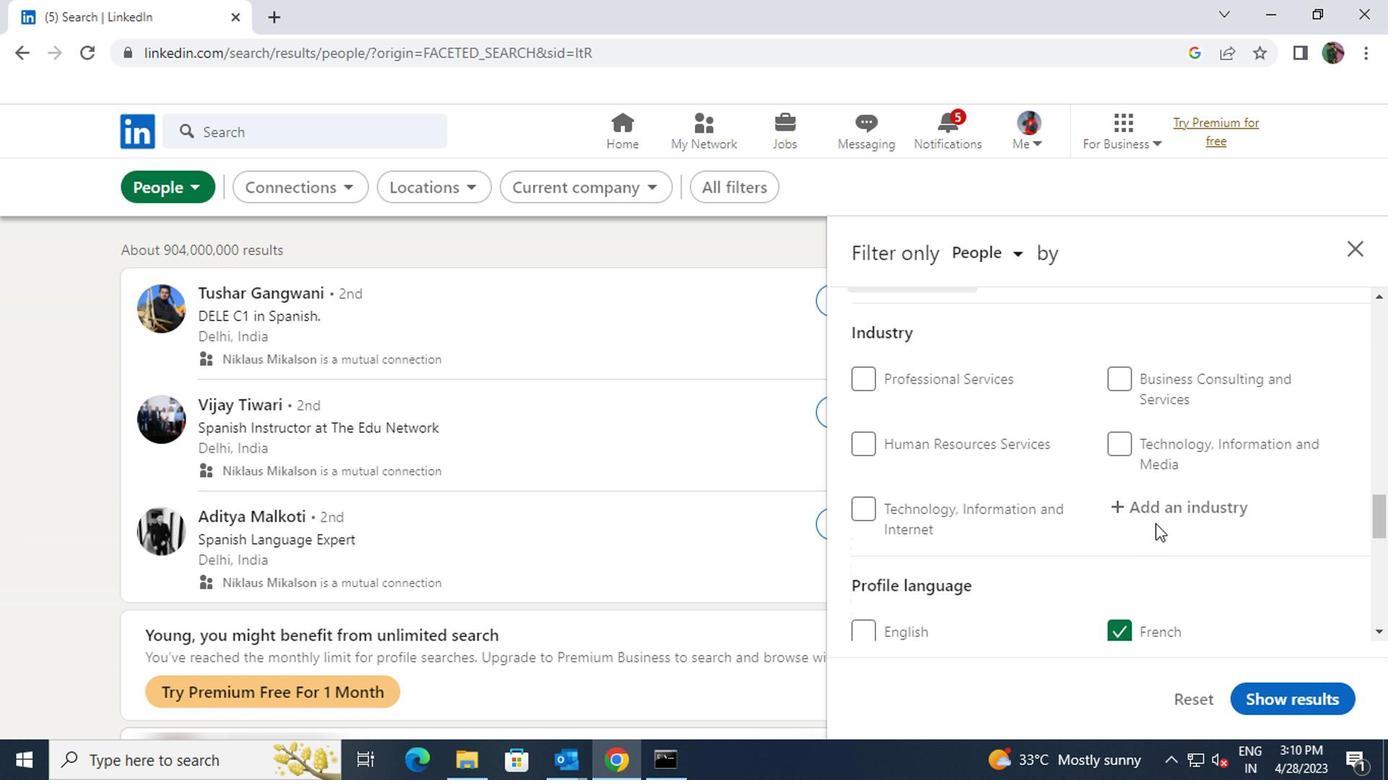 
Action: Mouse pressed left at (973, 503)
Screenshot: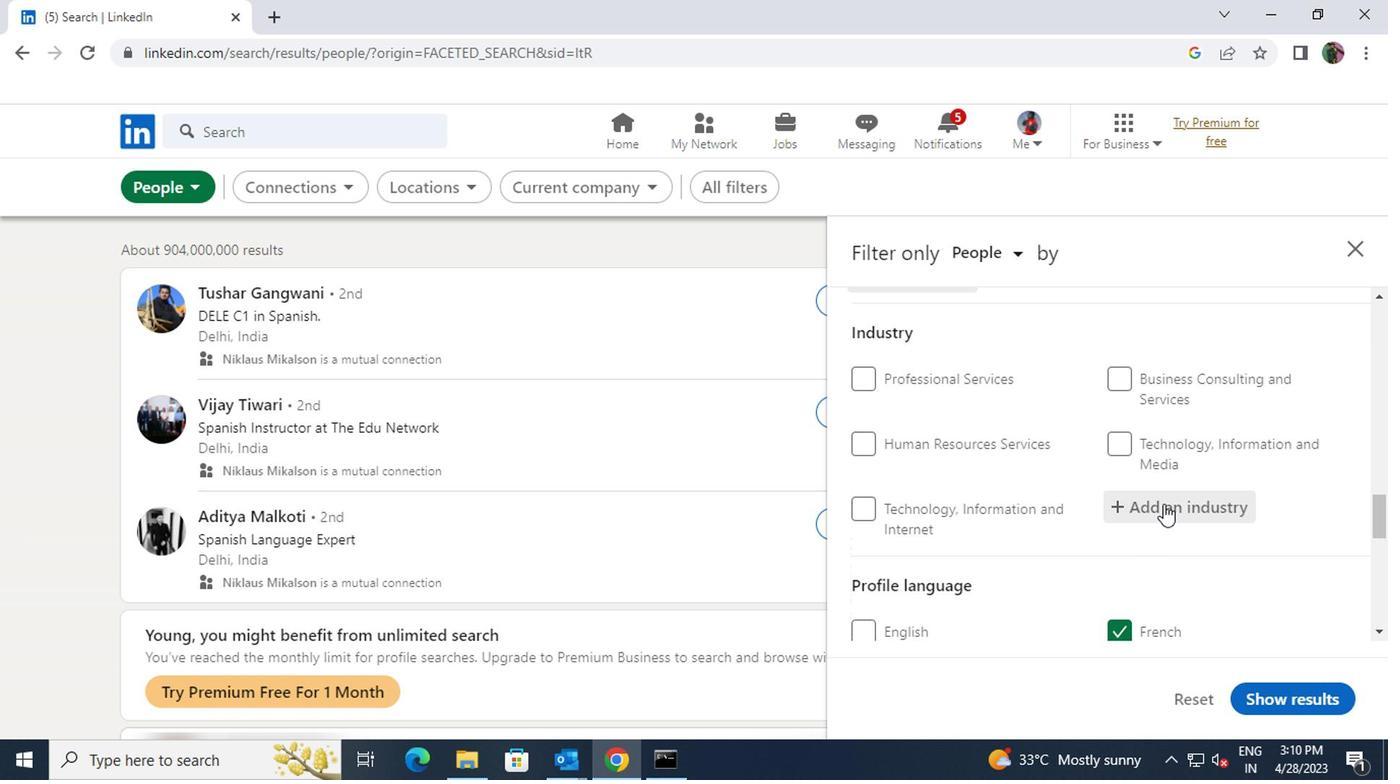 
Action: Key pressed <Key.shift>INTERNET
Screenshot: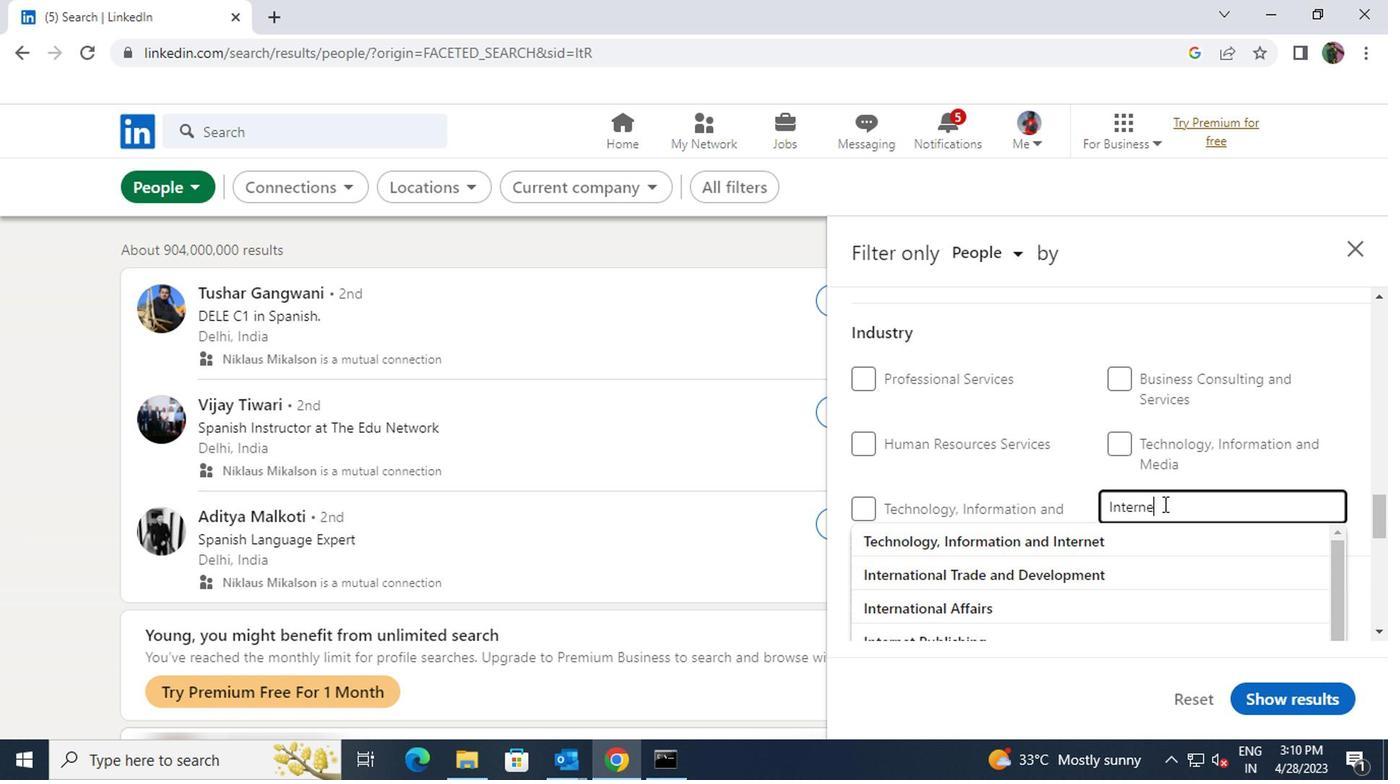 
Action: Mouse moved to (939, 571)
Screenshot: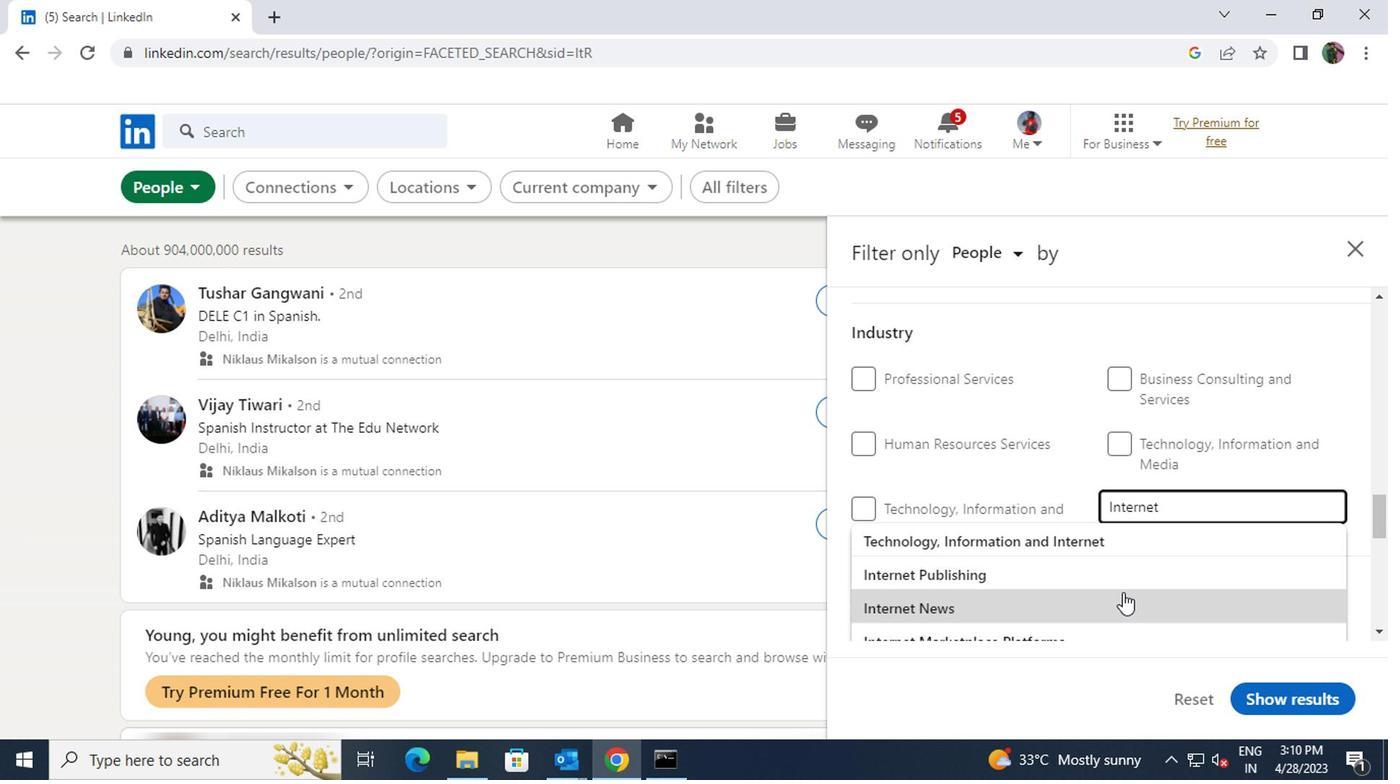 
Action: Mouse pressed left at (939, 571)
Screenshot: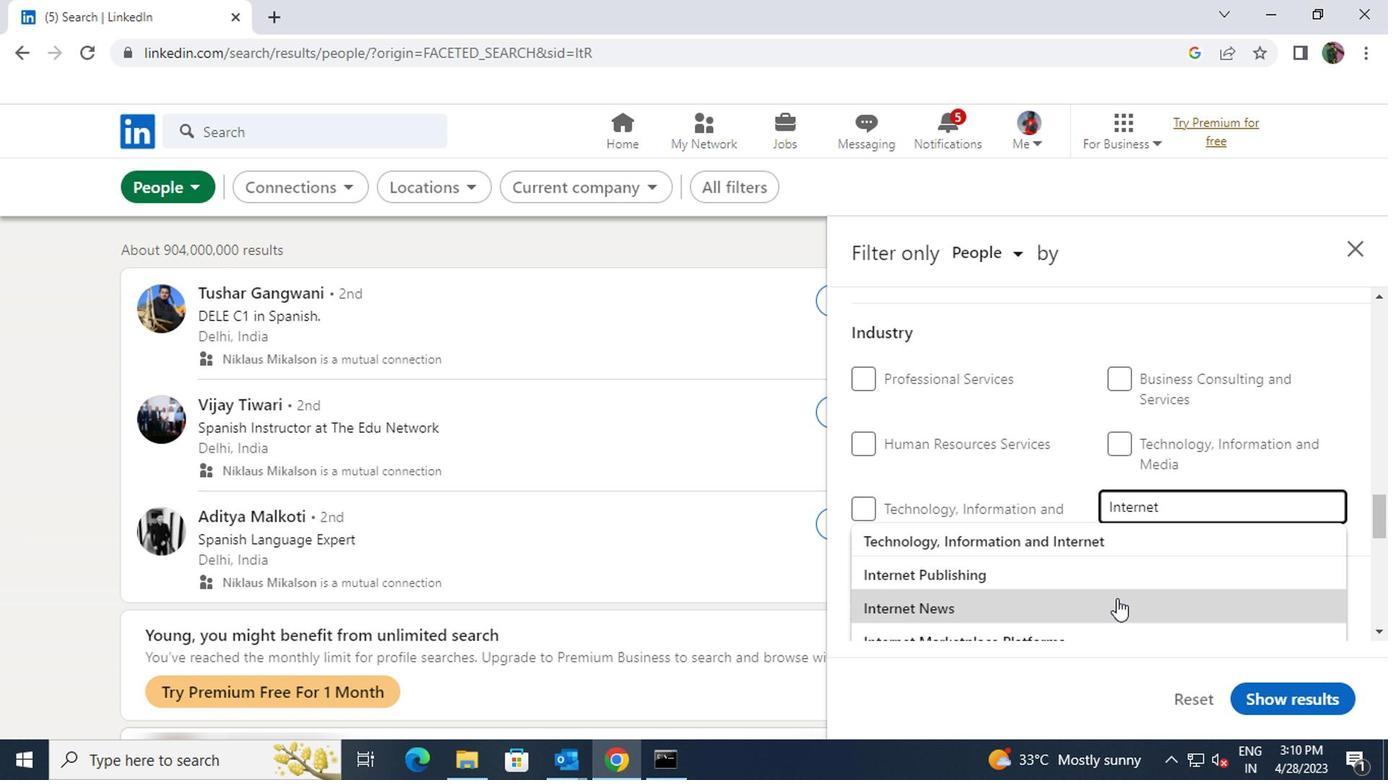
Action: Mouse scrolled (939, 570) with delta (0, 0)
Screenshot: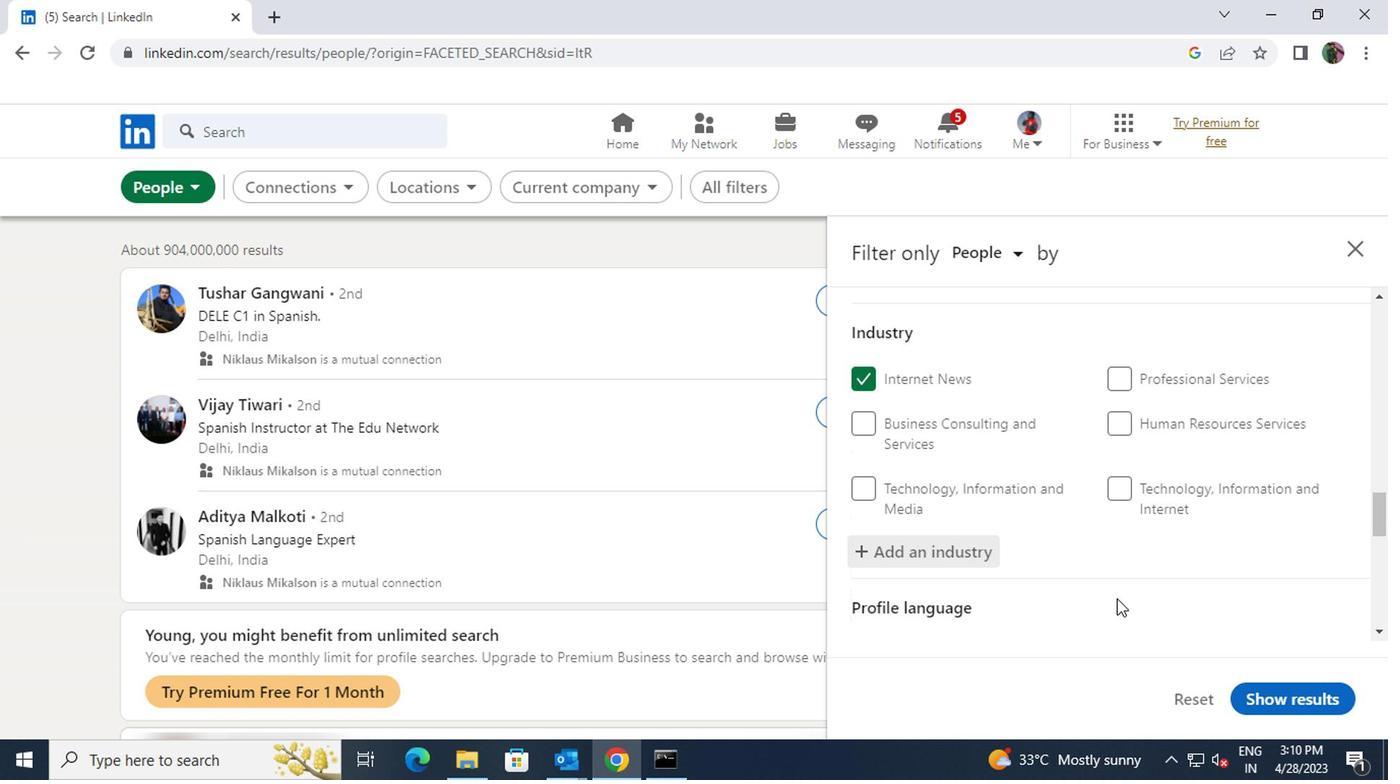 
Action: Mouse scrolled (939, 570) with delta (0, 0)
Screenshot: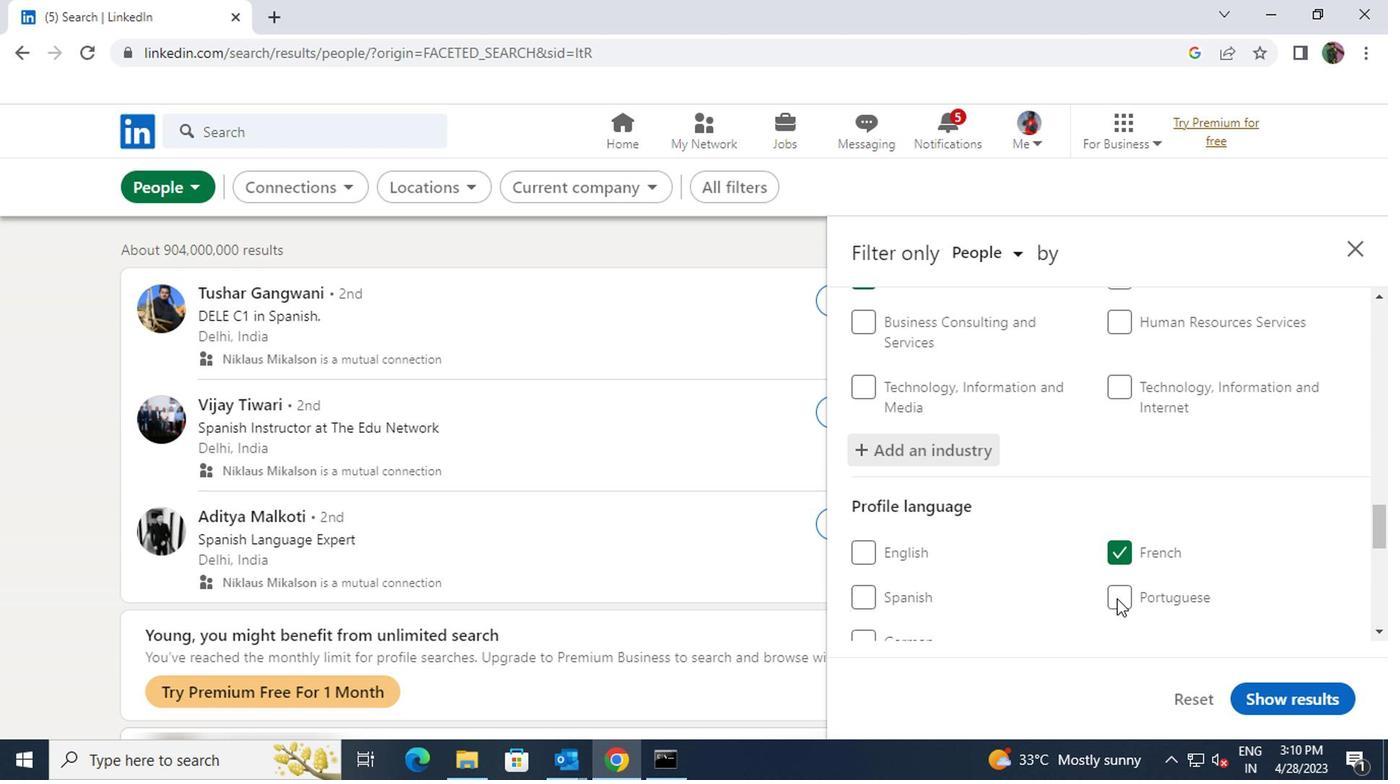 
Action: Mouse scrolled (939, 570) with delta (0, 0)
Screenshot: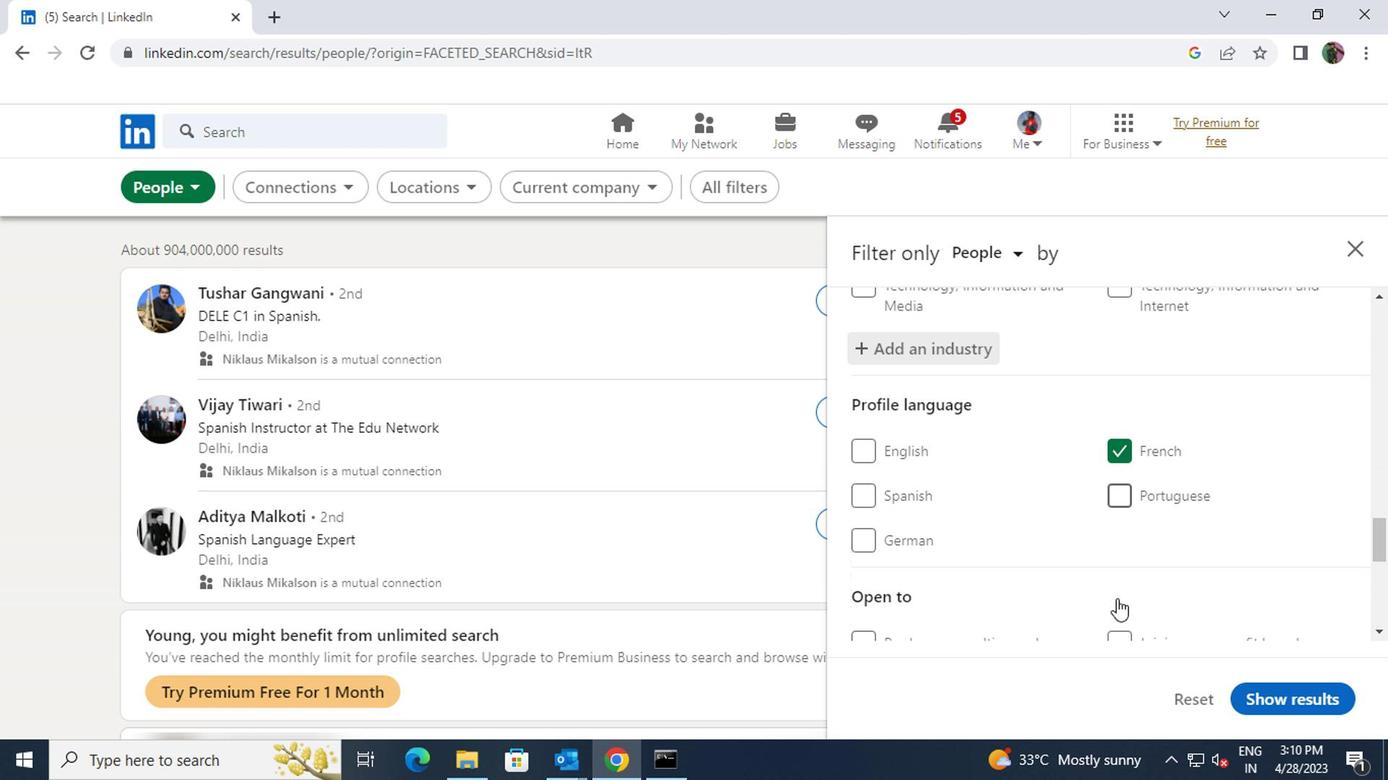 
Action: Mouse scrolled (939, 570) with delta (0, 0)
Screenshot: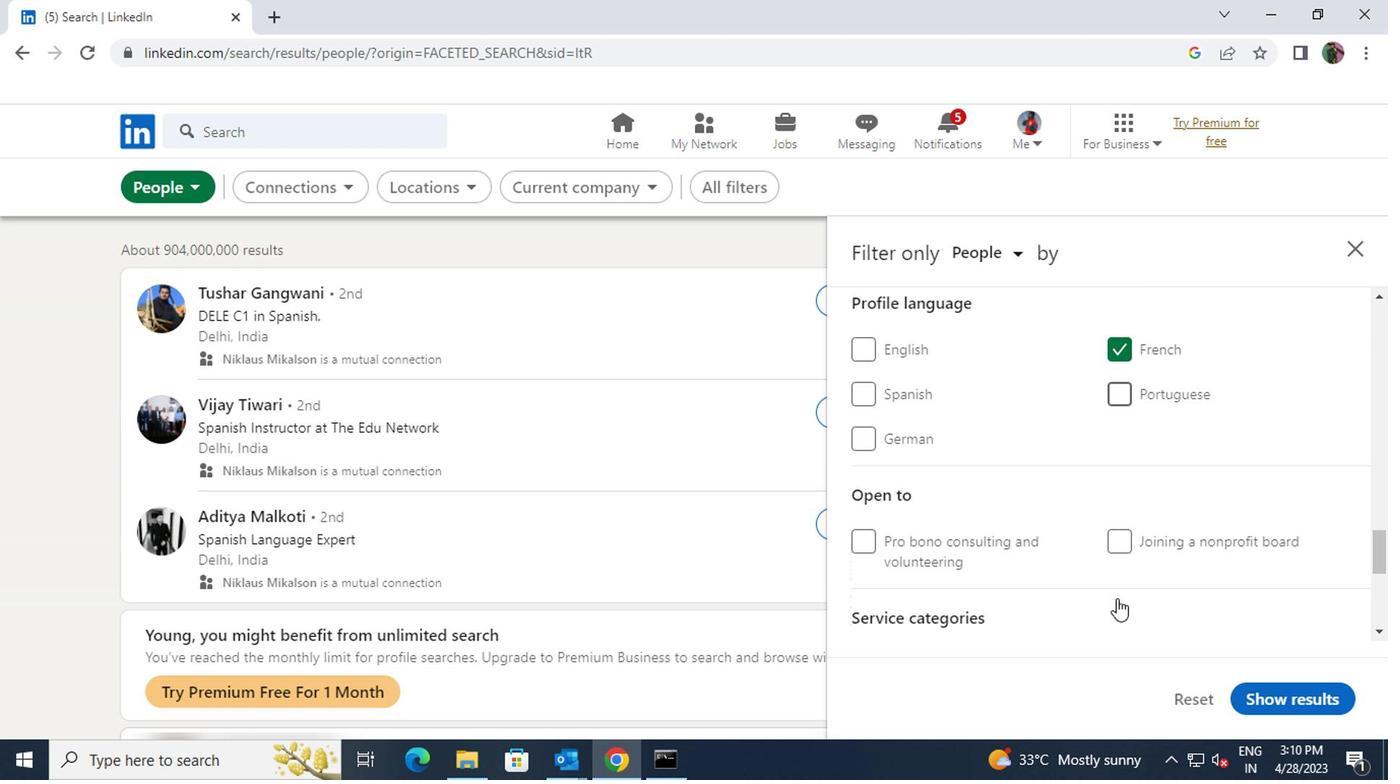 
Action: Mouse scrolled (939, 570) with delta (0, 0)
Screenshot: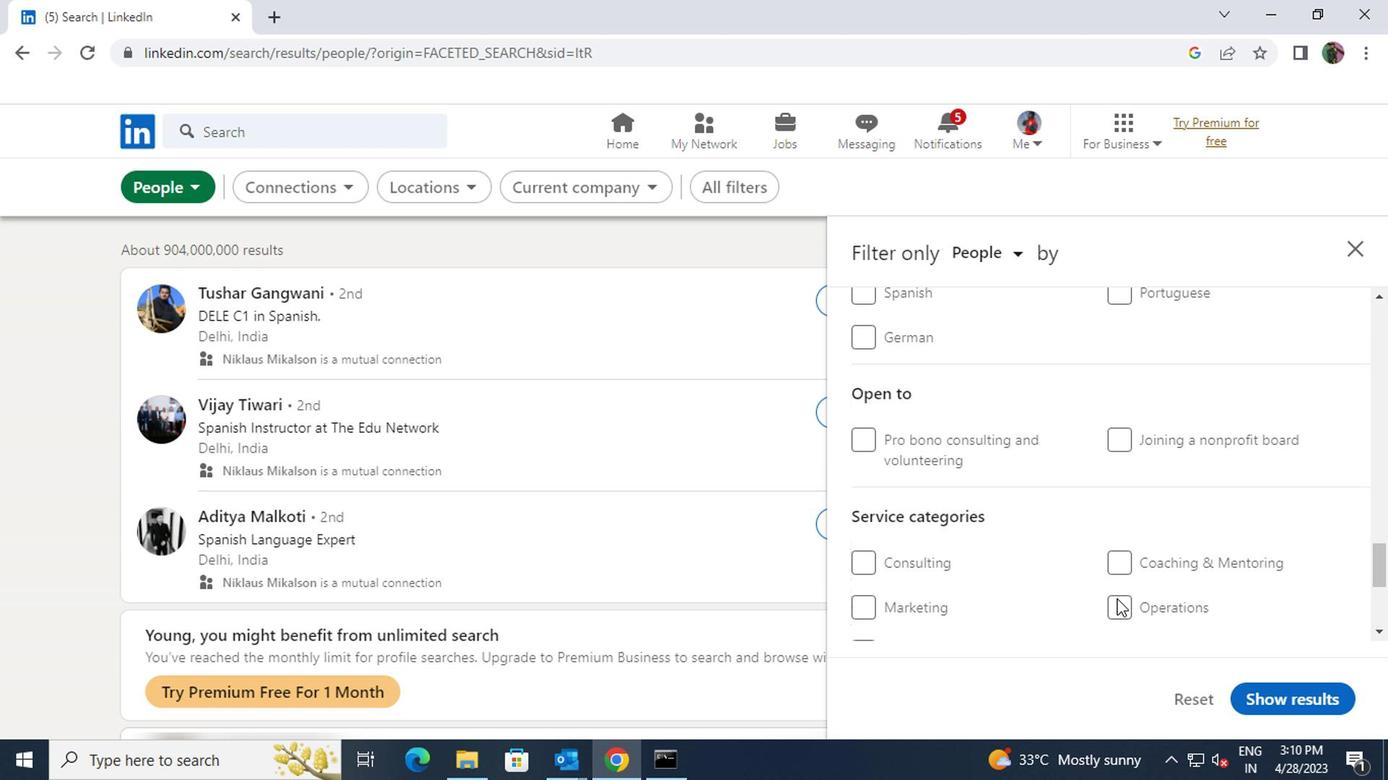 
Action: Mouse moved to (956, 540)
Screenshot: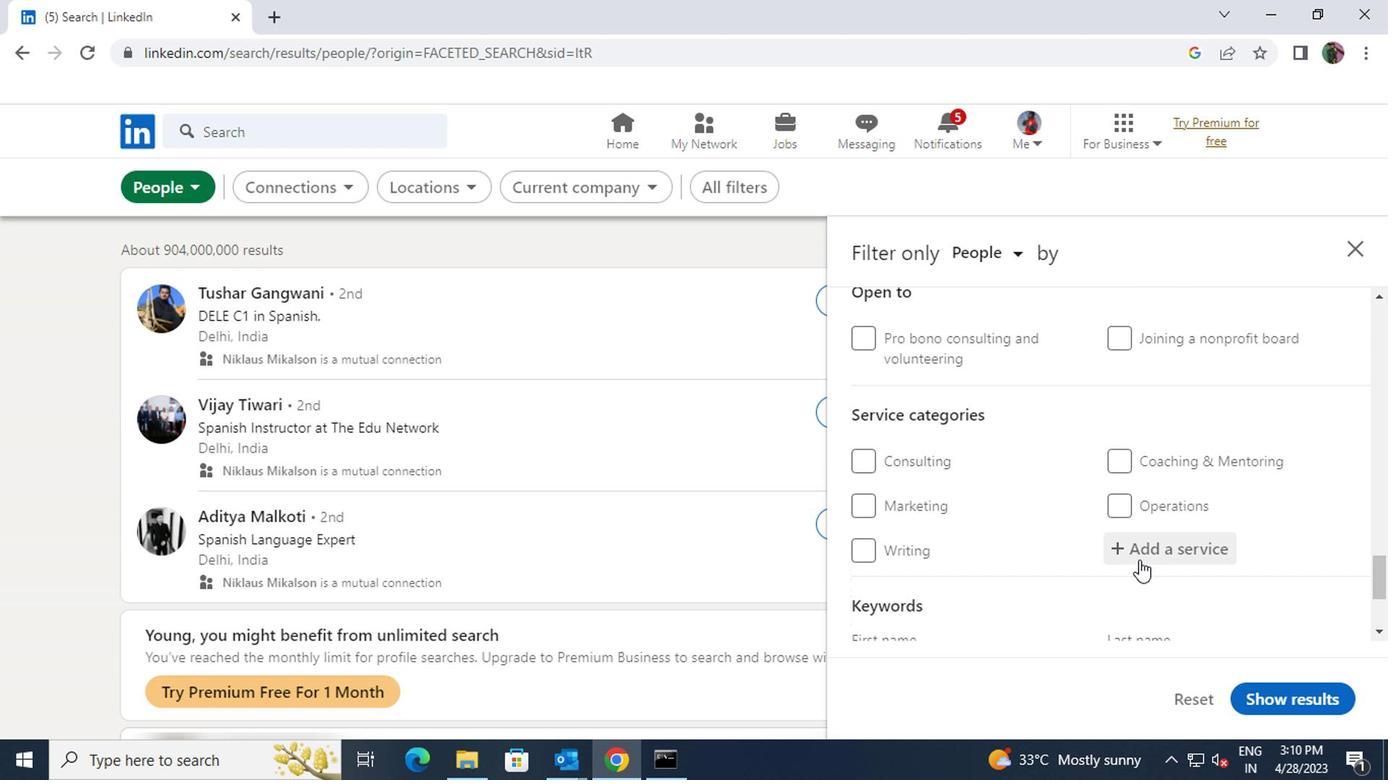 
Action: Mouse pressed left at (956, 540)
Screenshot: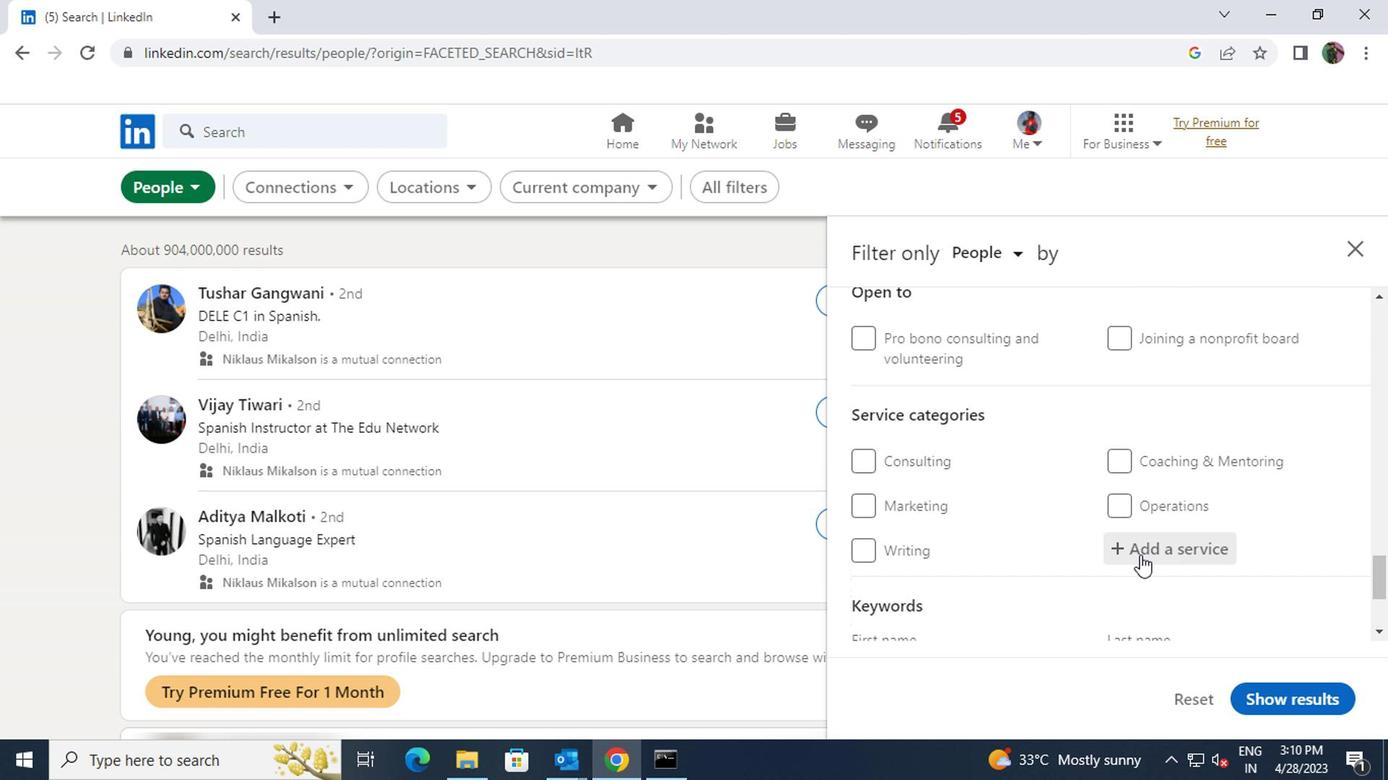
Action: Key pressed <Key.shift>USER<Key.space><Key.shift>EXPERI
Screenshot: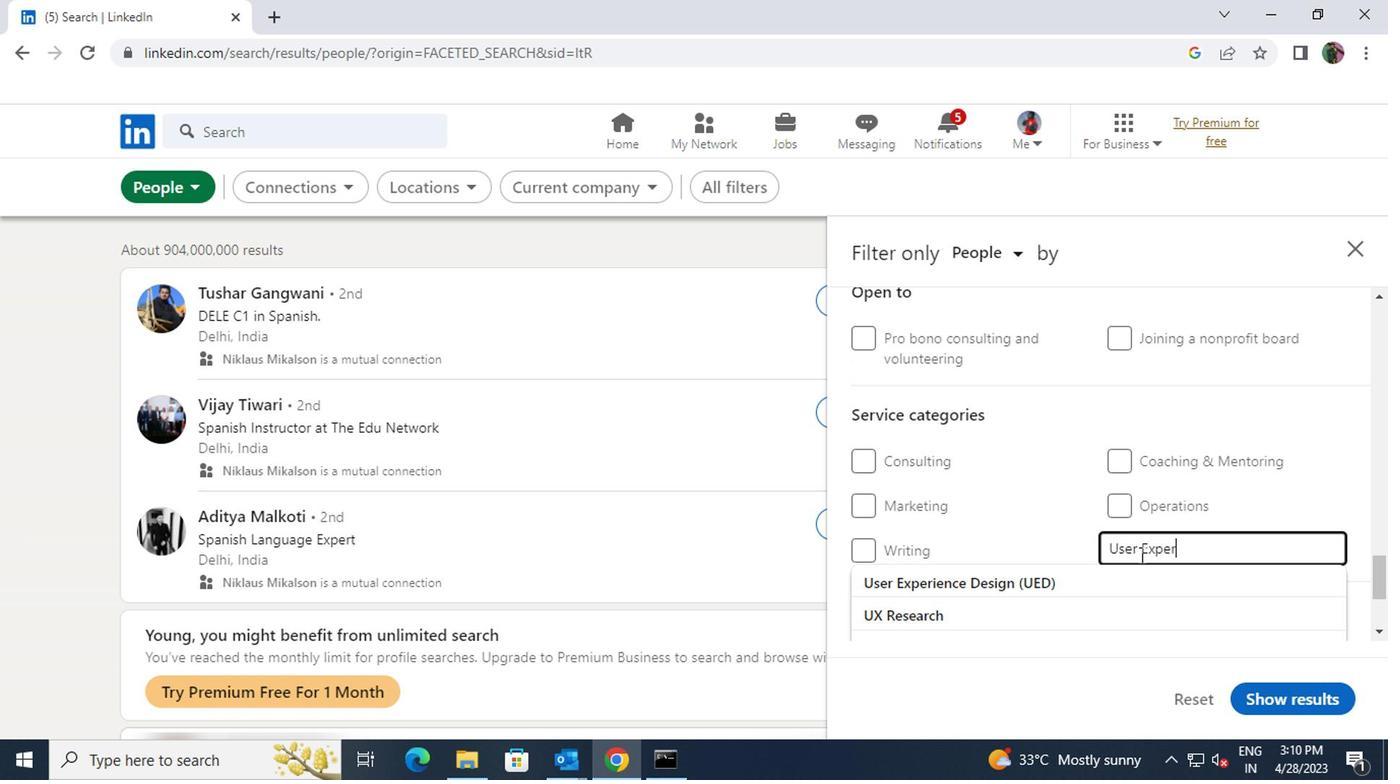 
Action: Mouse scrolled (956, 539) with delta (0, 0)
Screenshot: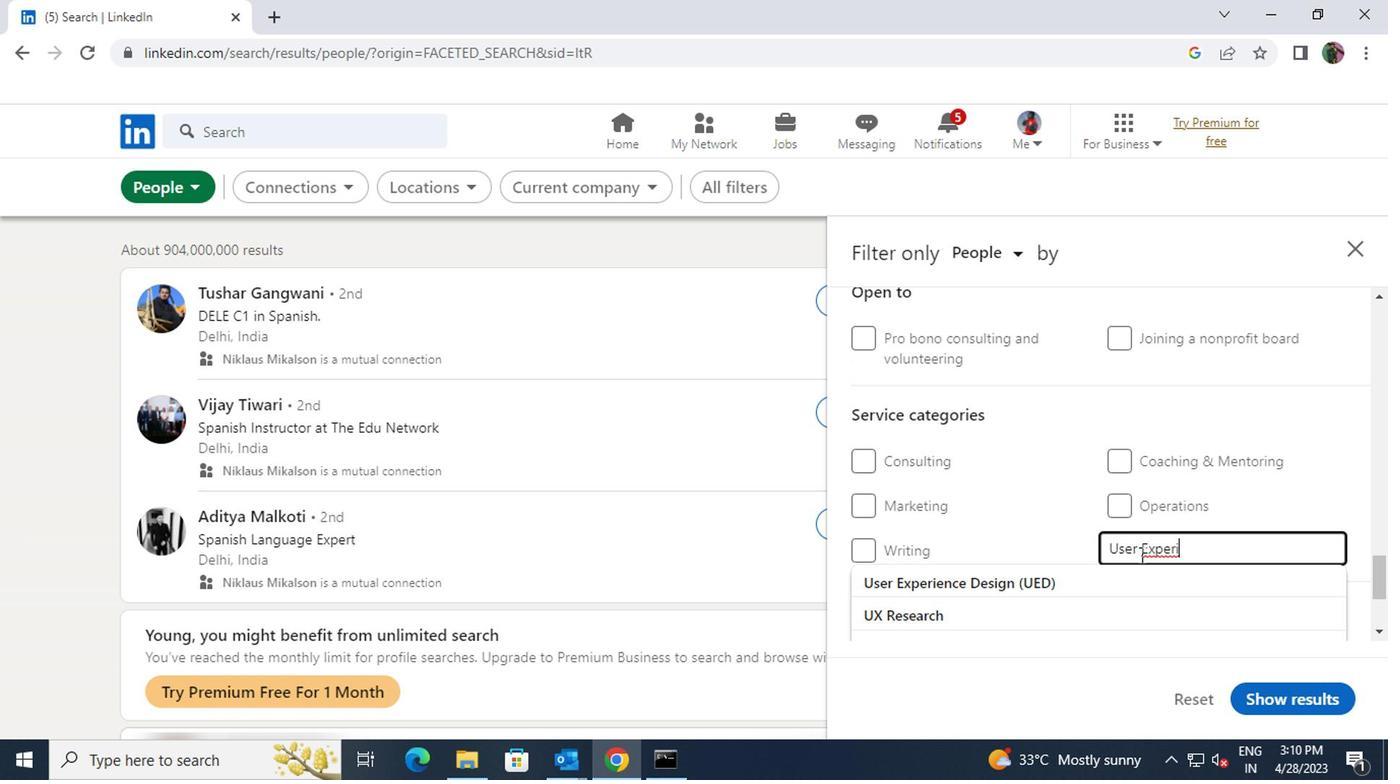 
Action: Mouse moved to (951, 534)
Screenshot: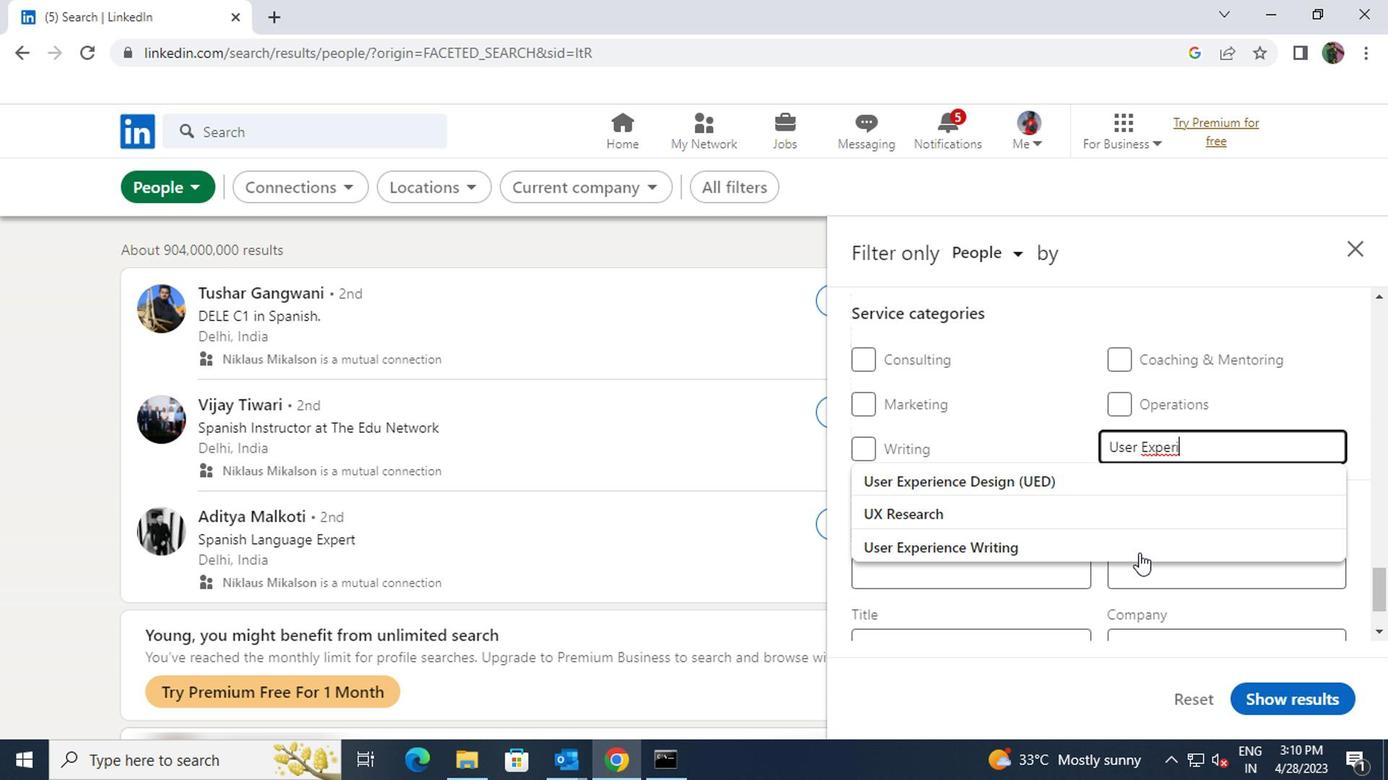 
Action: Mouse pressed left at (951, 534)
Screenshot: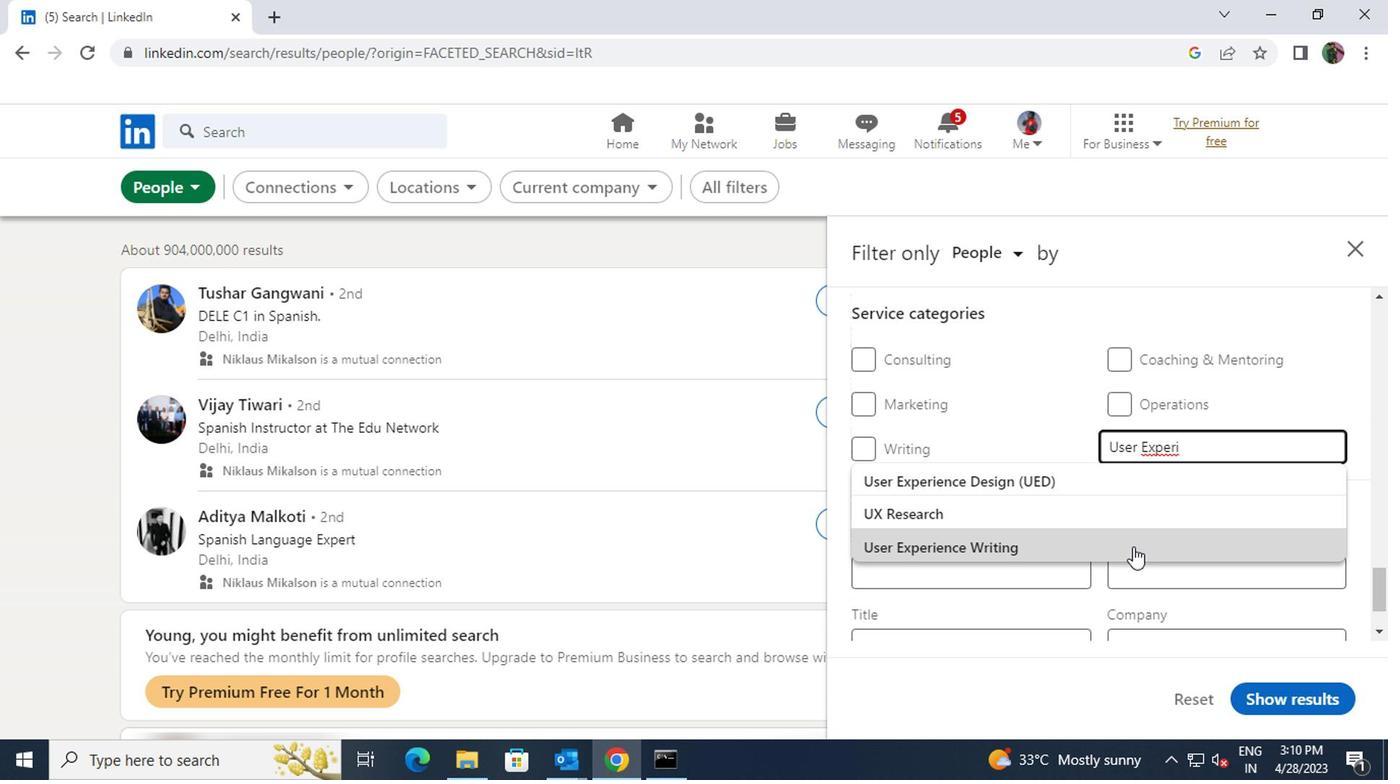 
Action: Mouse scrolled (951, 533) with delta (0, 0)
Screenshot: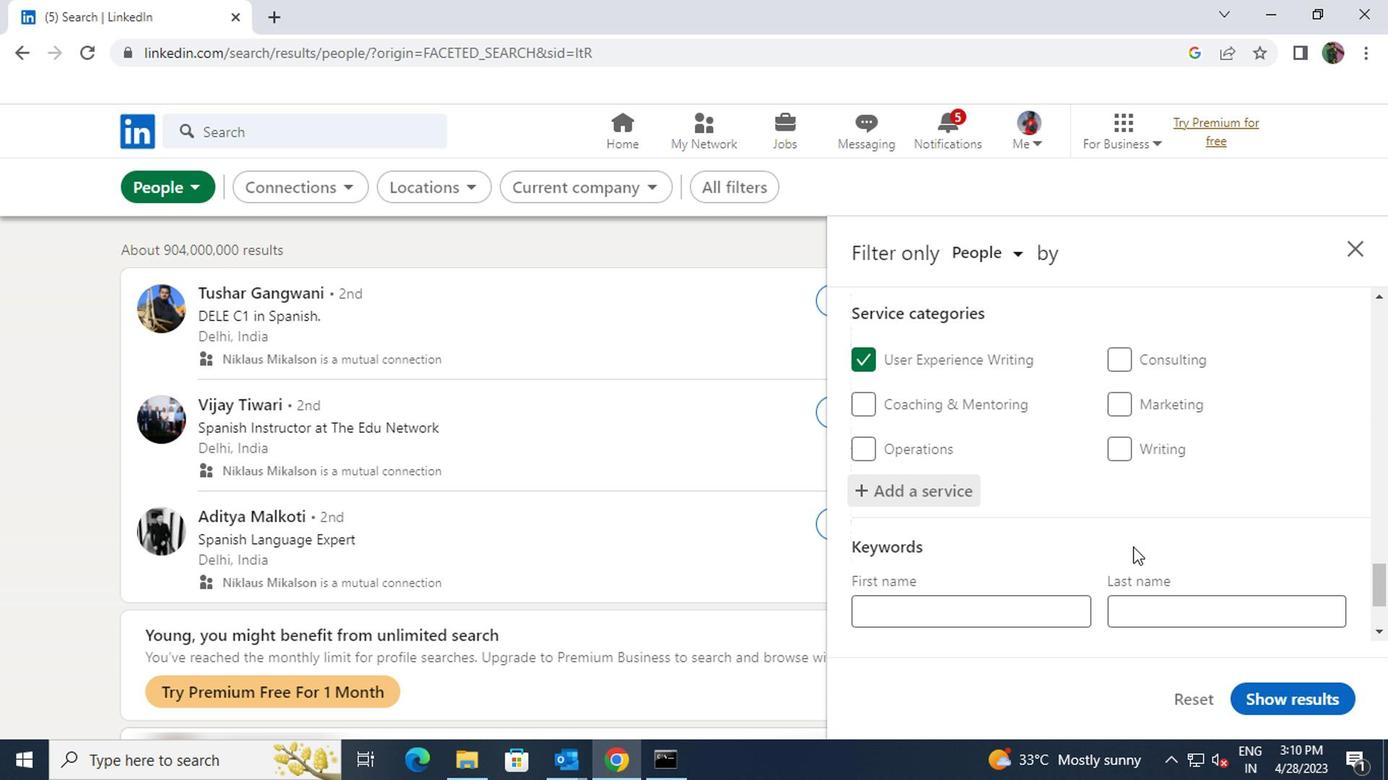 
Action: Mouse moved to (879, 561)
Screenshot: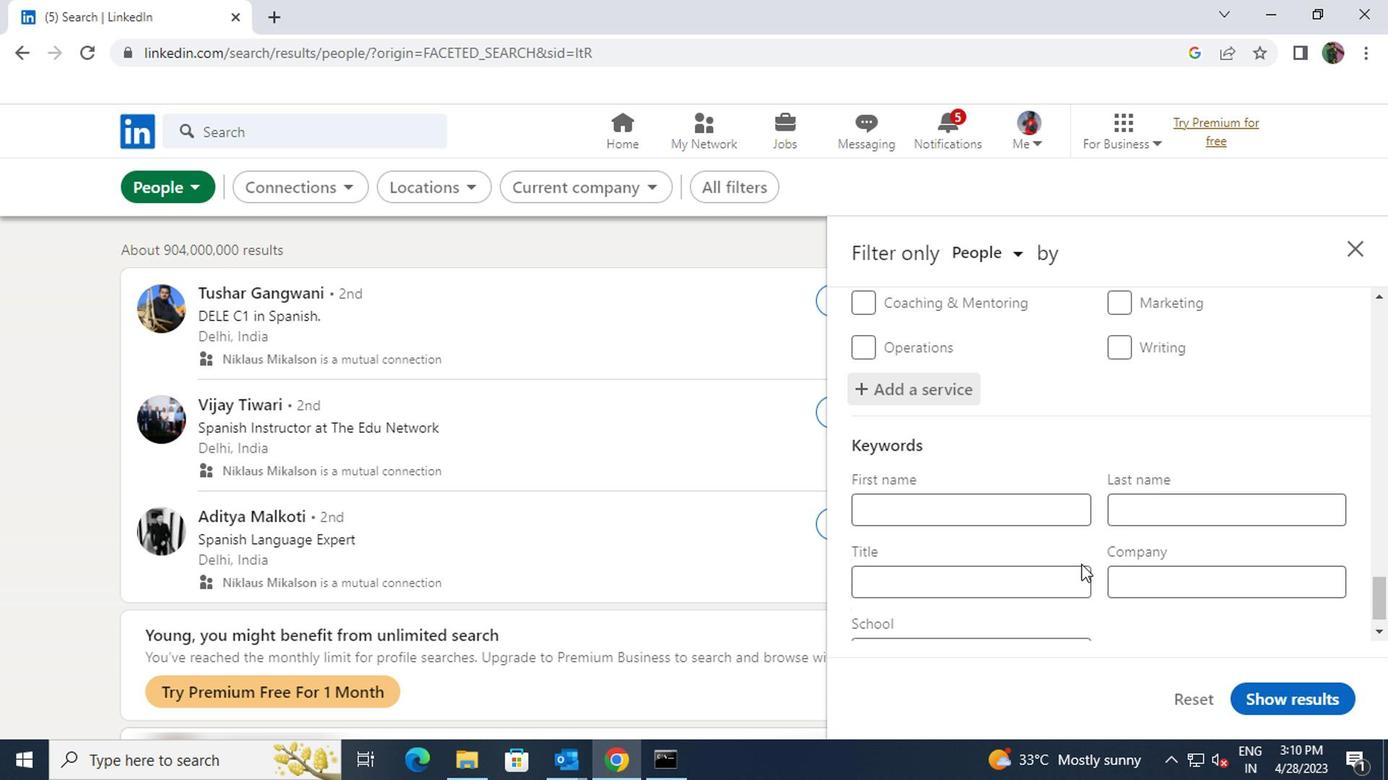 
Action: Mouse pressed left at (879, 561)
Screenshot: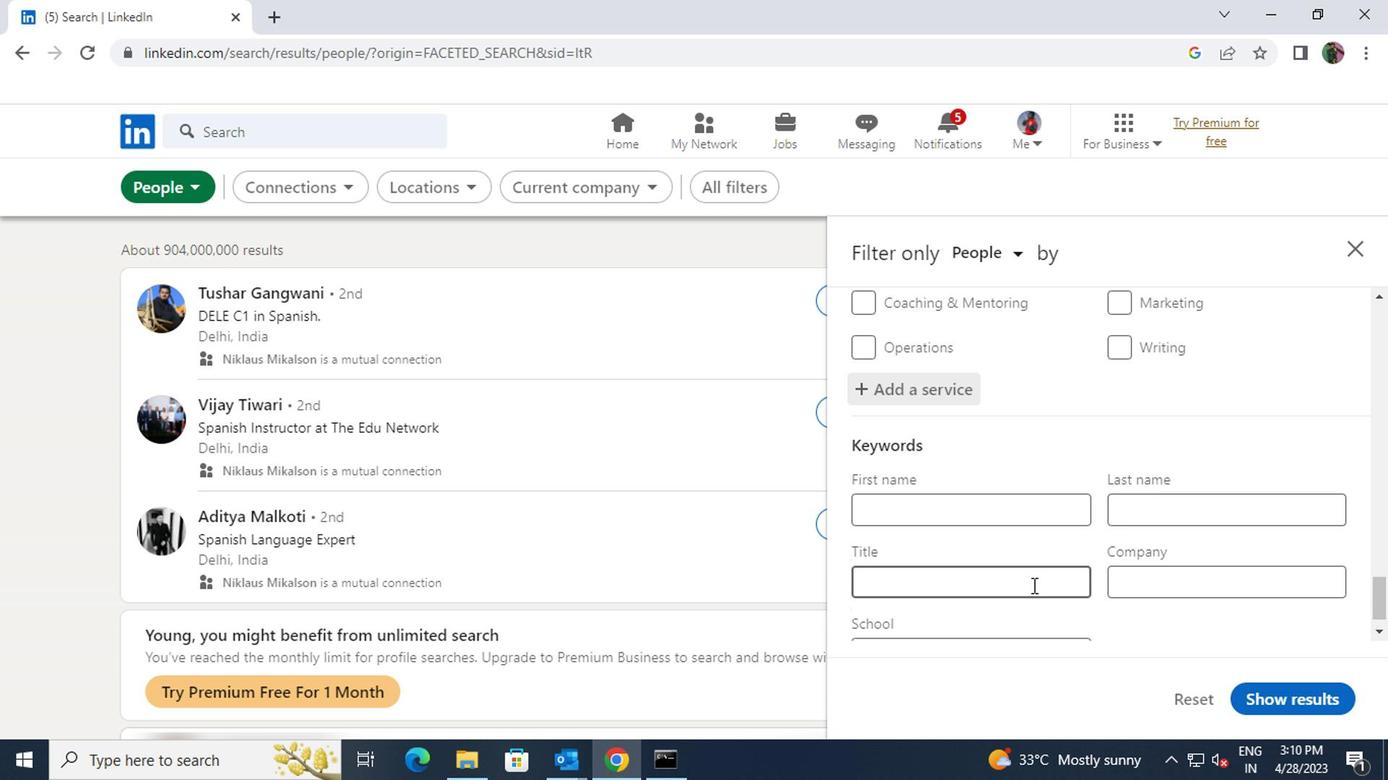 
Action: Key pressed <Key.shift>NURSE
Screenshot: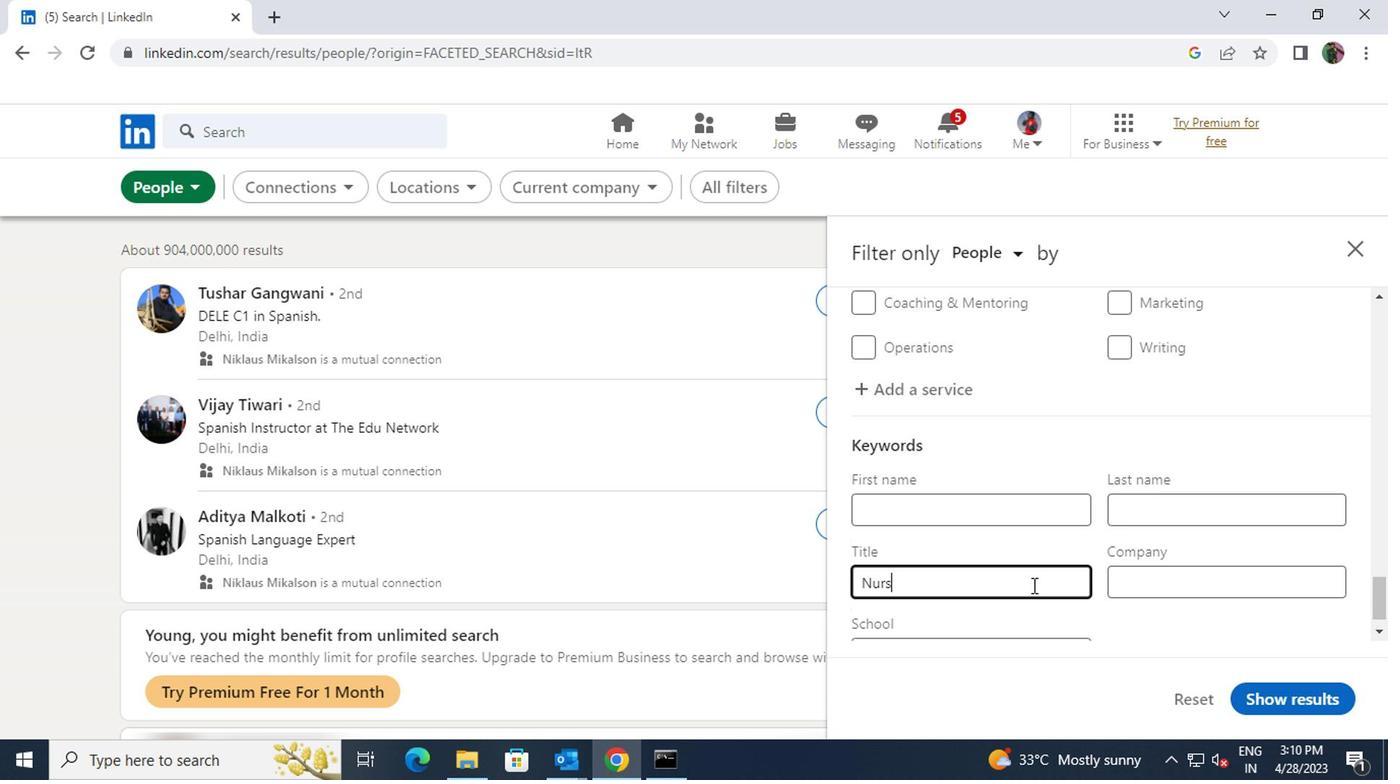 
Action: Mouse moved to (1038, 638)
Screenshot: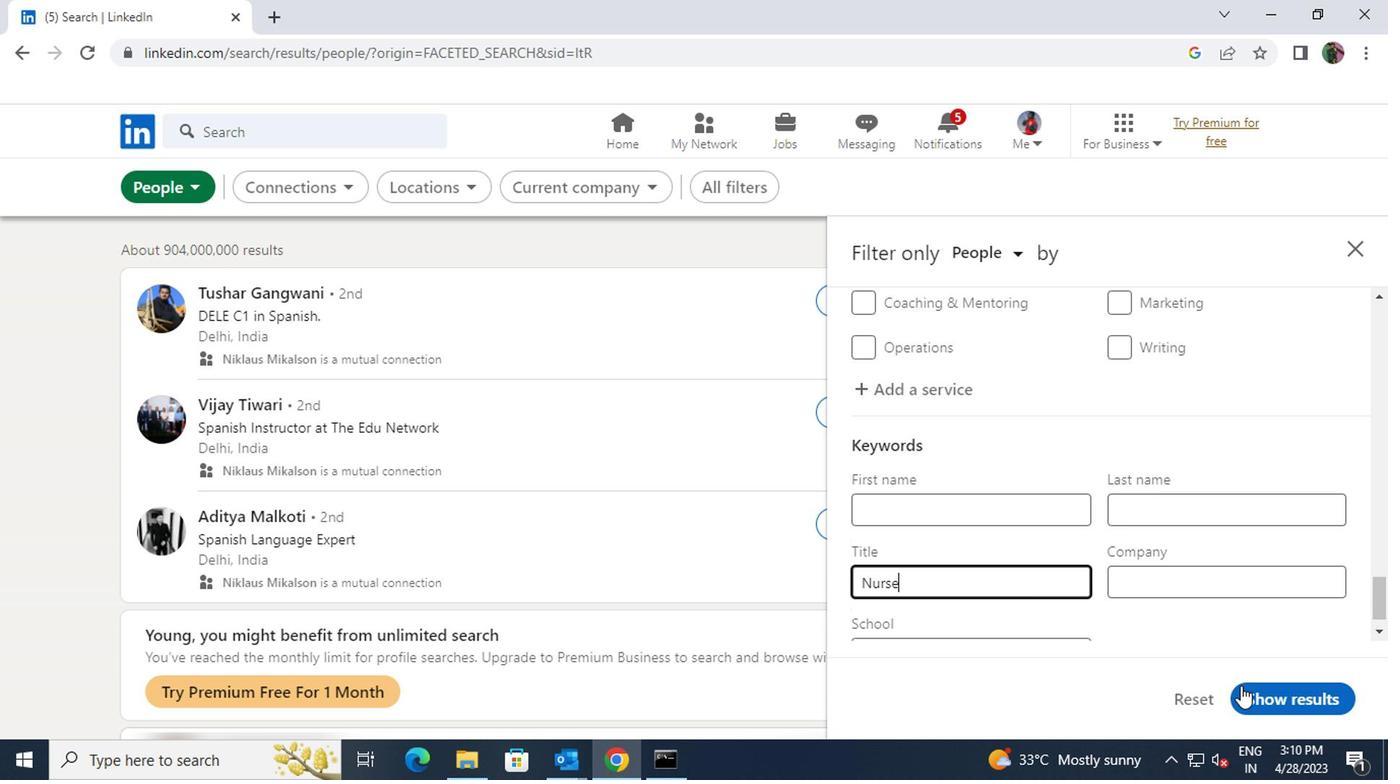 
Action: Mouse pressed left at (1038, 638)
Screenshot: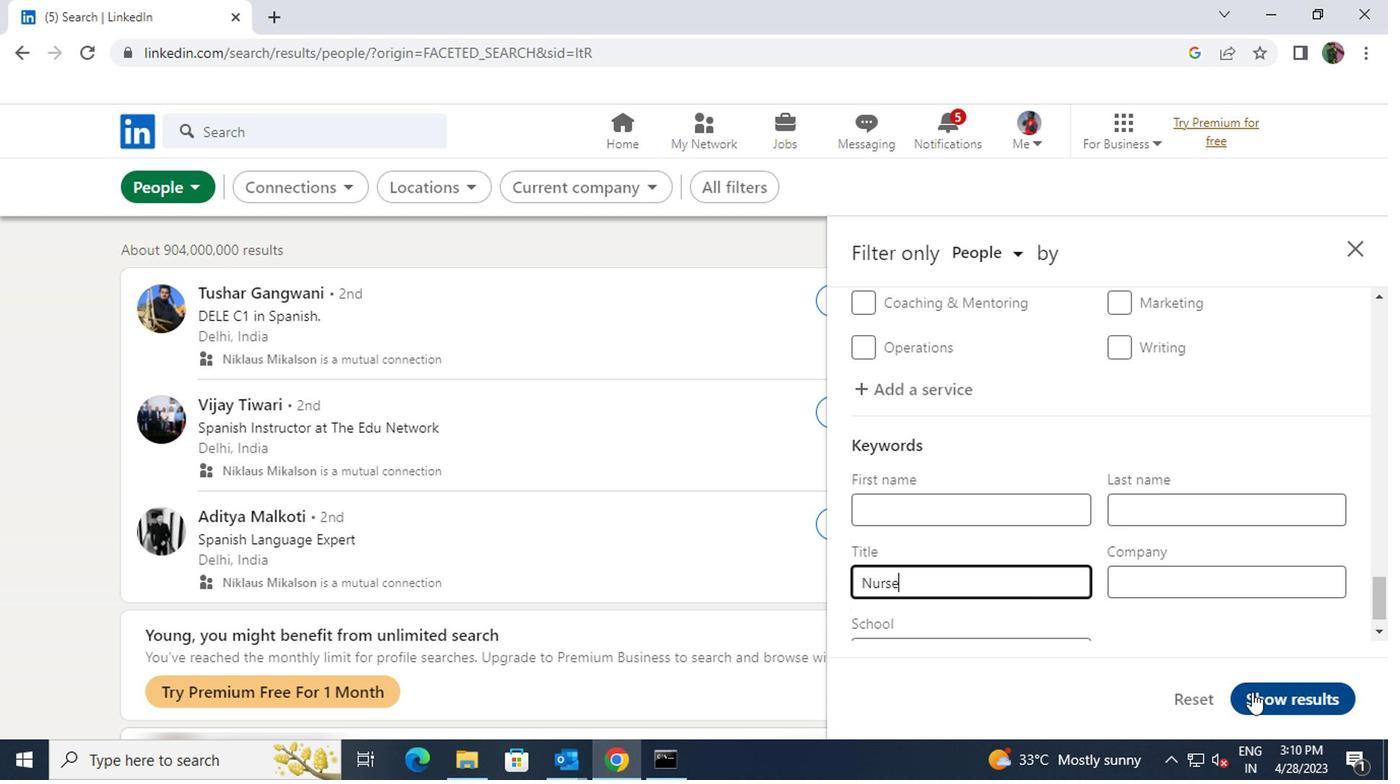 
